 Task: Select transit view around selected location Philadelphia, Pennsylvania, United States and check out the nearest train station
Action: Mouse moved to (151, 52)
Screenshot: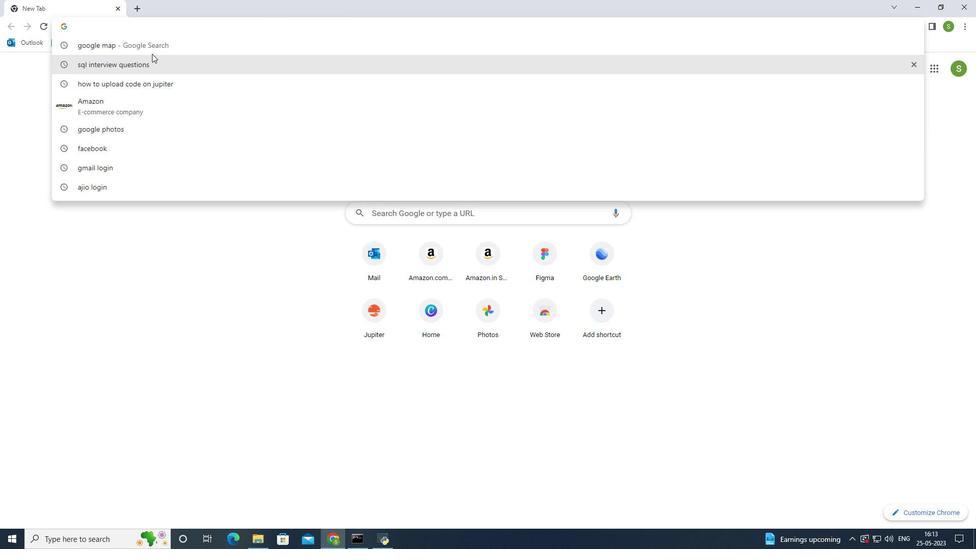 
Action: Mouse pressed left at (151, 52)
Screenshot: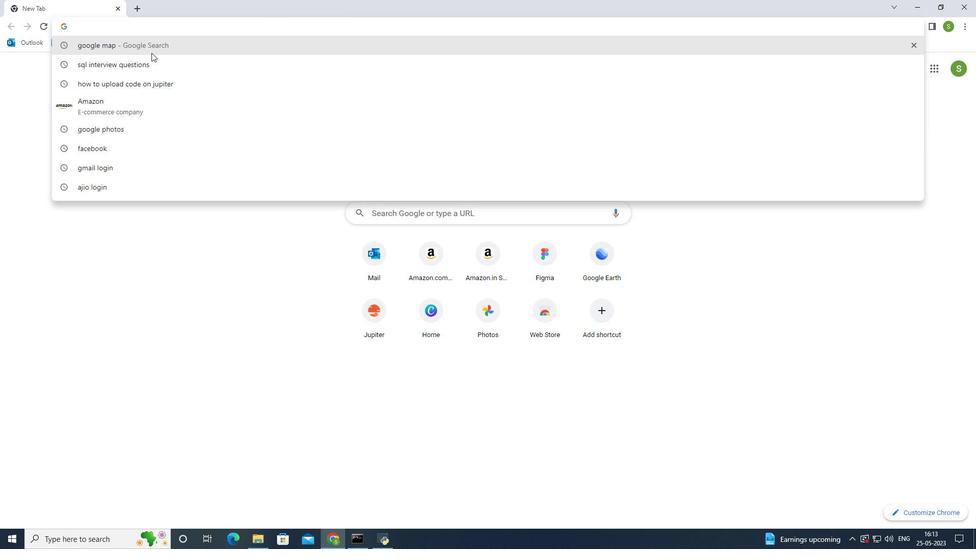 
Action: Mouse moved to (162, 157)
Screenshot: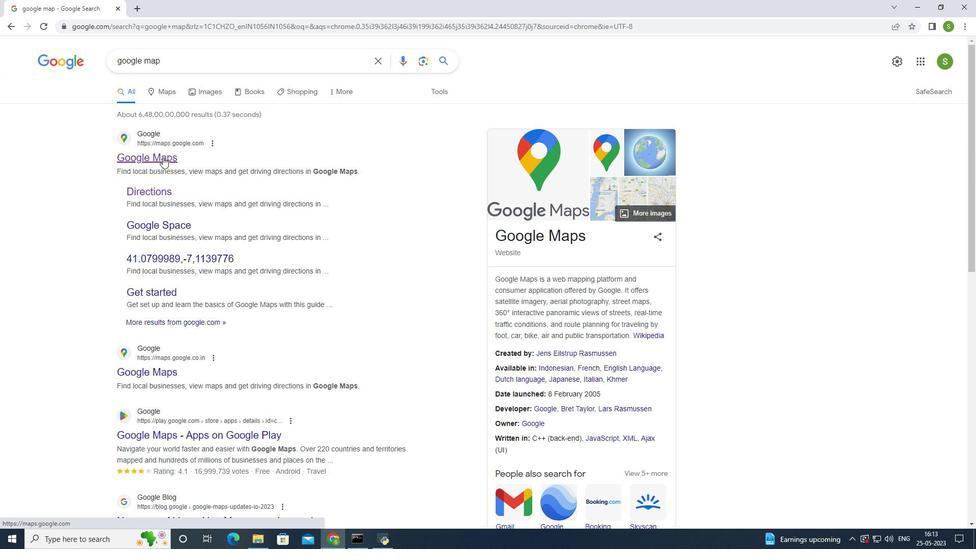 
Action: Mouse pressed left at (162, 157)
Screenshot: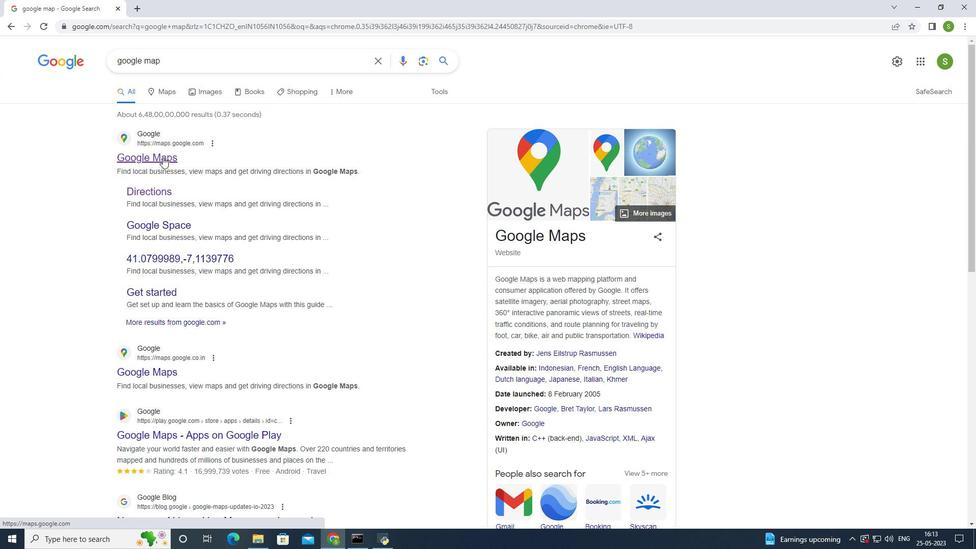 
Action: Mouse moved to (140, 52)
Screenshot: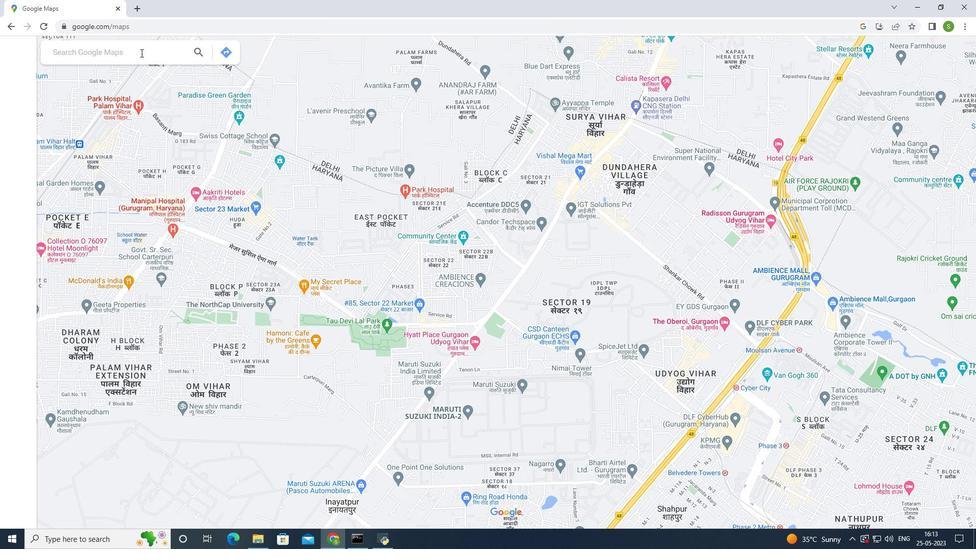 
Action: Mouse pressed left at (140, 52)
Screenshot: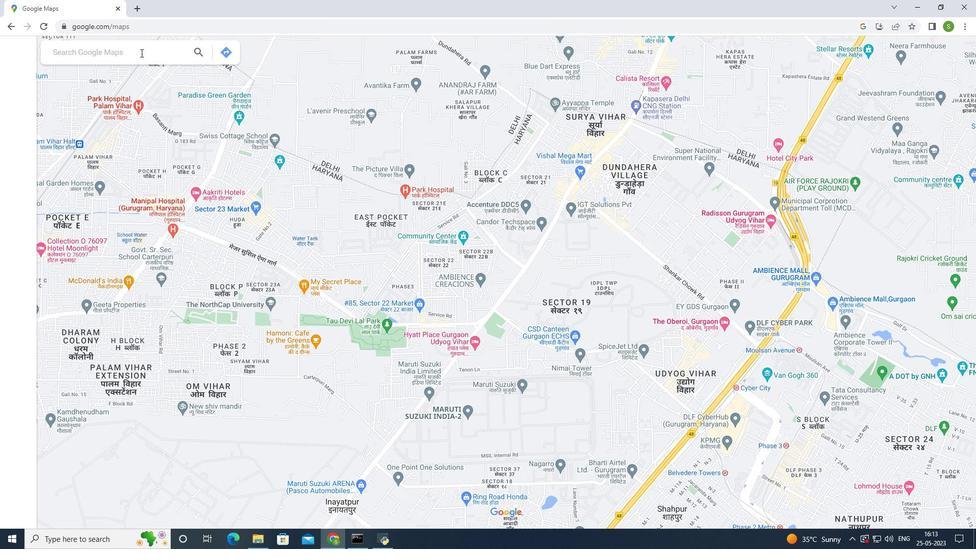 
Action: Mouse moved to (253, 154)
Screenshot: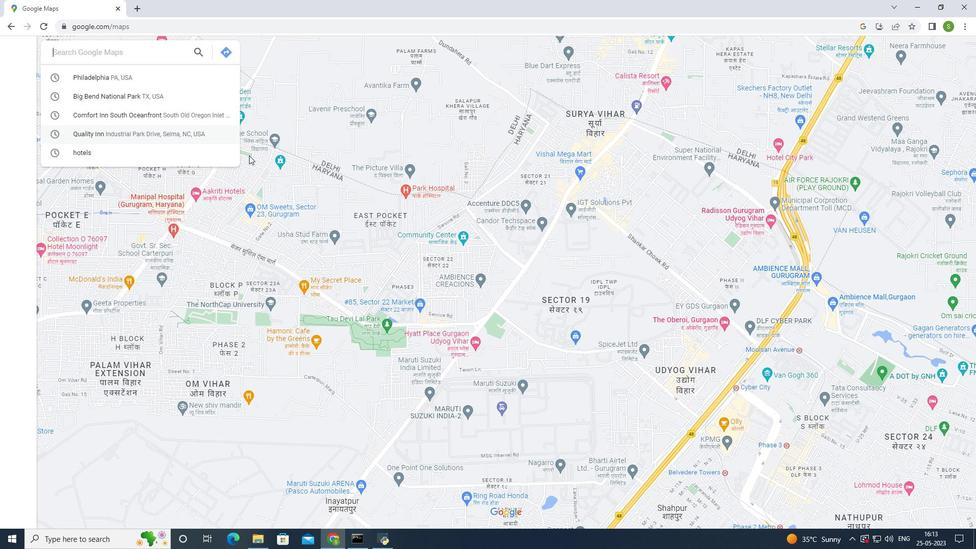 
Action: Key pressed <Key.caps_lock>P<Key.caps_lock>hiladelphia<Key.space><Key.caps_lock>P<Key.caps_lock>ennsylvania<Key.space><Key.caps_lock>U<Key.caps_lock>nited<Key.space><Key.caps_lock>S<Key.caps_lock>tates<Key.enter>
Screenshot: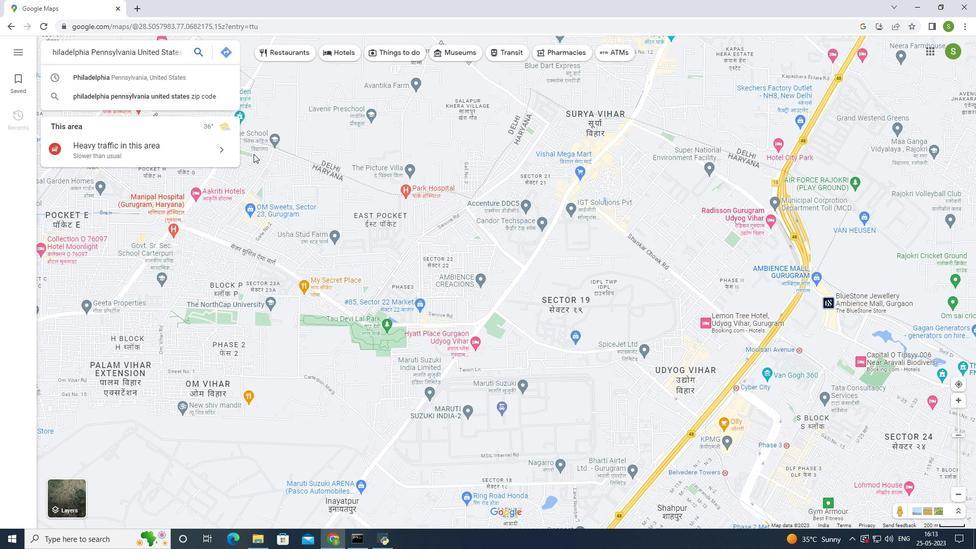 
Action: Mouse moved to (137, 226)
Screenshot: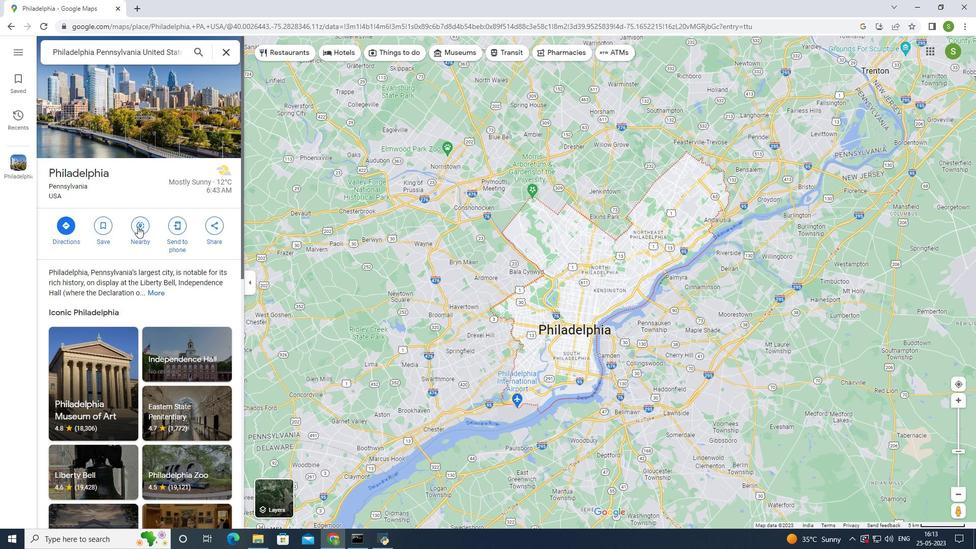 
Action: Mouse pressed left at (137, 226)
Screenshot: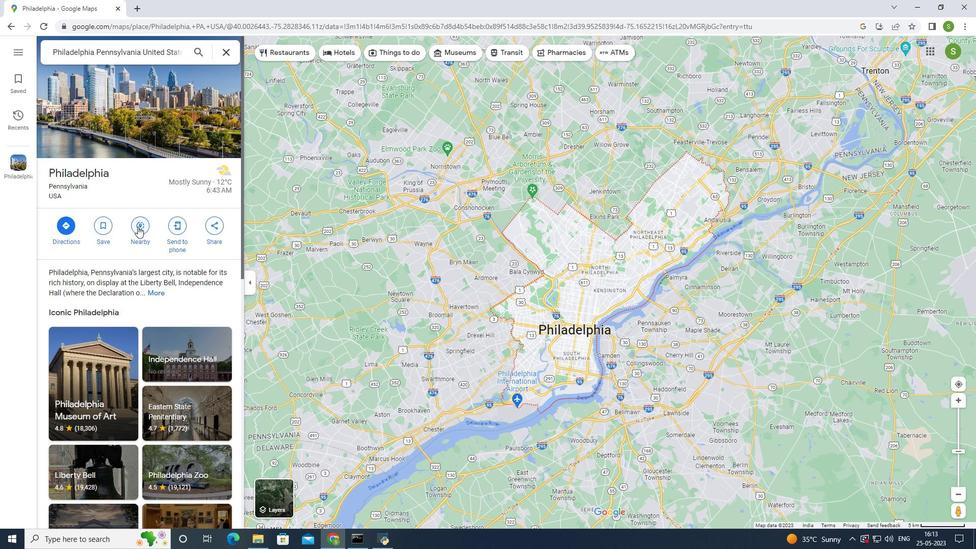 
Action: Mouse moved to (100, 55)
Screenshot: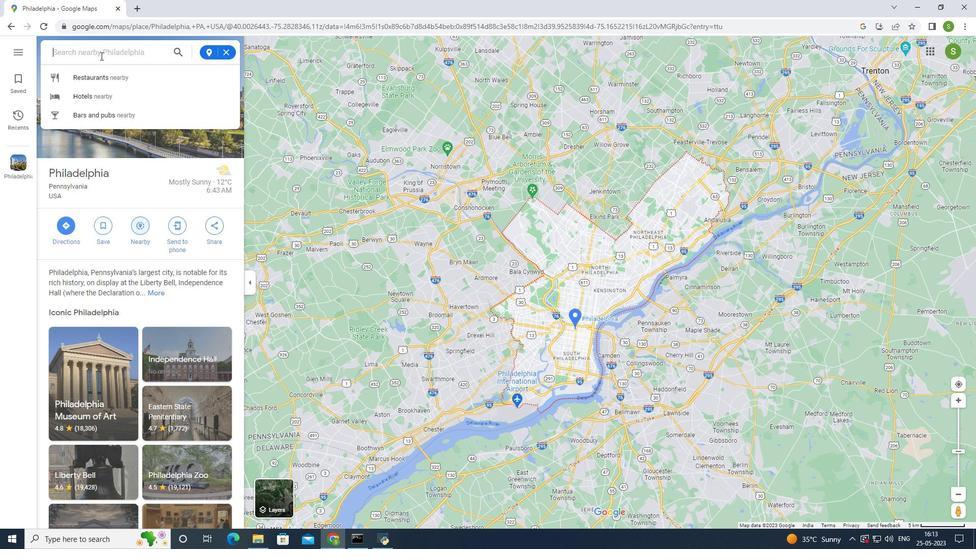 
Action: Mouse pressed left at (100, 55)
Screenshot: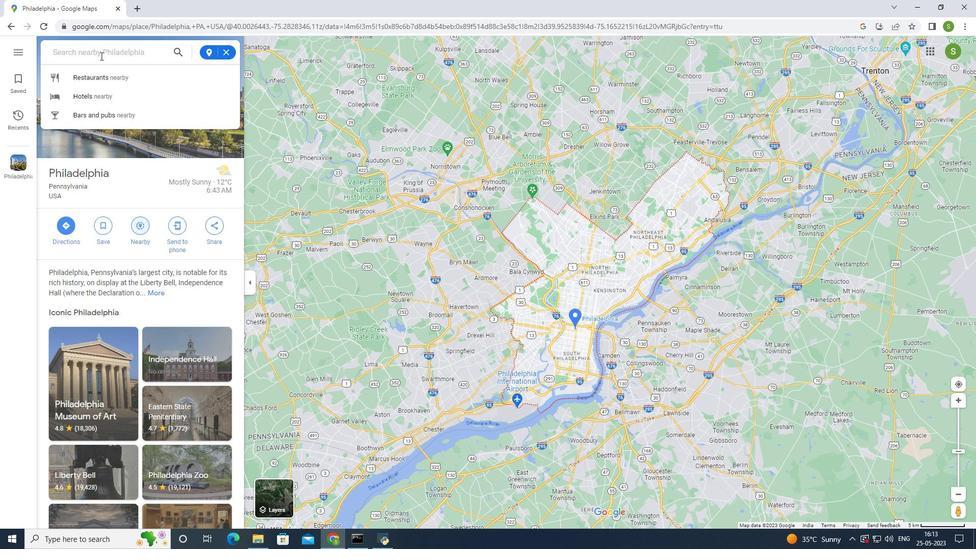 
Action: Key pressed train<Key.space>st
Screenshot: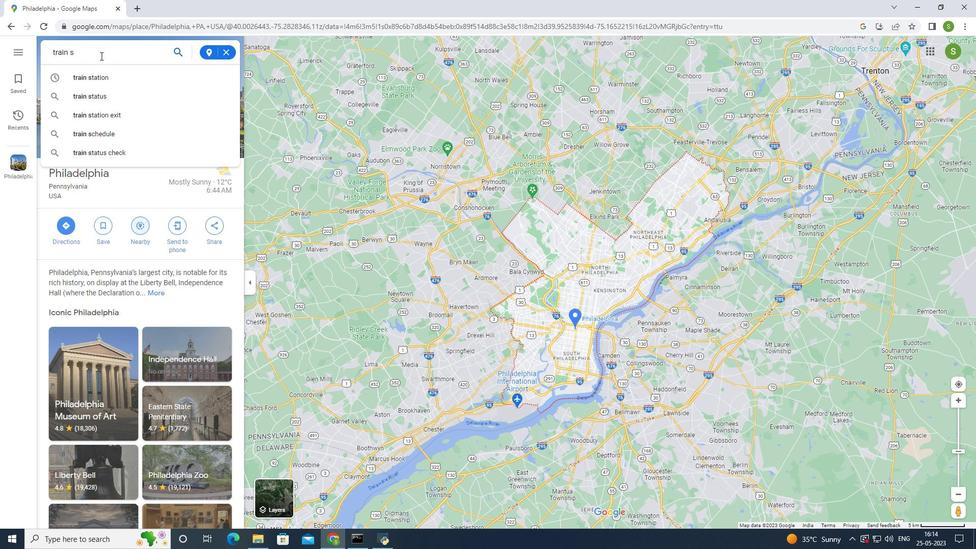 
Action: Mouse moved to (88, 79)
Screenshot: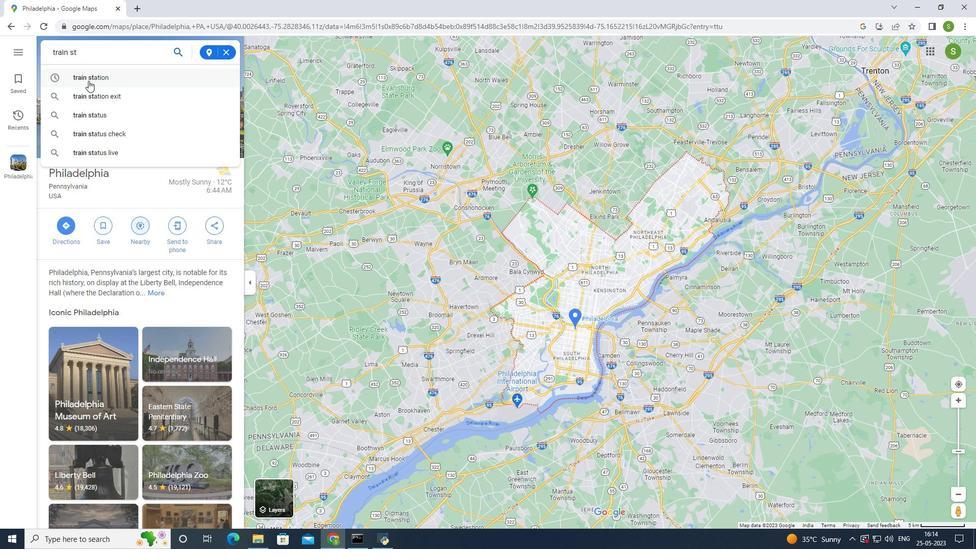 
Action: Mouse pressed left at (88, 79)
Screenshot: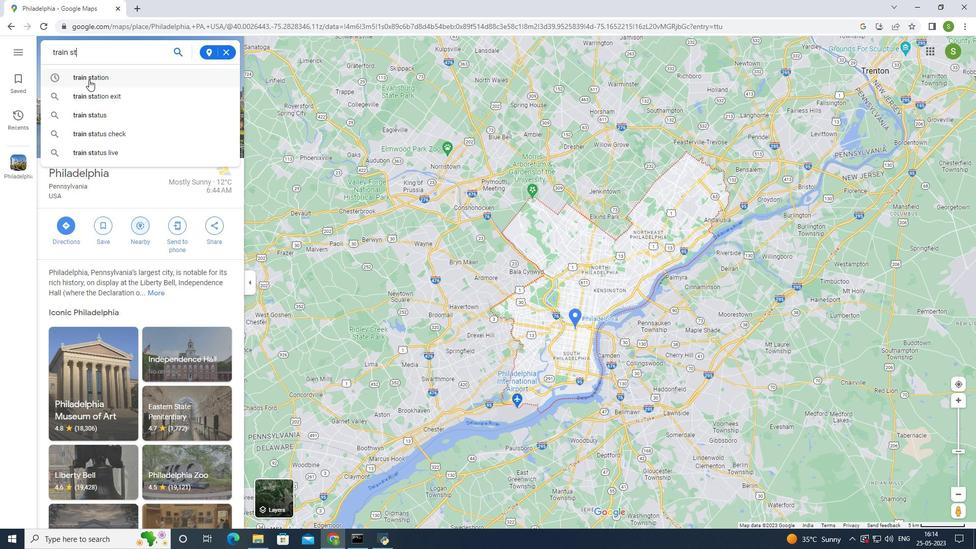 
Action: Mouse moved to (552, 191)
Screenshot: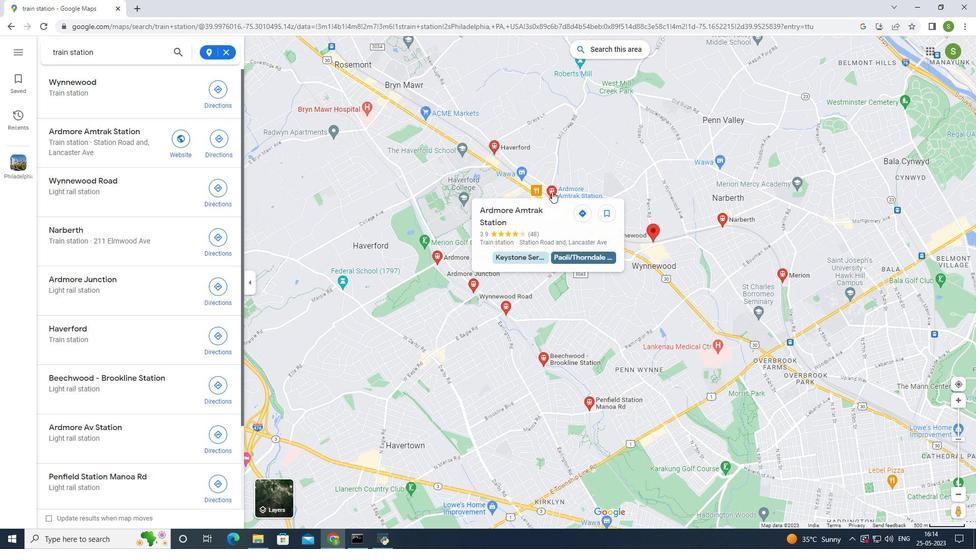 
Action: Mouse pressed left at (552, 191)
Screenshot: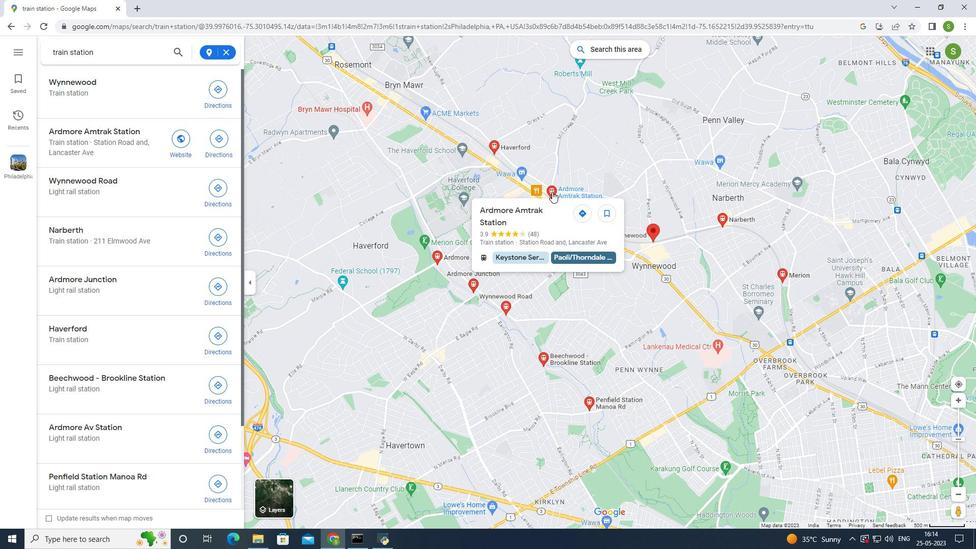 
Action: Mouse moved to (387, 176)
Screenshot: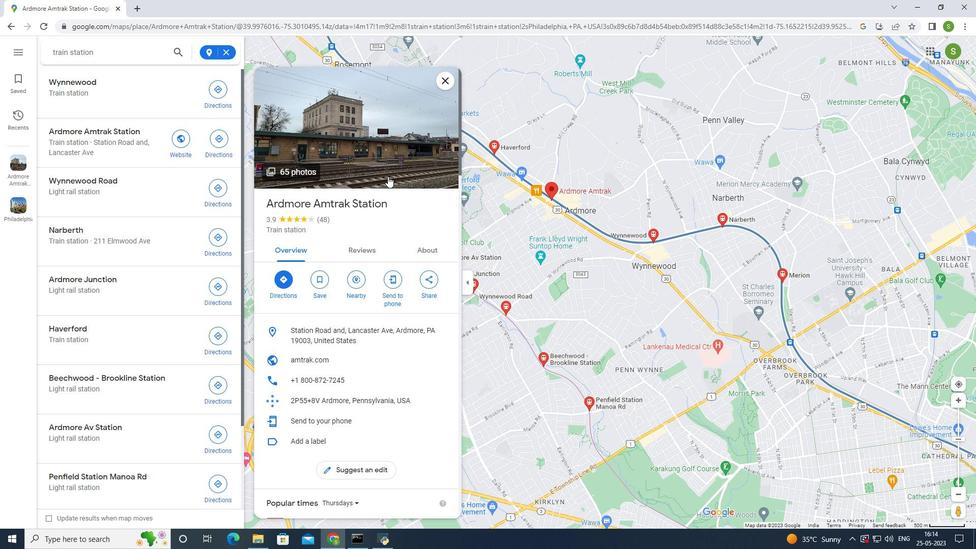
Action: Mouse pressed left at (387, 176)
Screenshot: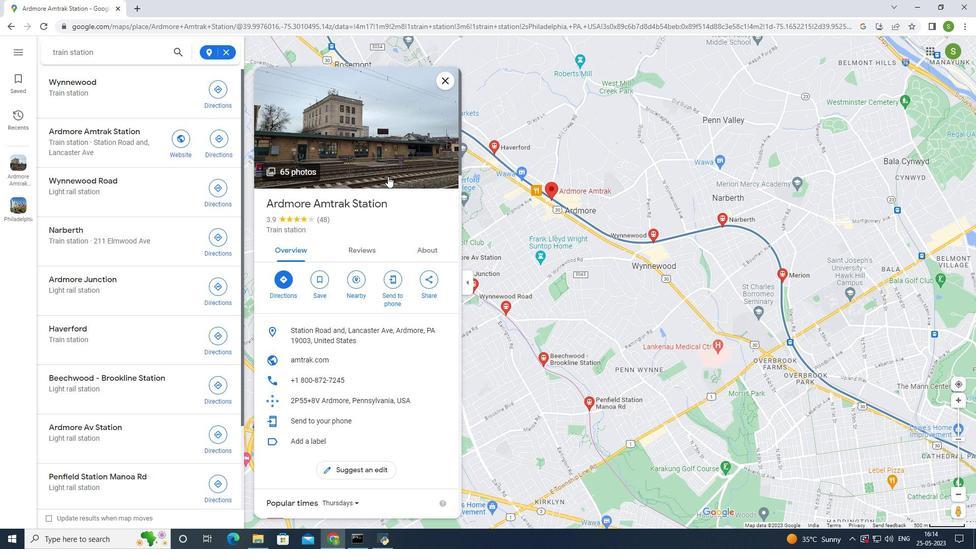
Action: Mouse moved to (628, 455)
Screenshot: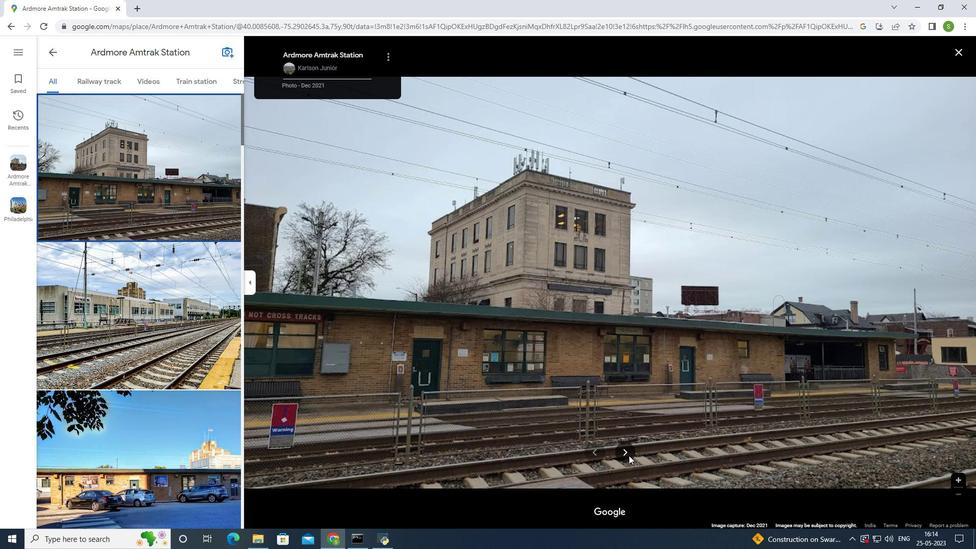 
Action: Mouse pressed left at (628, 455)
Screenshot: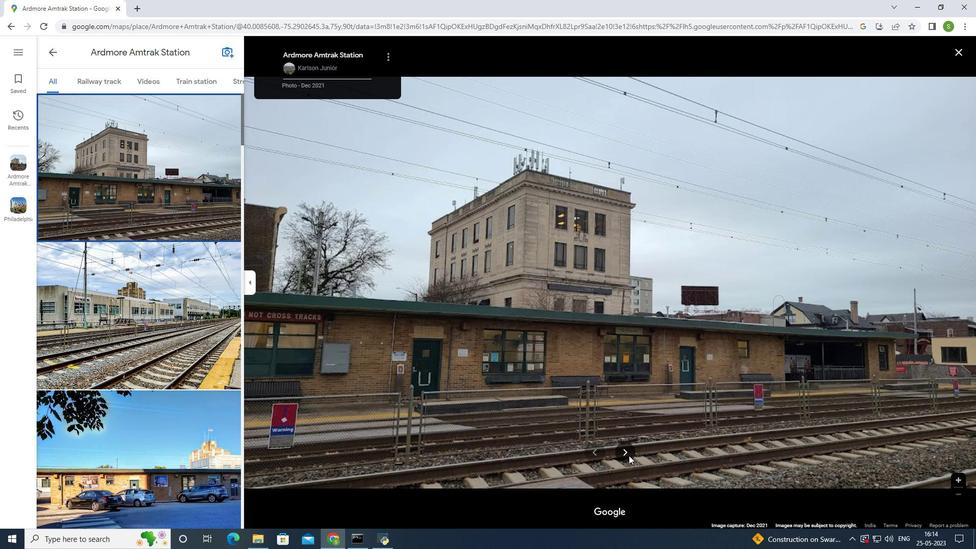 
Action: Mouse moved to (624, 454)
Screenshot: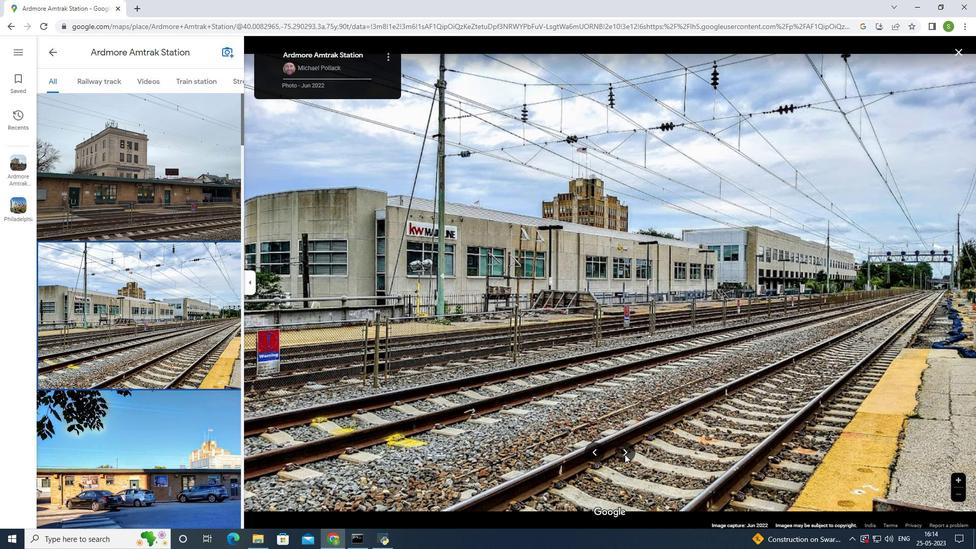 
Action: Mouse pressed left at (624, 454)
Screenshot: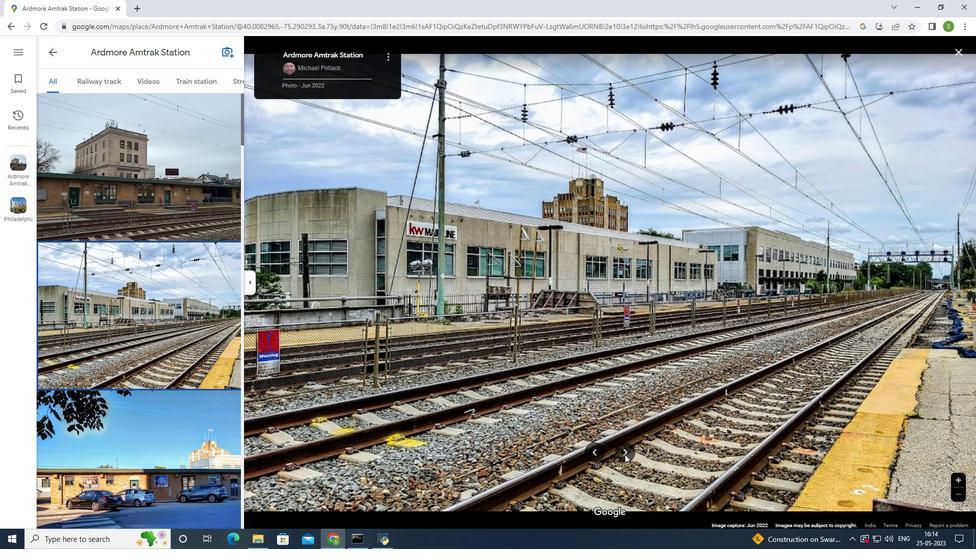 
Action: Mouse pressed left at (624, 454)
Screenshot: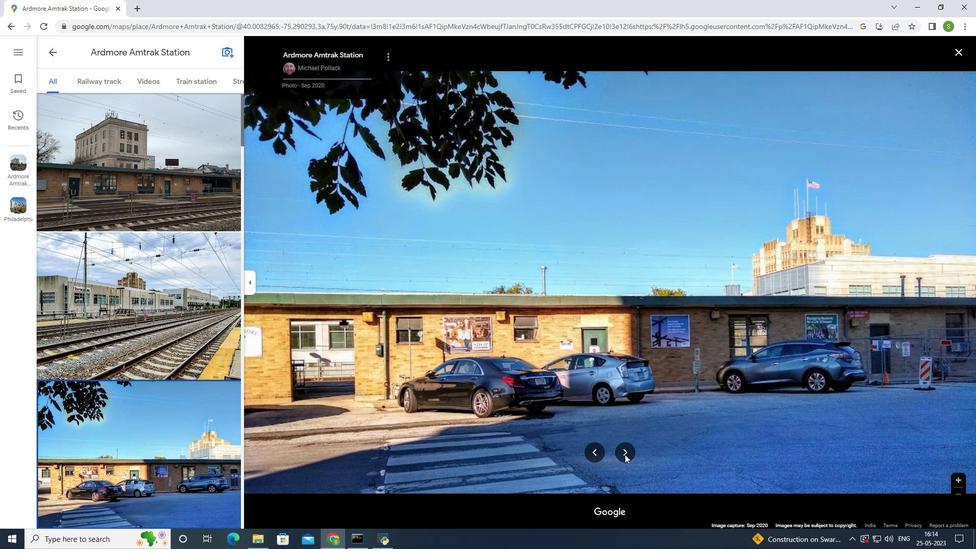 
Action: Mouse pressed left at (624, 454)
Screenshot: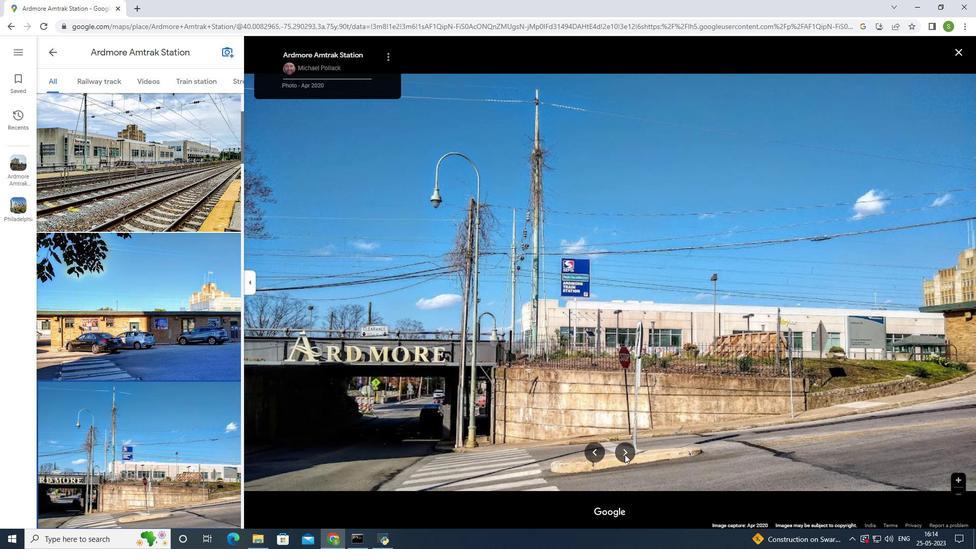 
Action: Mouse moved to (625, 452)
Screenshot: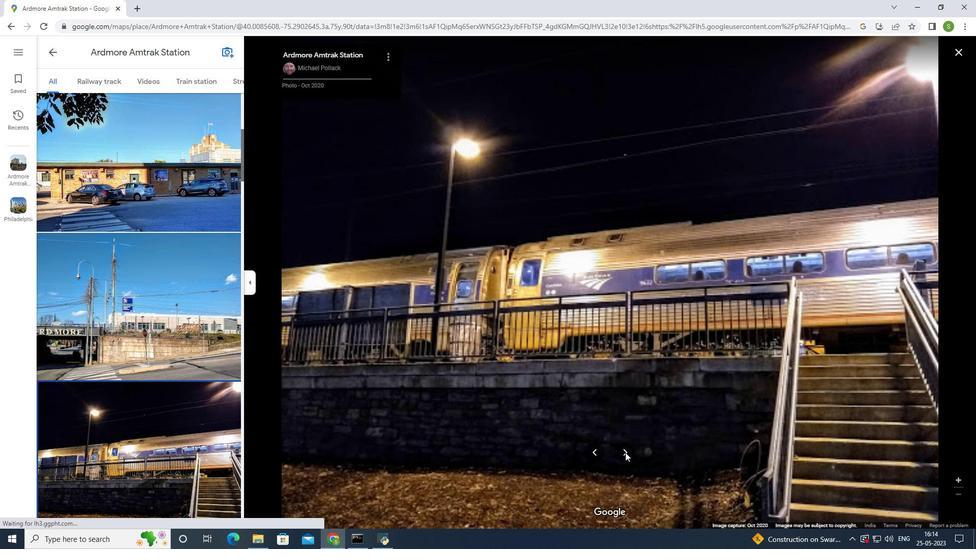
Action: Mouse pressed left at (625, 452)
Screenshot: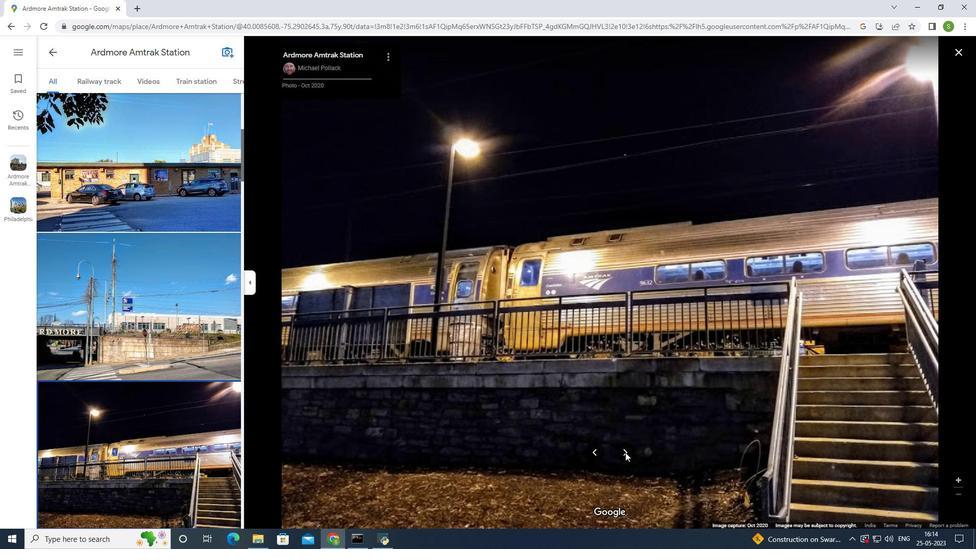 
Action: Mouse pressed left at (625, 452)
Screenshot: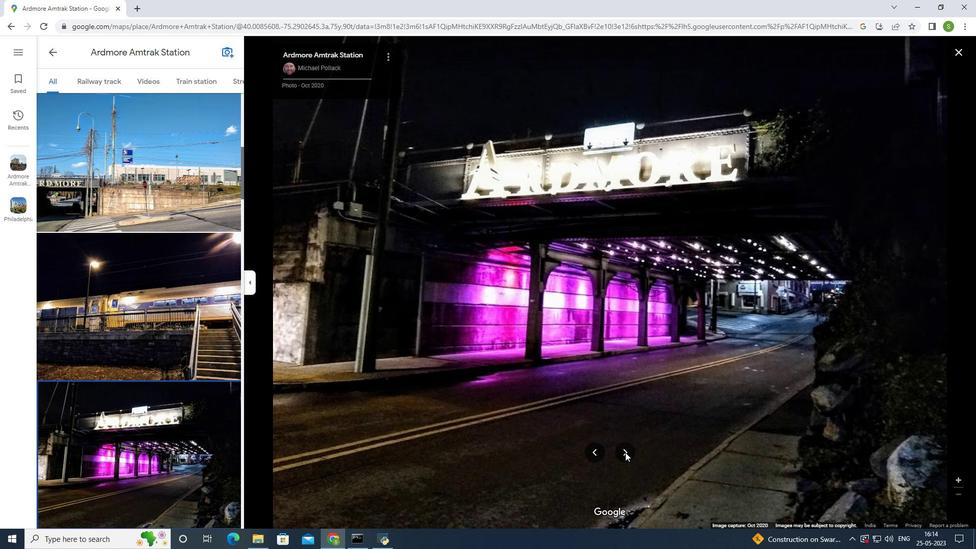 
Action: Mouse pressed left at (625, 452)
Screenshot: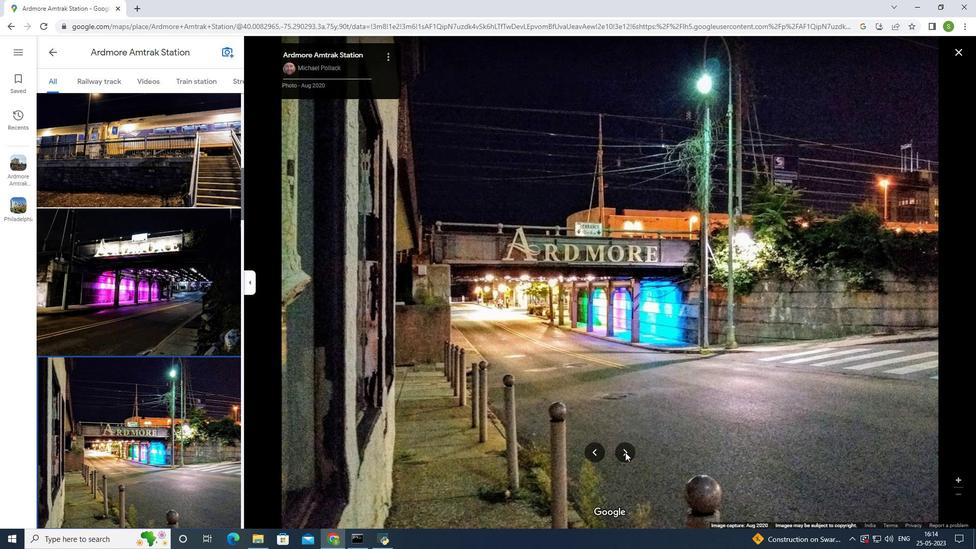 
Action: Mouse pressed left at (625, 452)
Screenshot: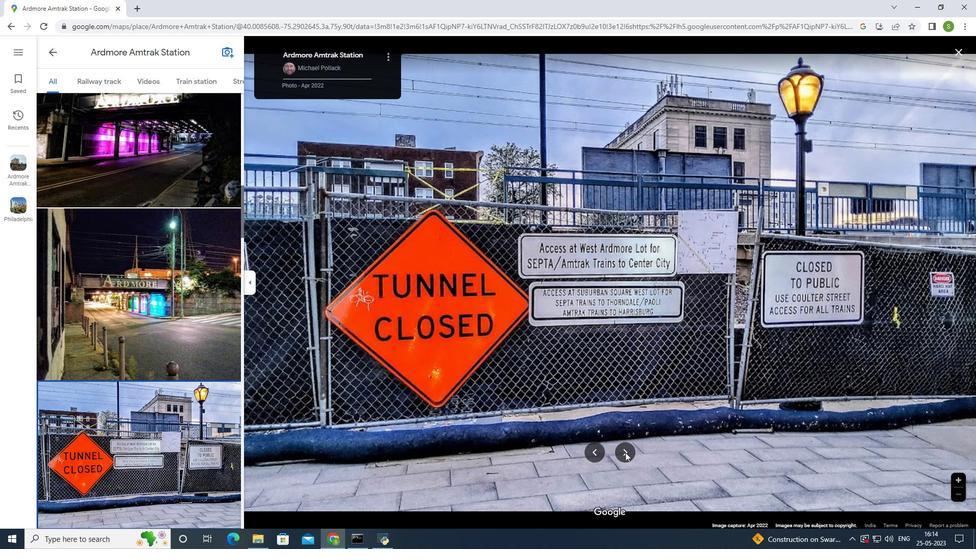 
Action: Mouse pressed left at (625, 452)
Screenshot: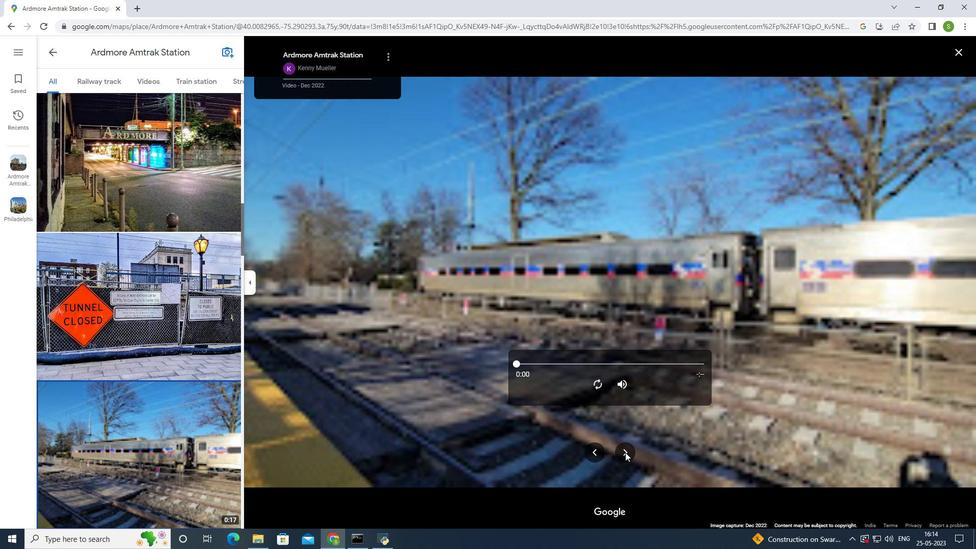 
Action: Mouse pressed left at (625, 452)
Screenshot: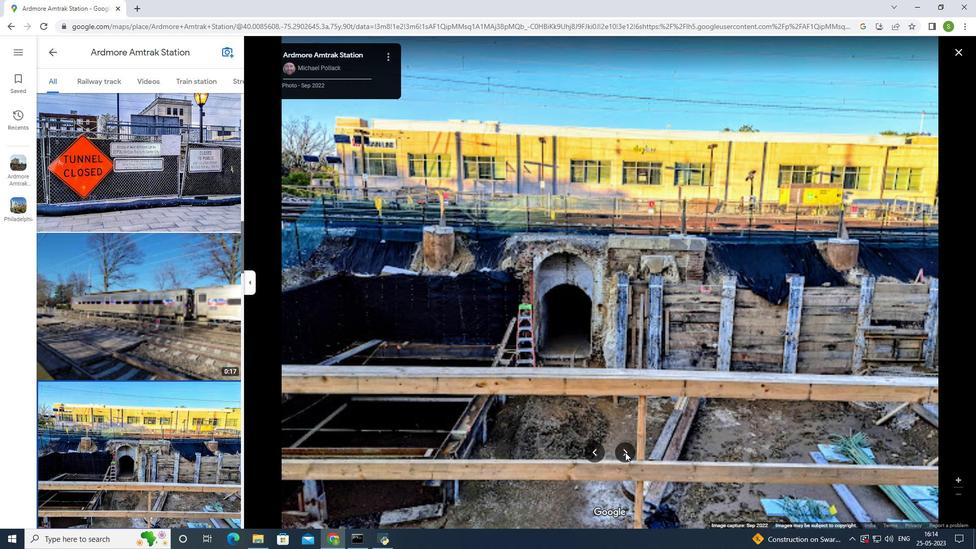 
Action: Mouse pressed left at (625, 452)
Screenshot: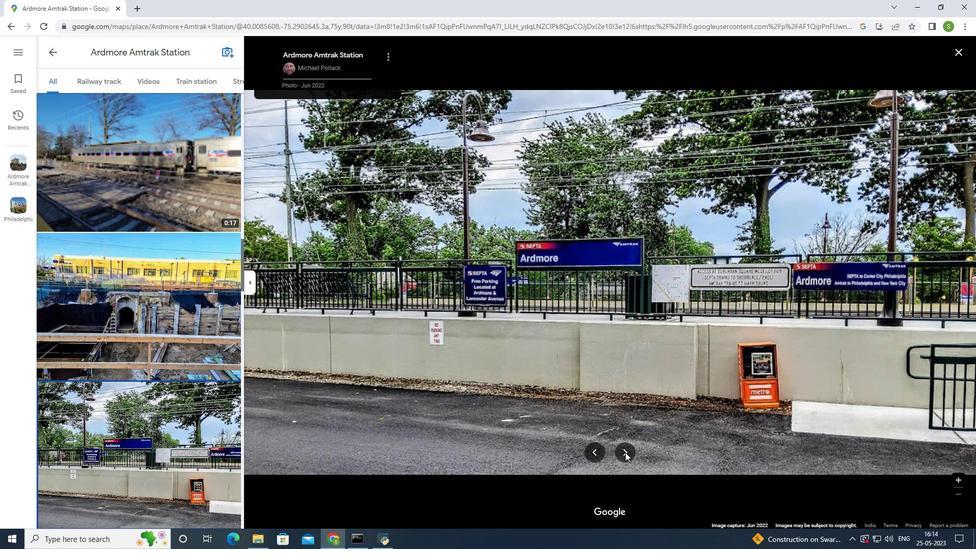 
Action: Mouse pressed left at (625, 452)
Screenshot: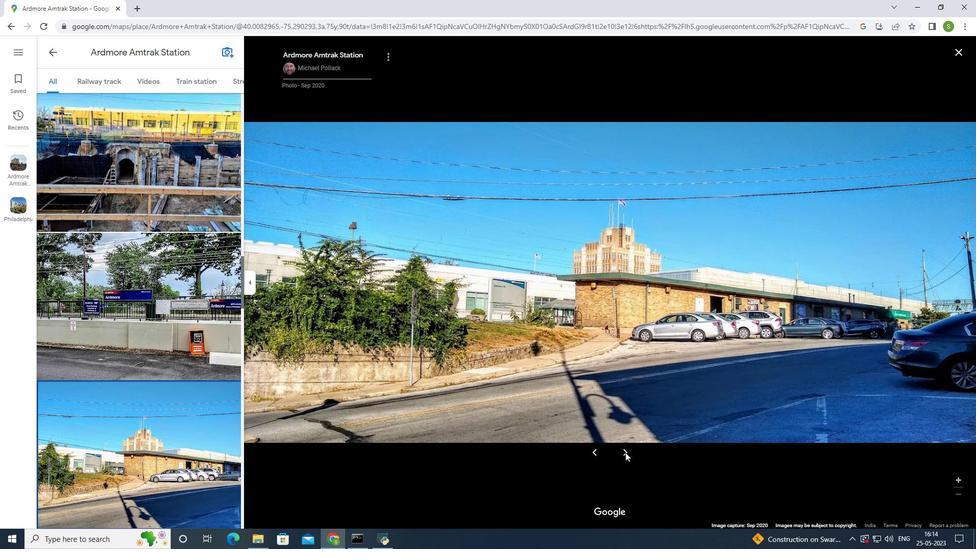 
Action: Mouse pressed left at (625, 452)
Screenshot: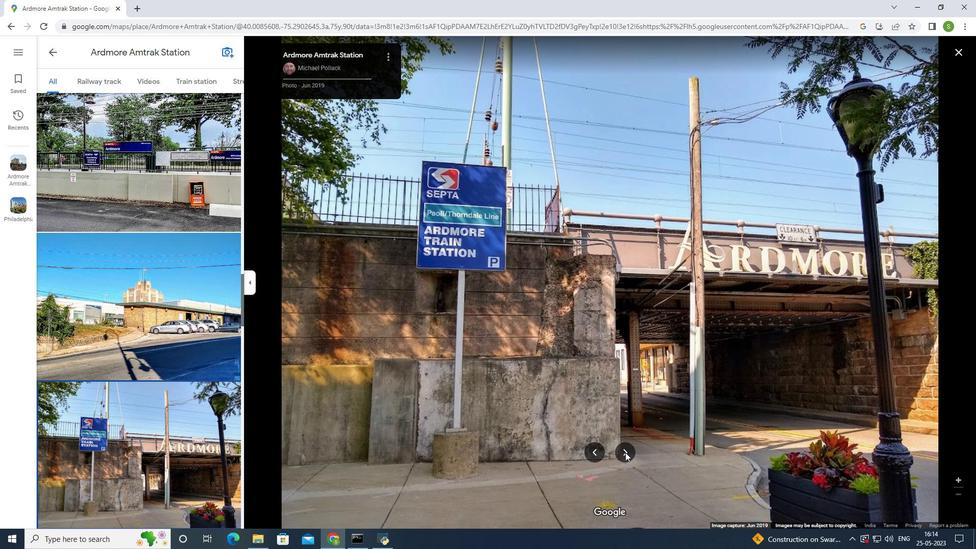 
Action: Mouse moved to (625, 451)
Screenshot: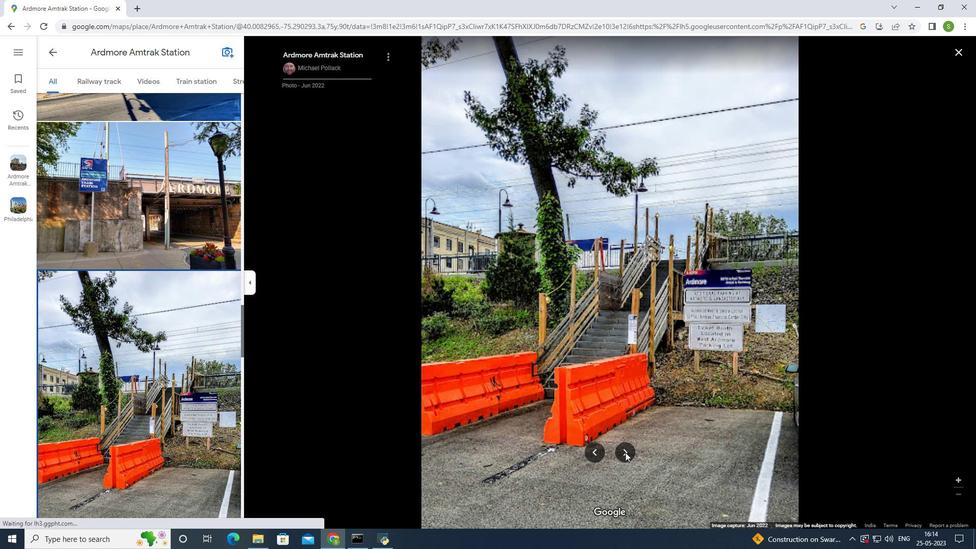 
Action: Mouse pressed left at (625, 451)
Screenshot: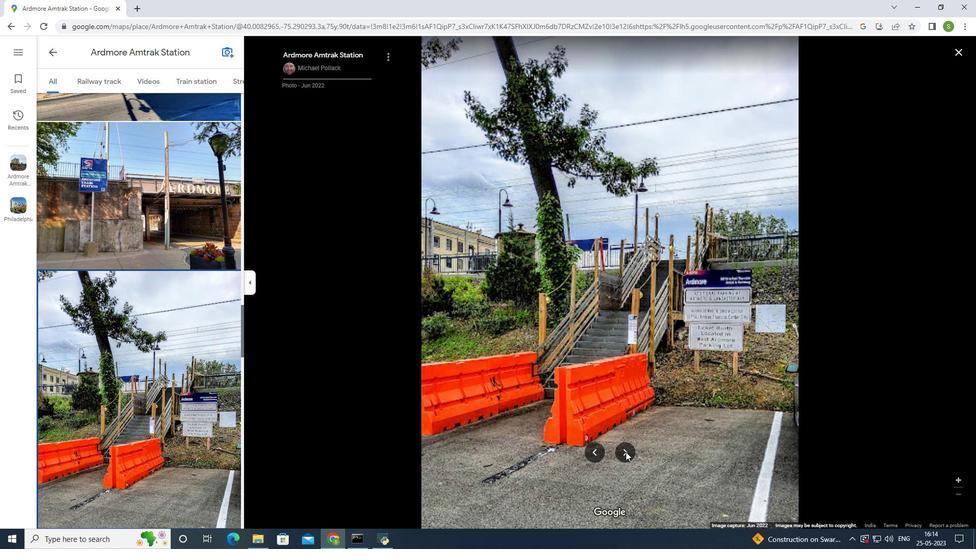 
Action: Mouse moved to (628, 449)
Screenshot: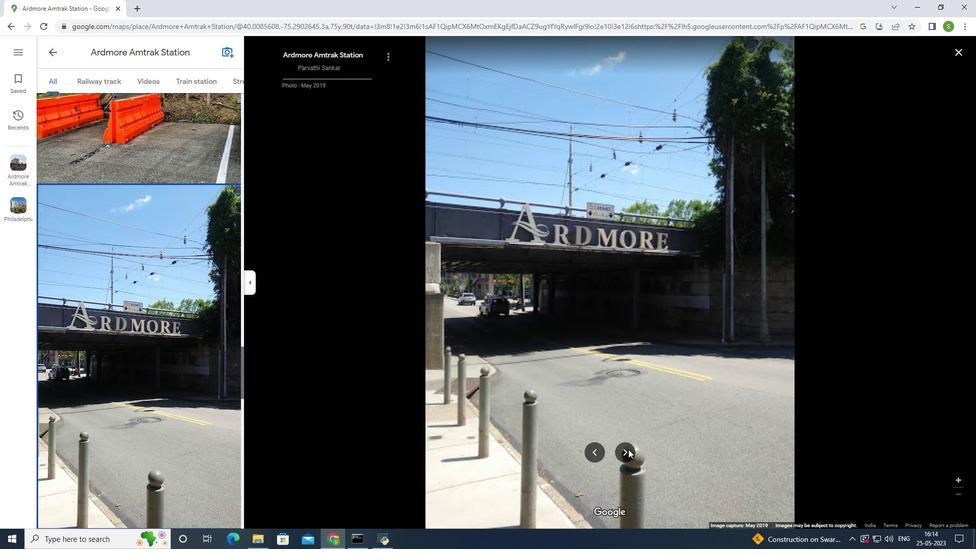 
Action: Mouse pressed left at (628, 449)
Screenshot: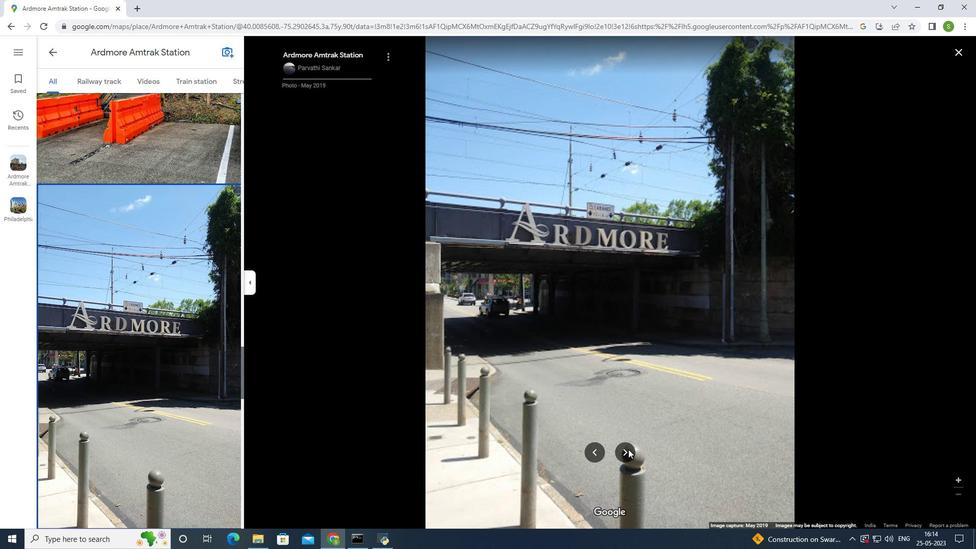 
Action: Mouse moved to (627, 450)
Screenshot: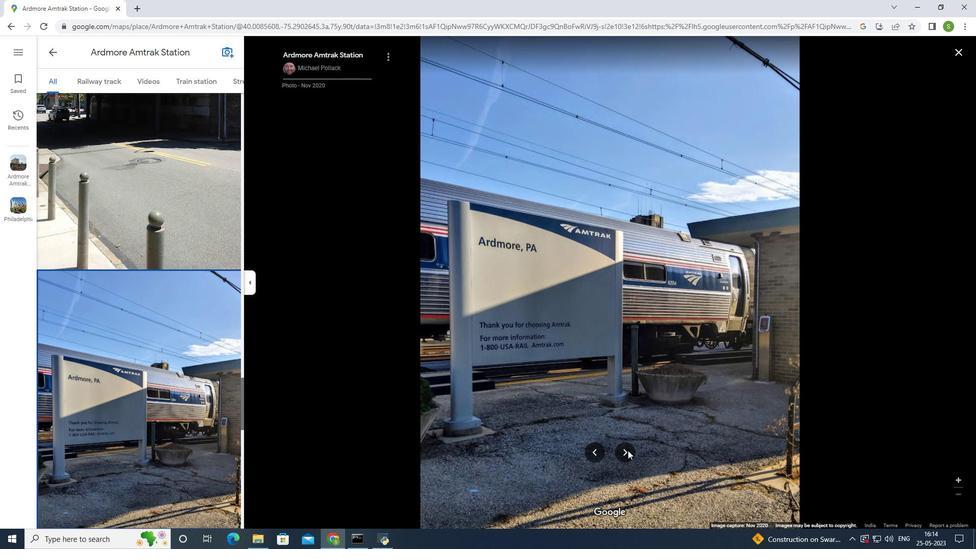 
Action: Mouse pressed left at (627, 450)
Screenshot: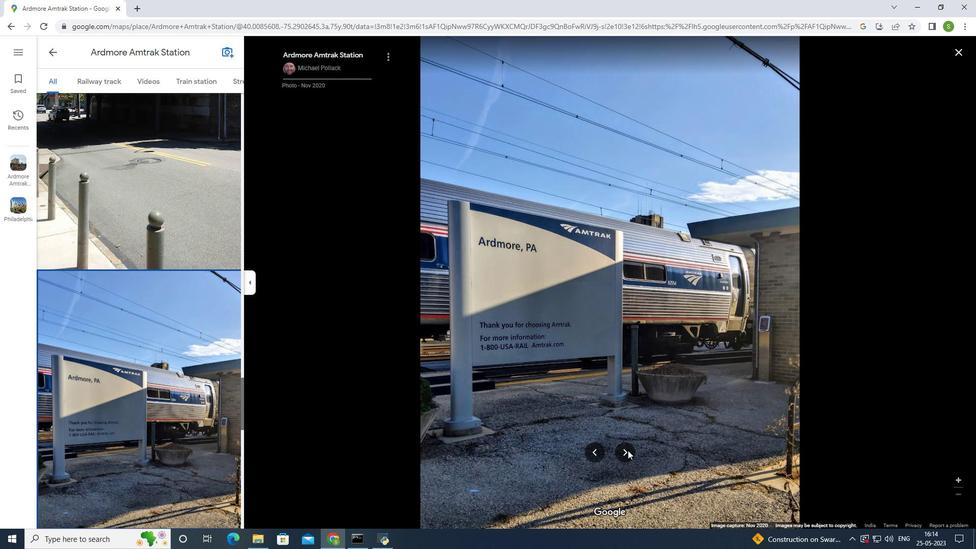 
Action: Mouse moved to (623, 453)
Screenshot: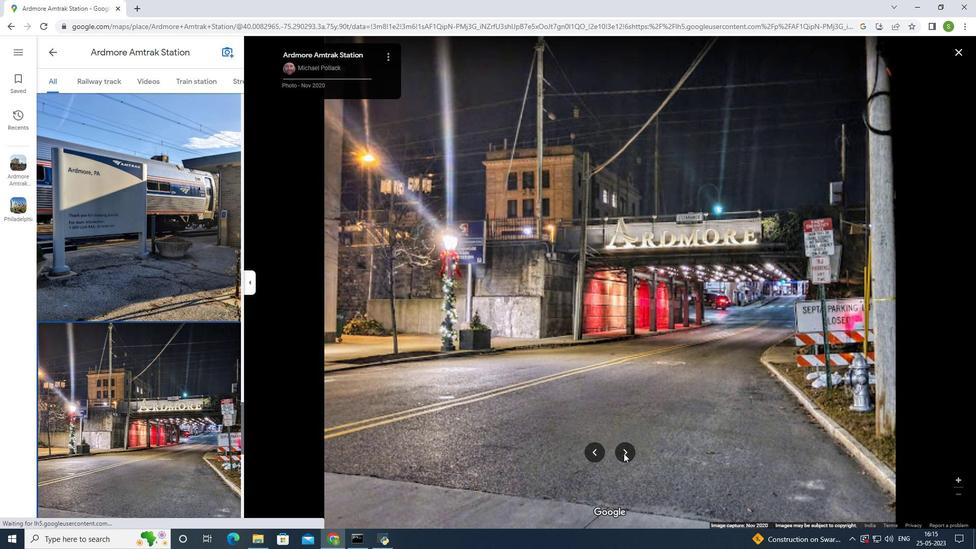 
Action: Mouse pressed left at (623, 453)
Screenshot: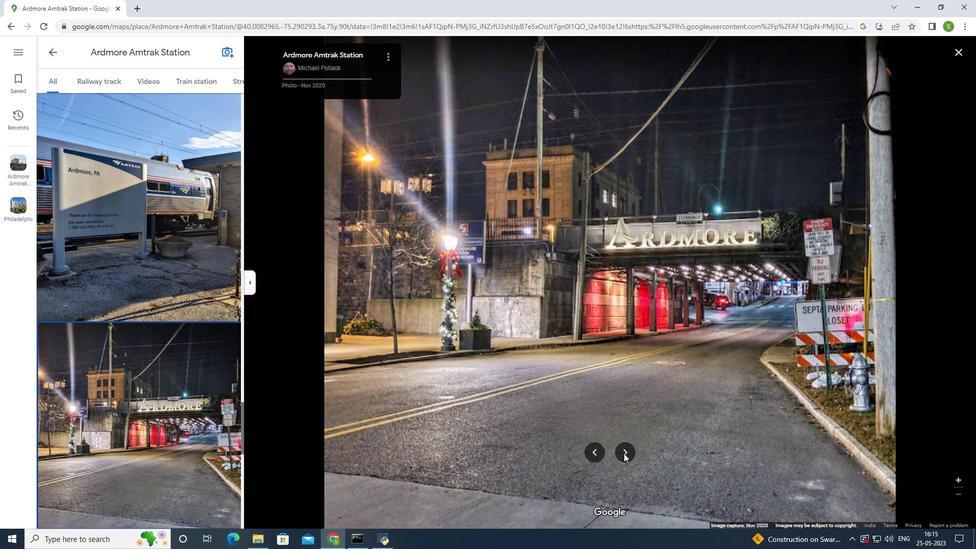 
Action: Mouse pressed left at (623, 453)
Screenshot: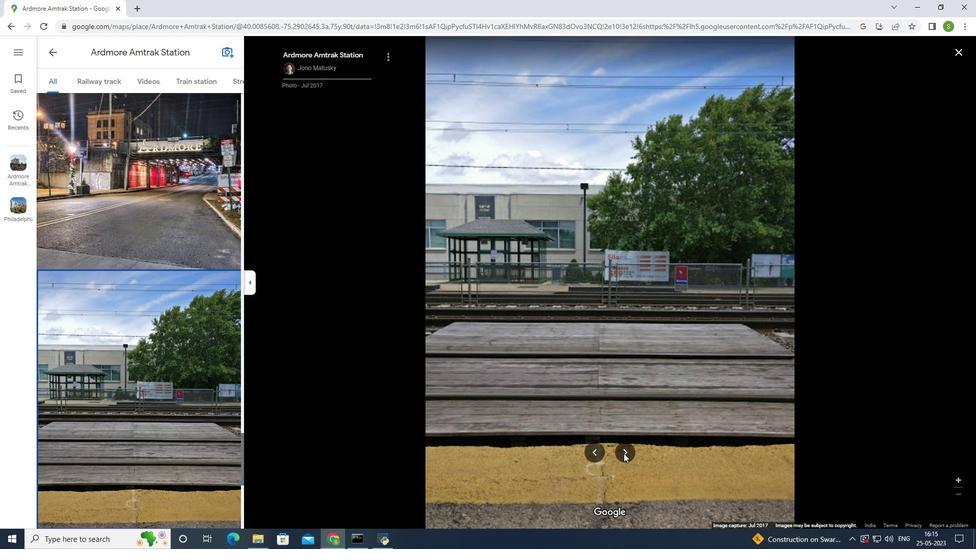 
Action: Mouse pressed left at (623, 453)
Screenshot: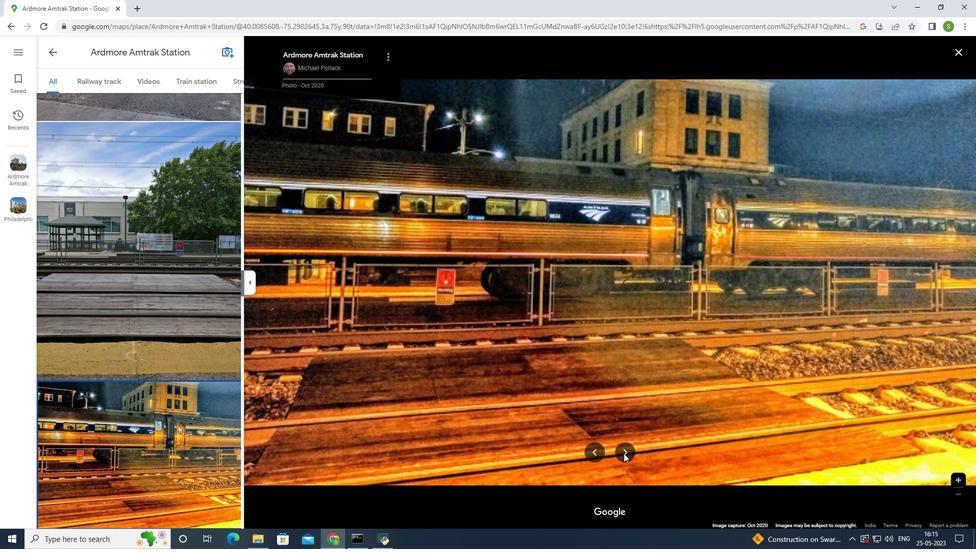 
Action: Mouse moved to (624, 452)
Screenshot: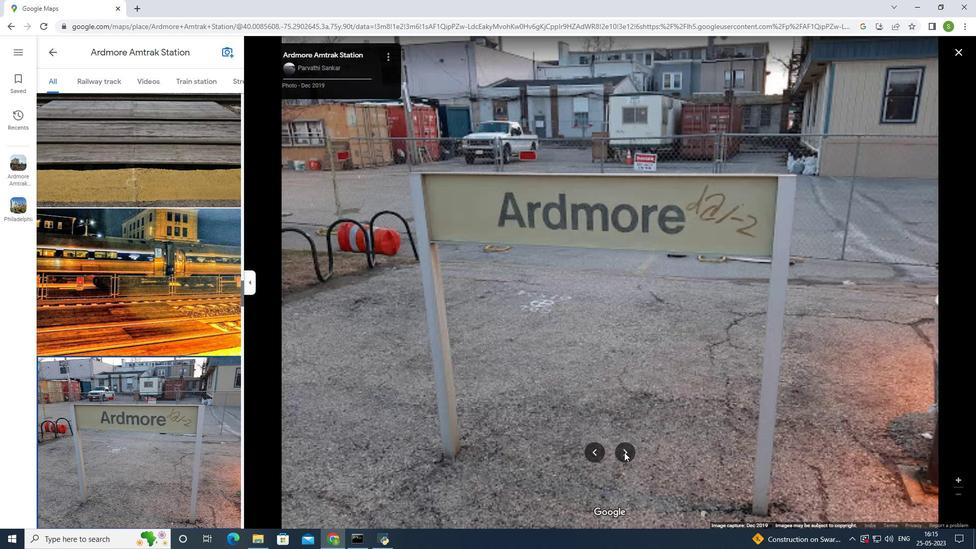 
Action: Mouse pressed left at (624, 452)
Screenshot: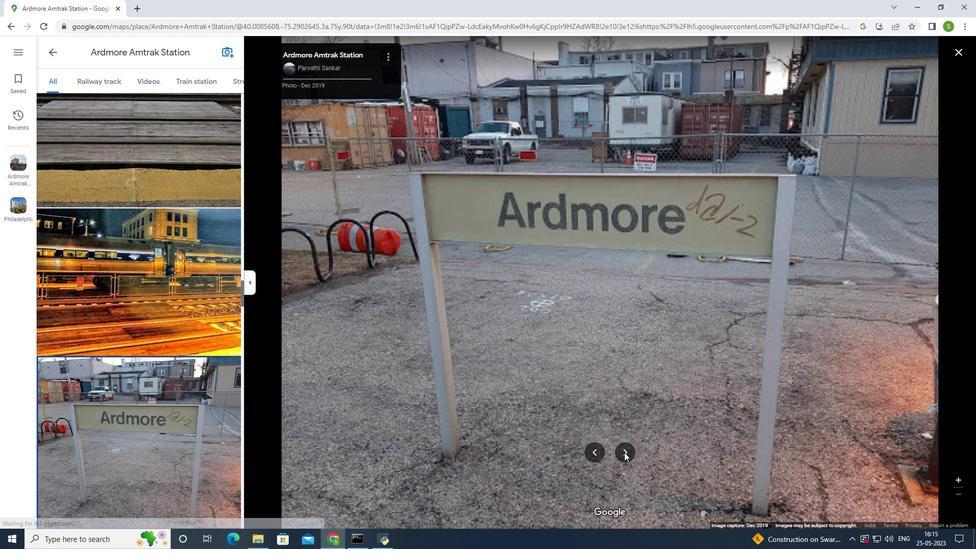 
Action: Mouse moved to (625, 451)
Screenshot: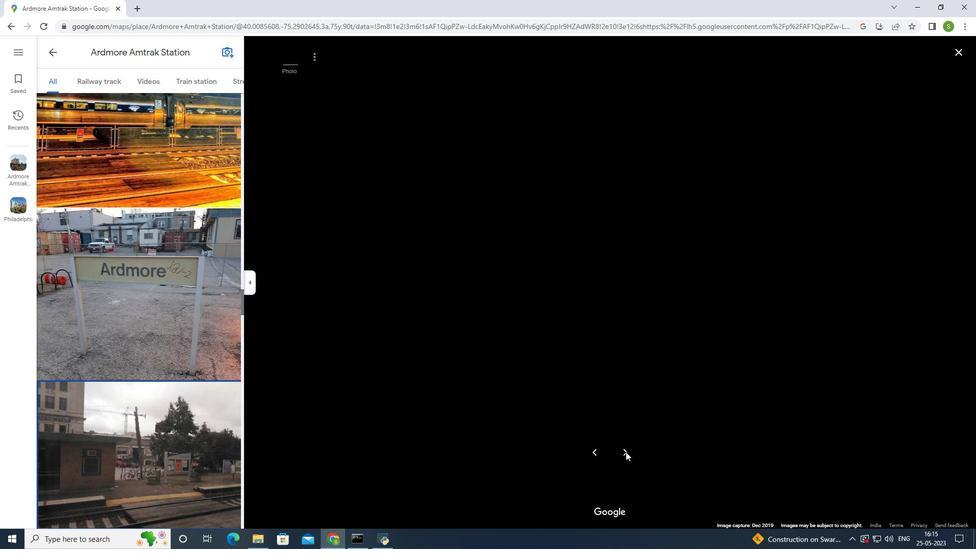 
Action: Mouse pressed left at (625, 451)
Screenshot: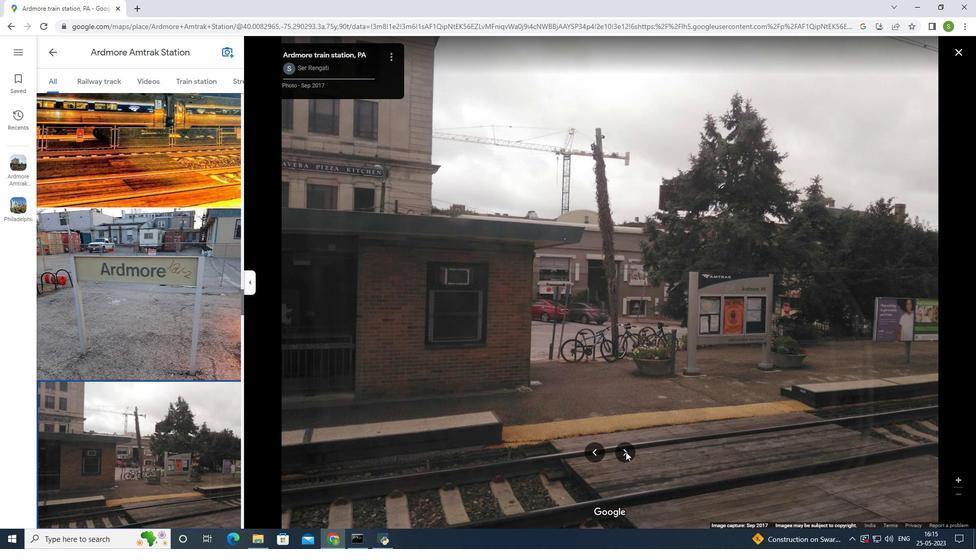 
Action: Mouse pressed left at (625, 451)
Screenshot: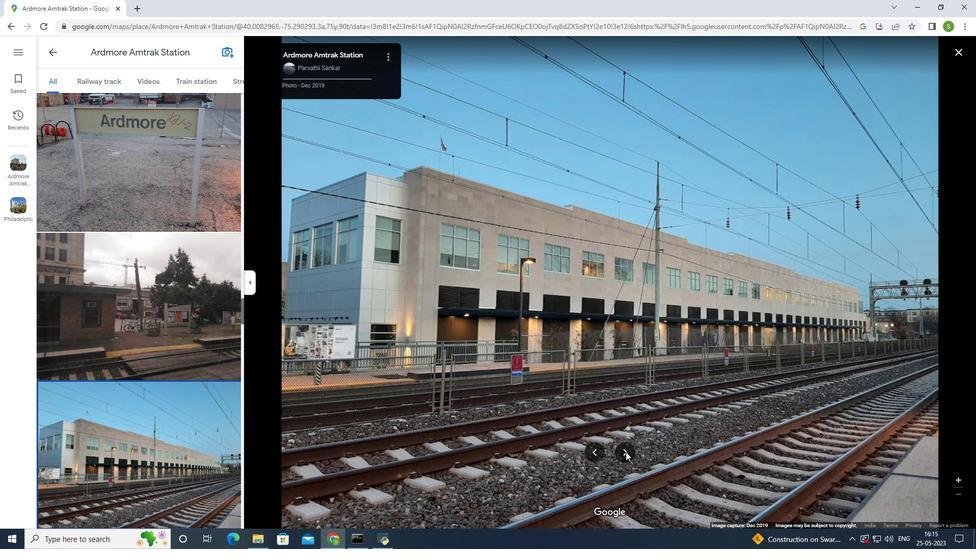 
Action: Mouse pressed left at (625, 451)
Screenshot: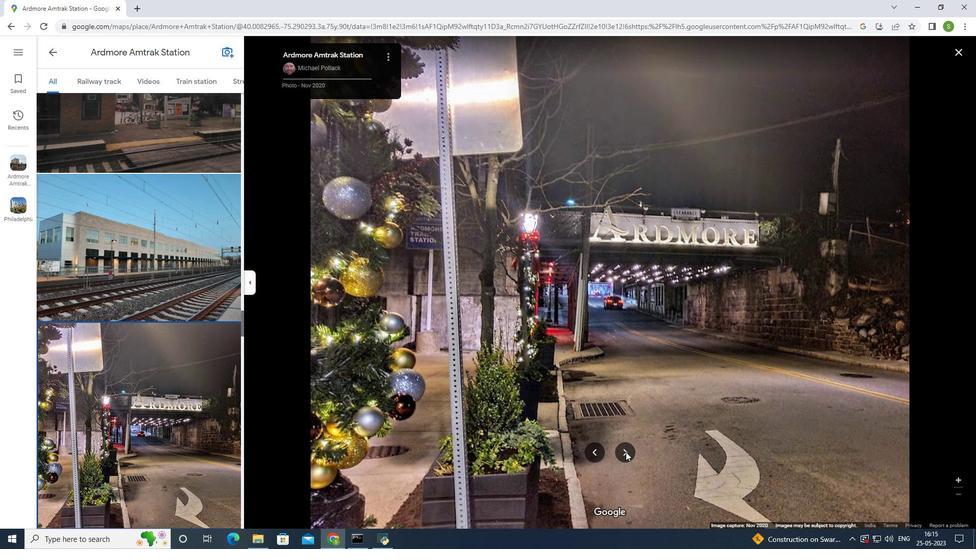 
Action: Mouse pressed left at (625, 451)
Screenshot: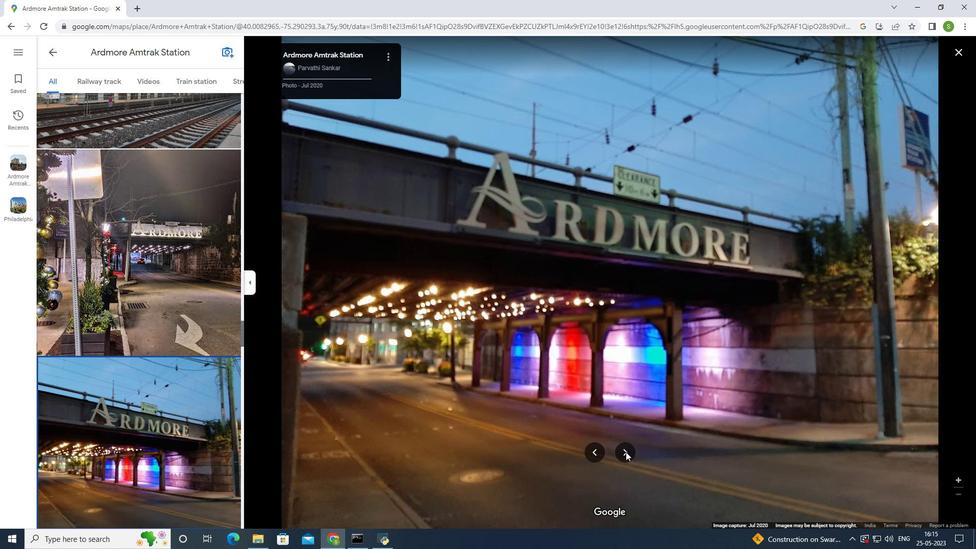 
Action: Mouse pressed left at (625, 451)
Screenshot: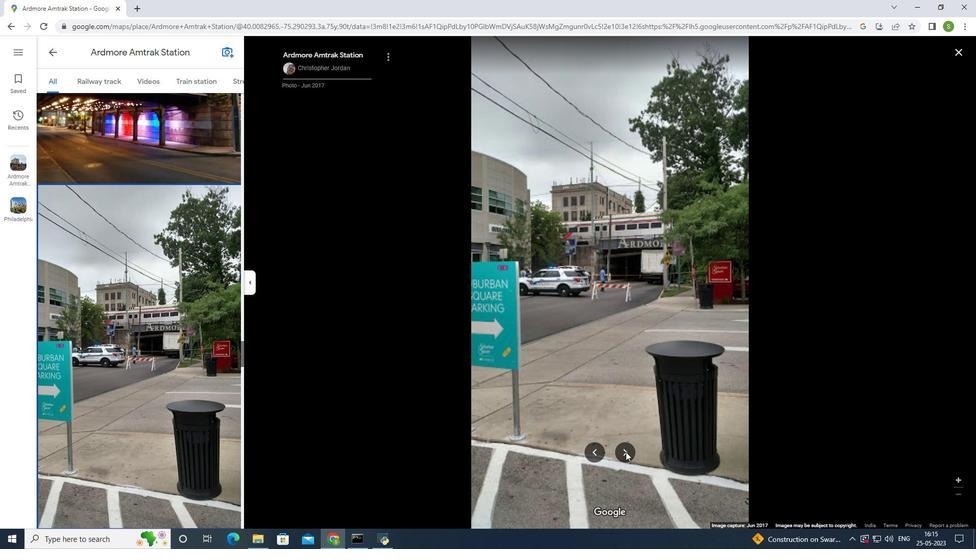 
Action: Mouse moved to (51, 53)
Screenshot: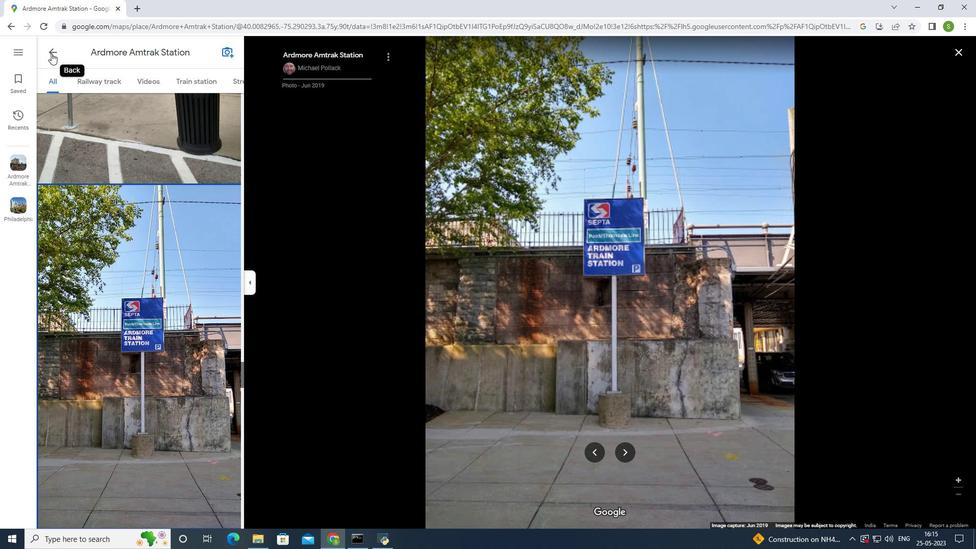 
Action: Mouse pressed left at (51, 53)
Screenshot: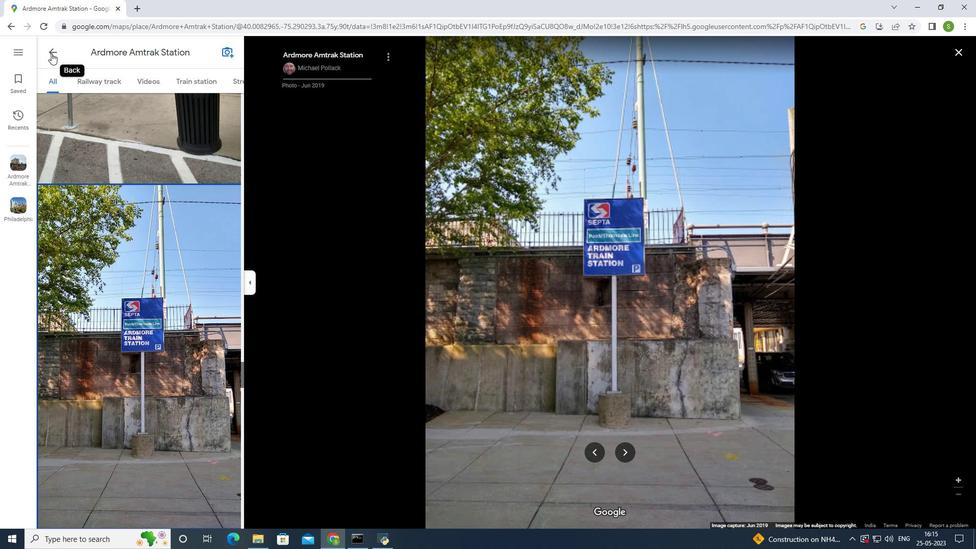 
Action: Mouse moved to (549, 230)
Screenshot: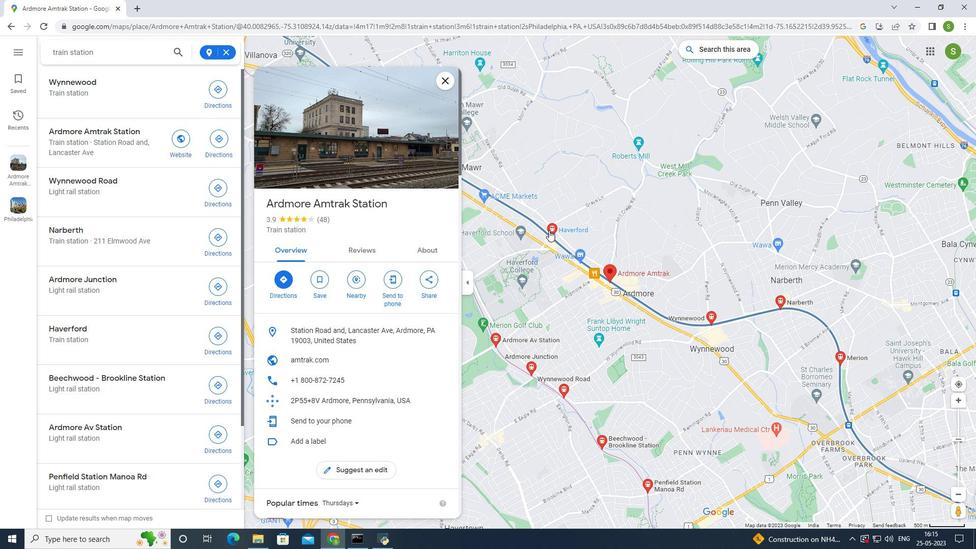 
Action: Mouse pressed left at (549, 230)
Screenshot: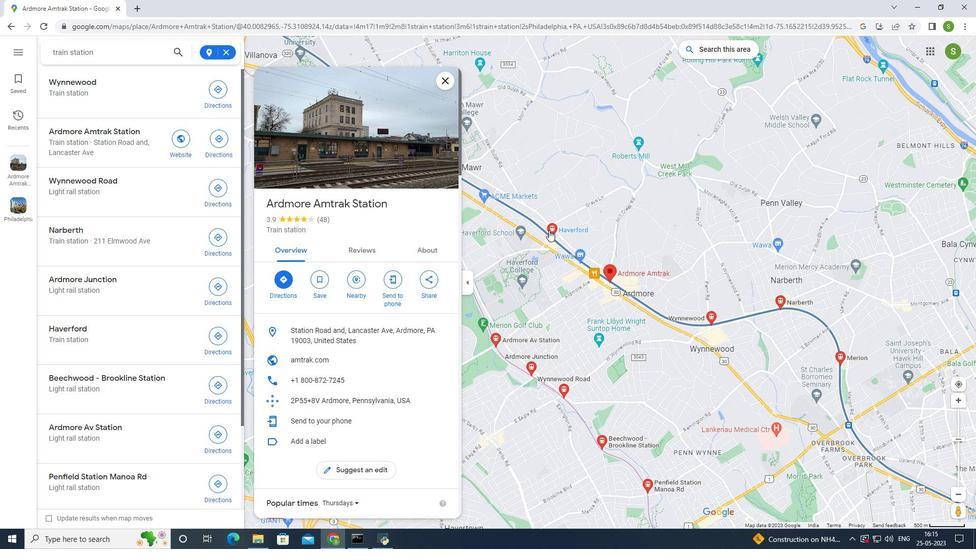 
Action: Mouse moved to (356, 159)
Screenshot: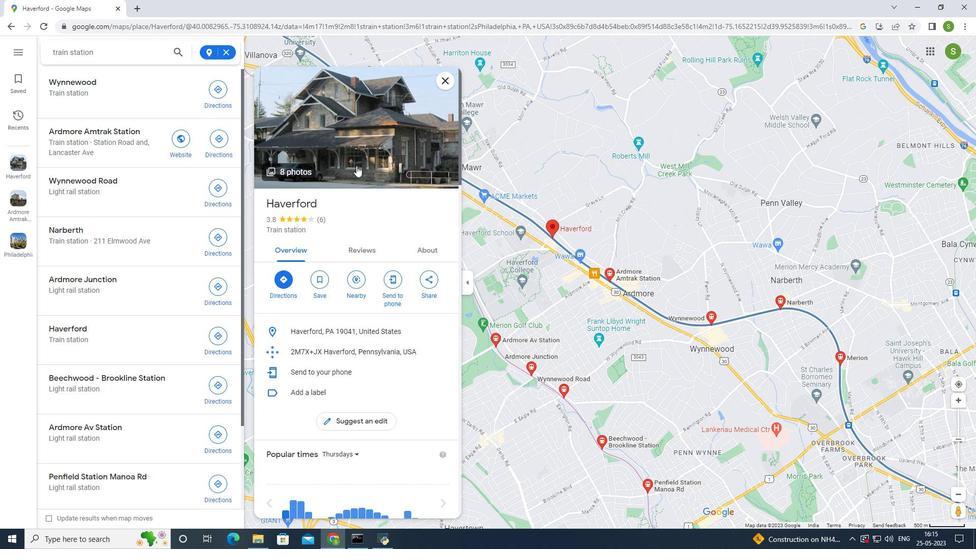 
Action: Mouse pressed left at (356, 159)
Screenshot: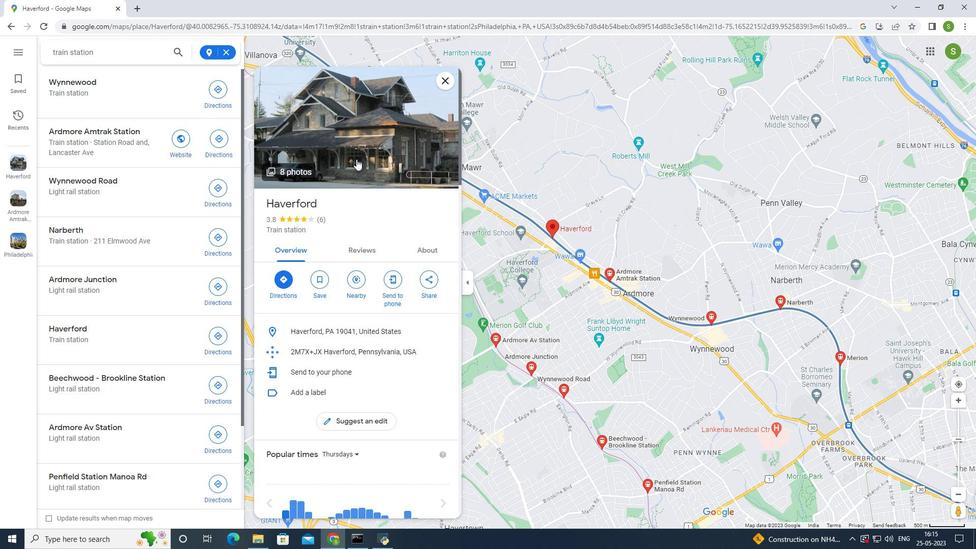 
Action: Mouse moved to (624, 448)
Screenshot: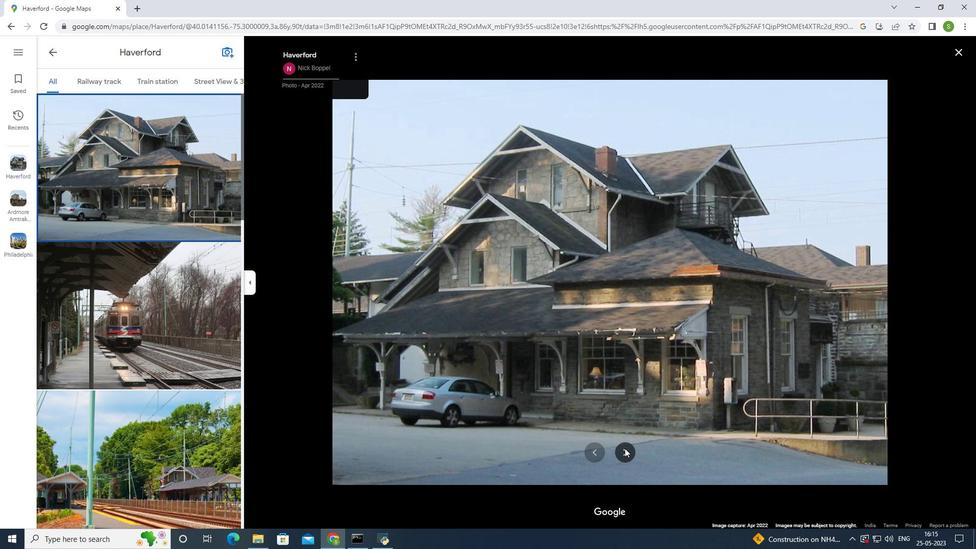 
Action: Mouse pressed left at (624, 448)
Screenshot: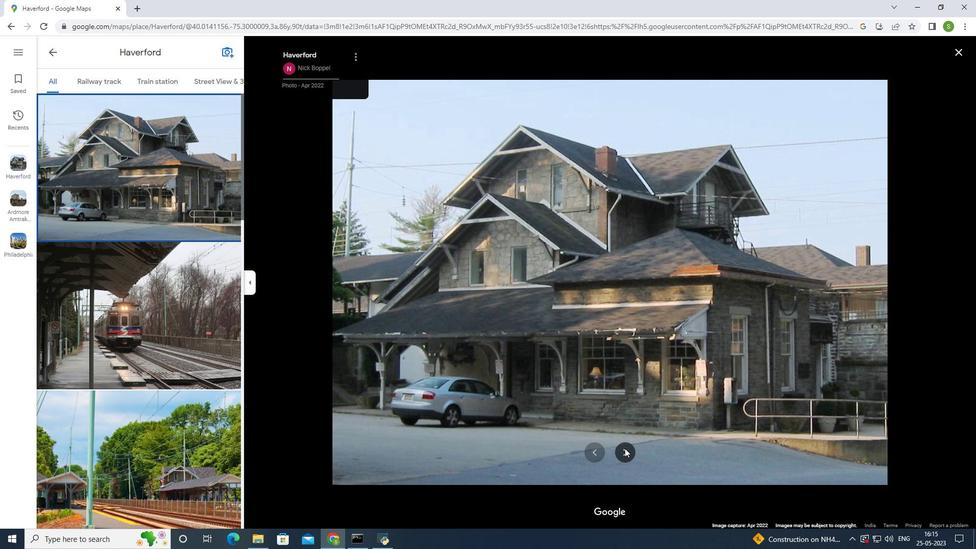 
Action: Mouse moved to (624, 448)
Screenshot: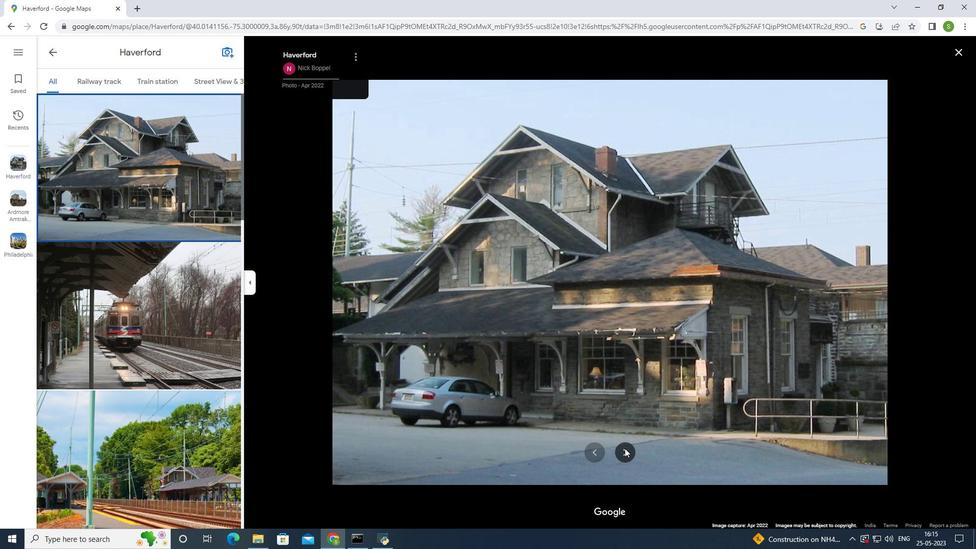 
Action: Mouse pressed left at (624, 448)
Screenshot: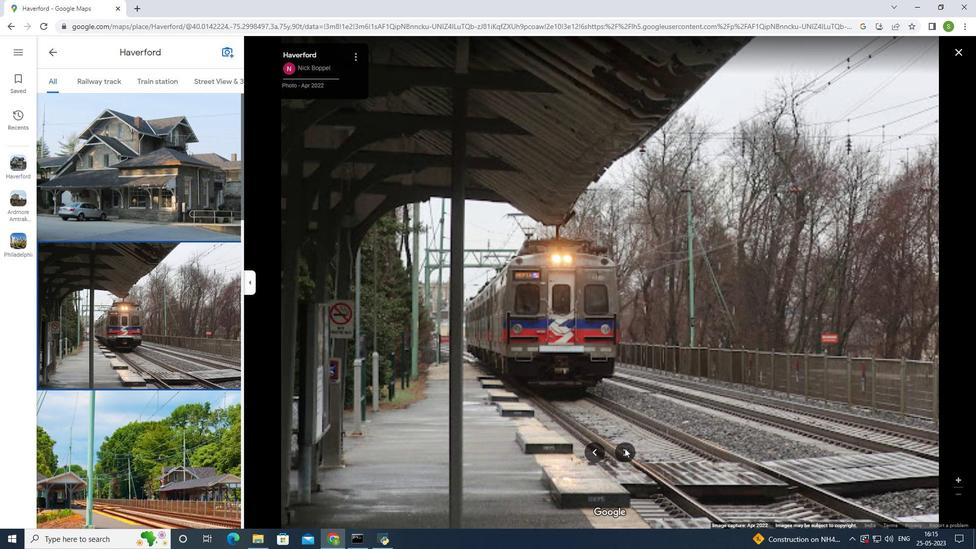 
Action: Mouse moved to (625, 448)
Screenshot: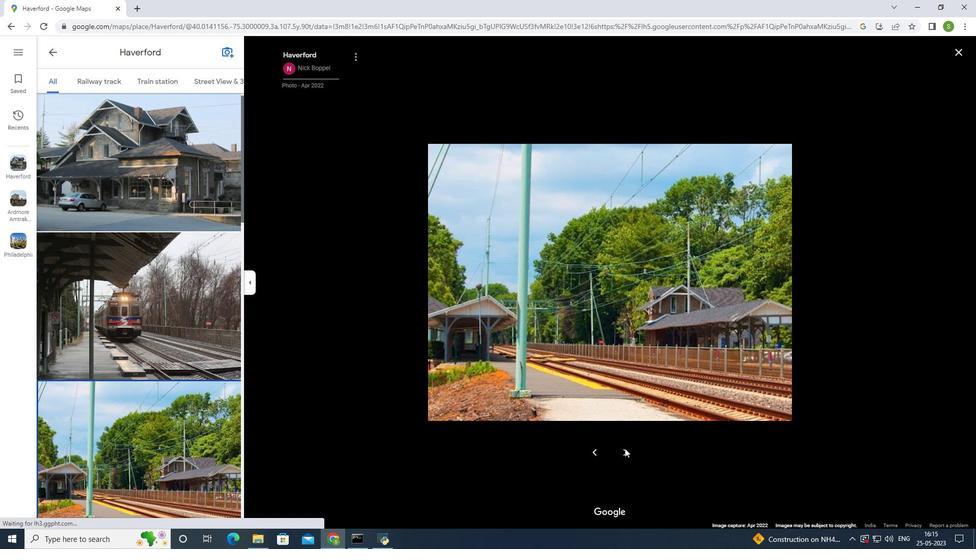 
Action: Mouse pressed left at (625, 448)
Screenshot: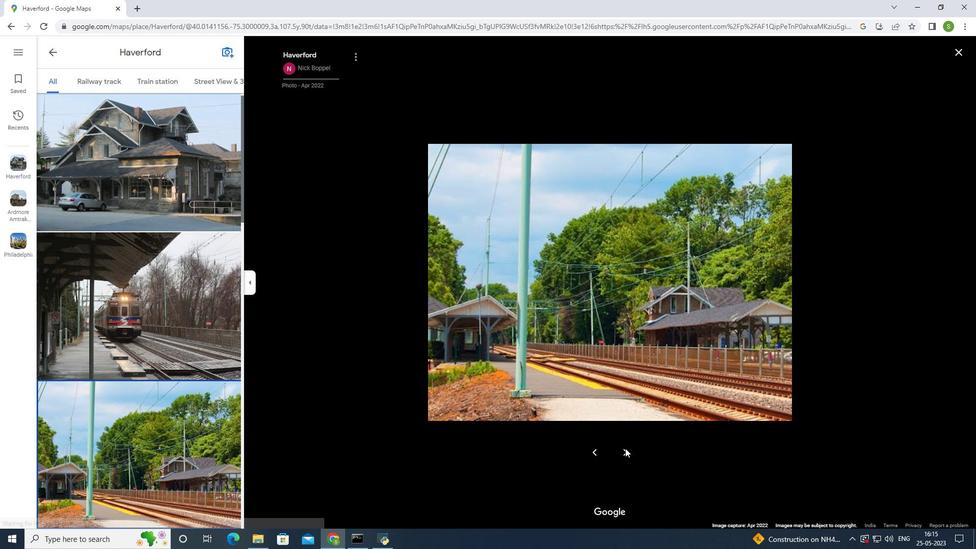 
Action: Mouse moved to (625, 448)
Screenshot: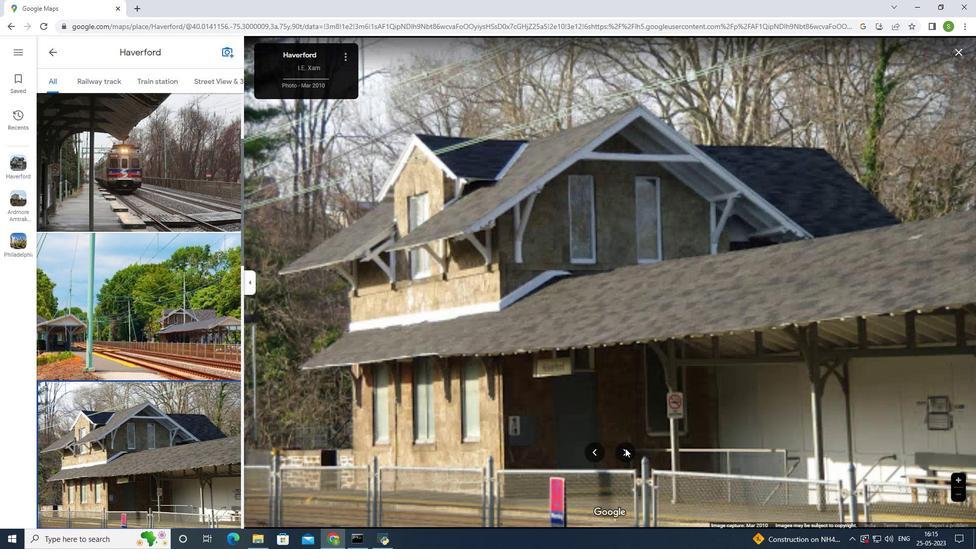 
Action: Mouse pressed left at (625, 448)
Screenshot: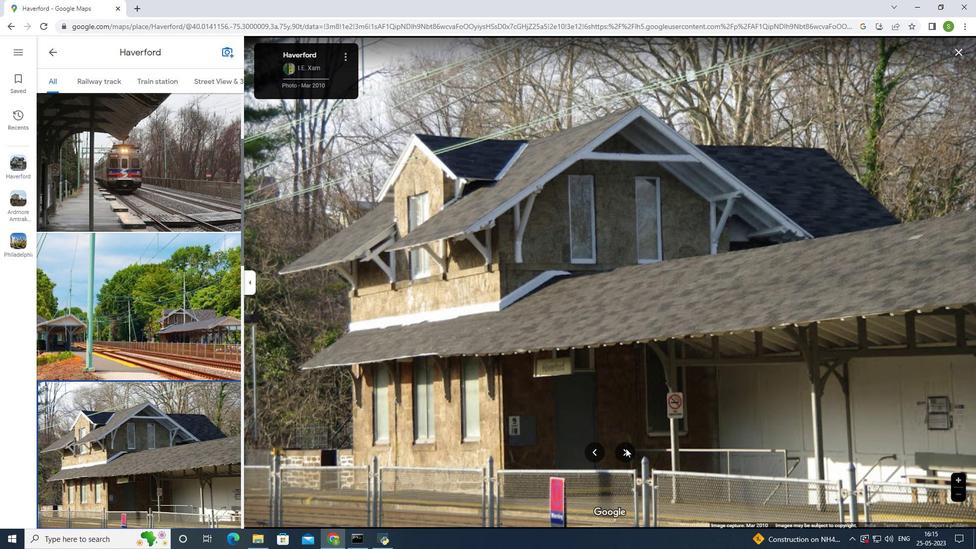 
Action: Mouse moved to (626, 448)
Screenshot: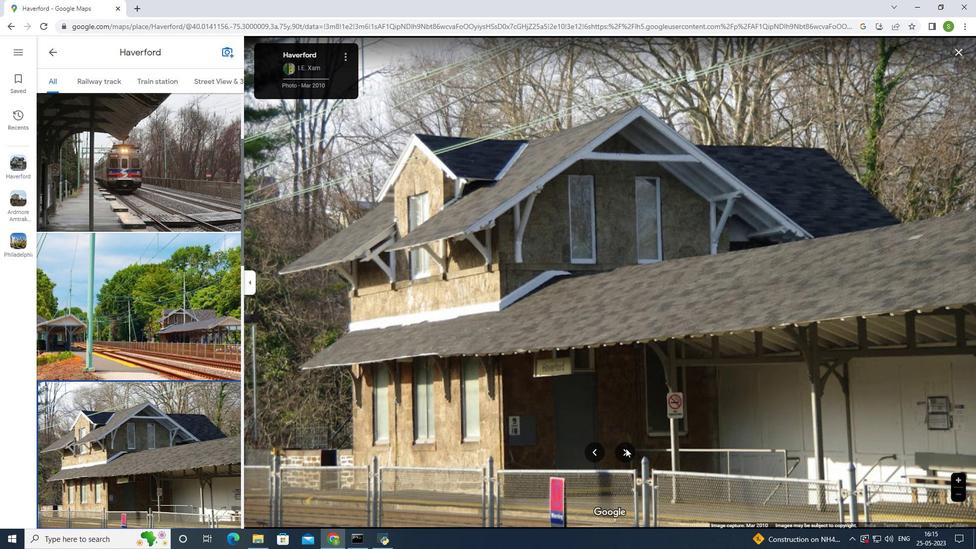 
Action: Mouse pressed left at (626, 448)
Screenshot: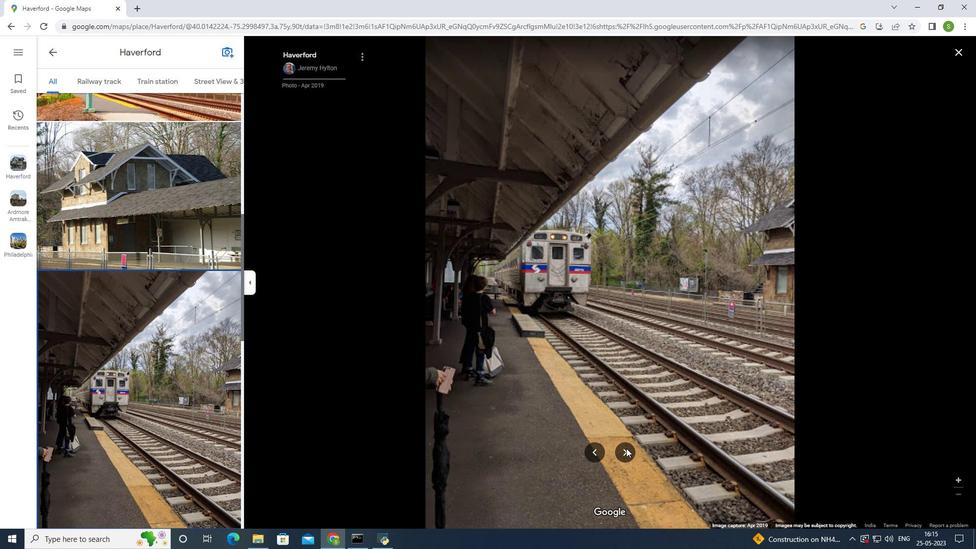 
Action: Mouse pressed left at (626, 448)
Screenshot: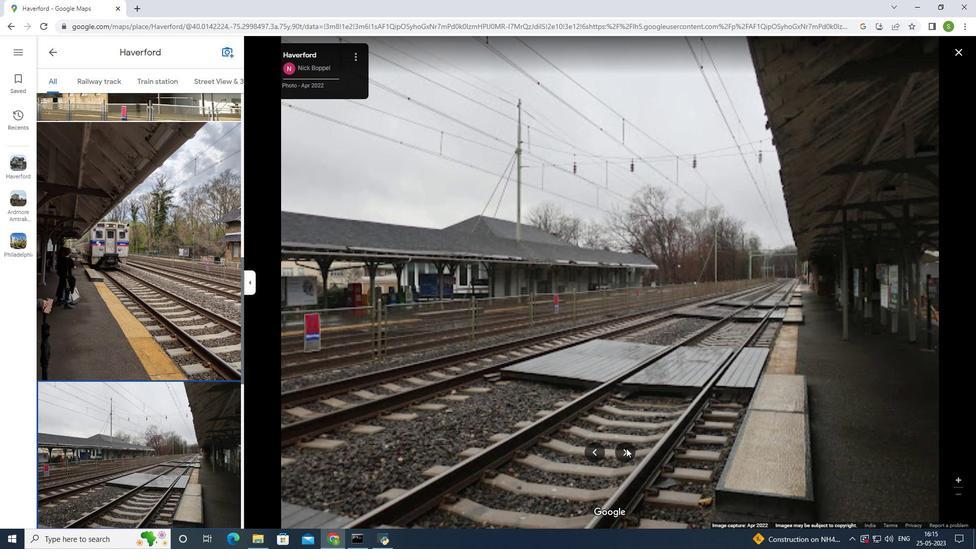 
Action: Mouse pressed left at (626, 448)
Screenshot: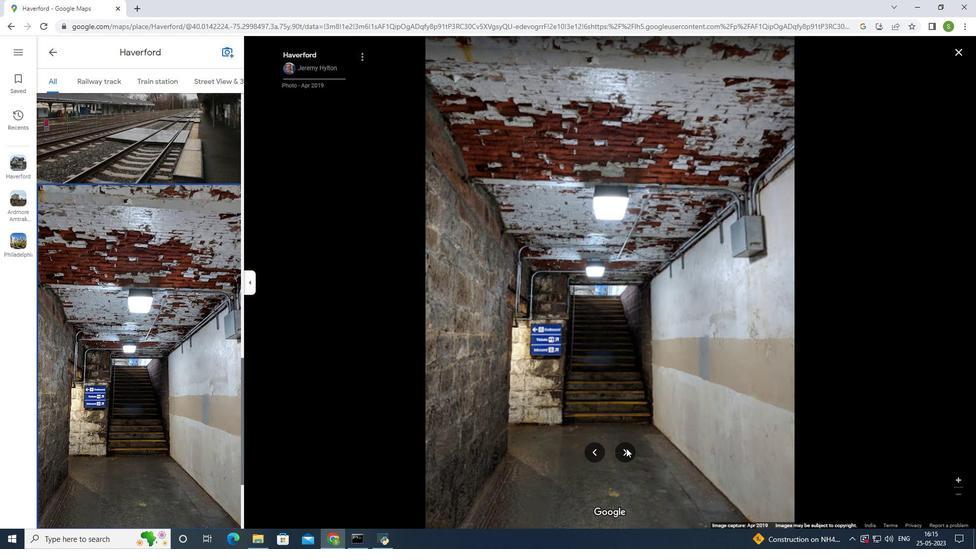 
Action: Mouse pressed left at (626, 448)
Screenshot: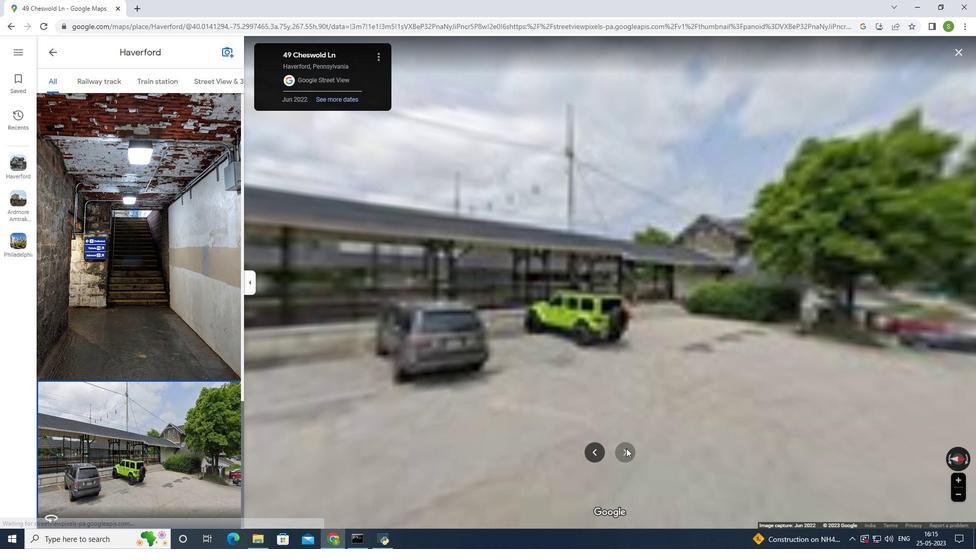 
Action: Mouse moved to (959, 46)
Screenshot: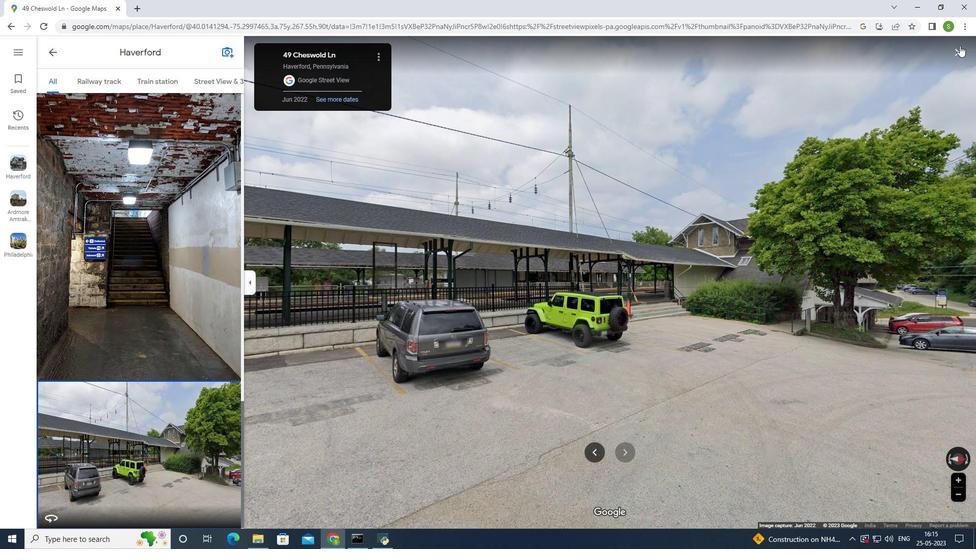
Action: Mouse pressed left at (959, 46)
Screenshot: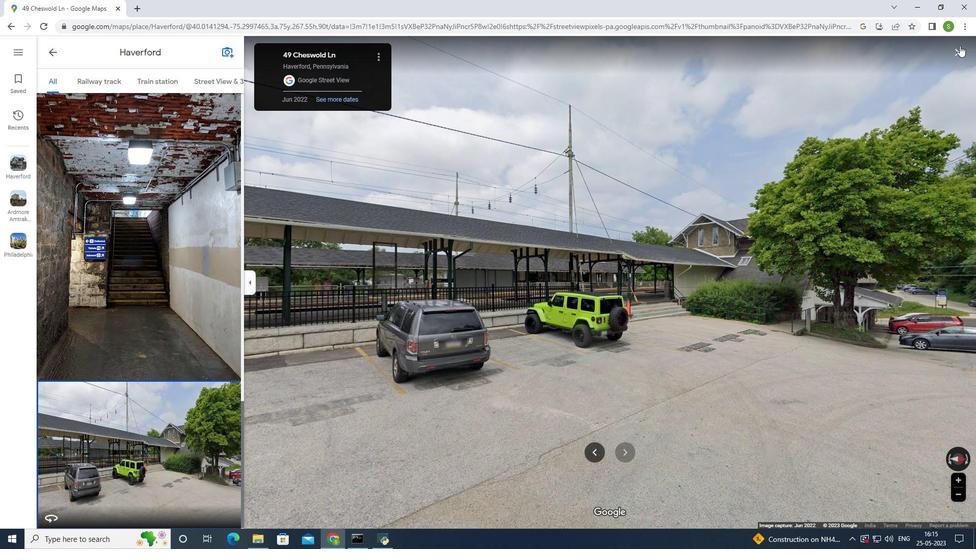 
Action: Mouse moved to (450, 85)
Screenshot: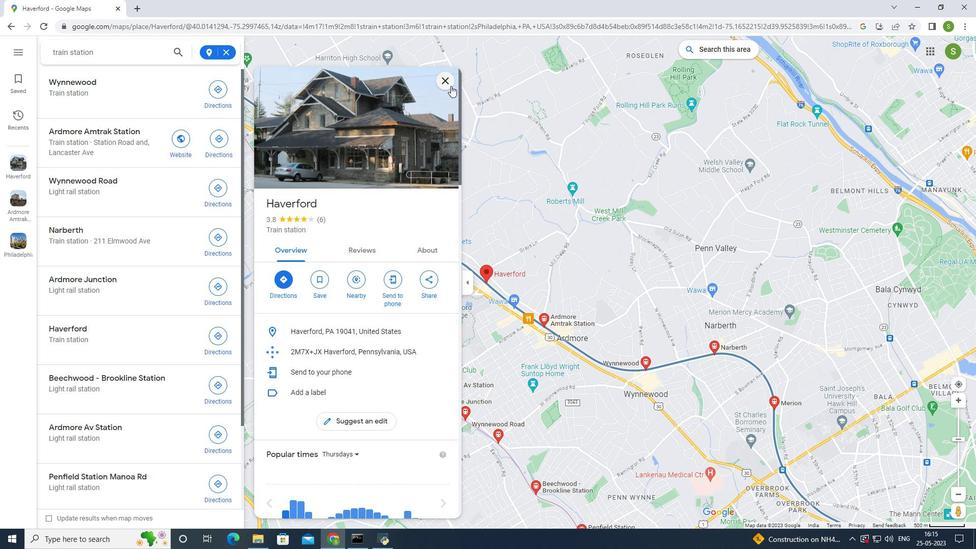 
Action: Mouse pressed left at (450, 85)
Screenshot: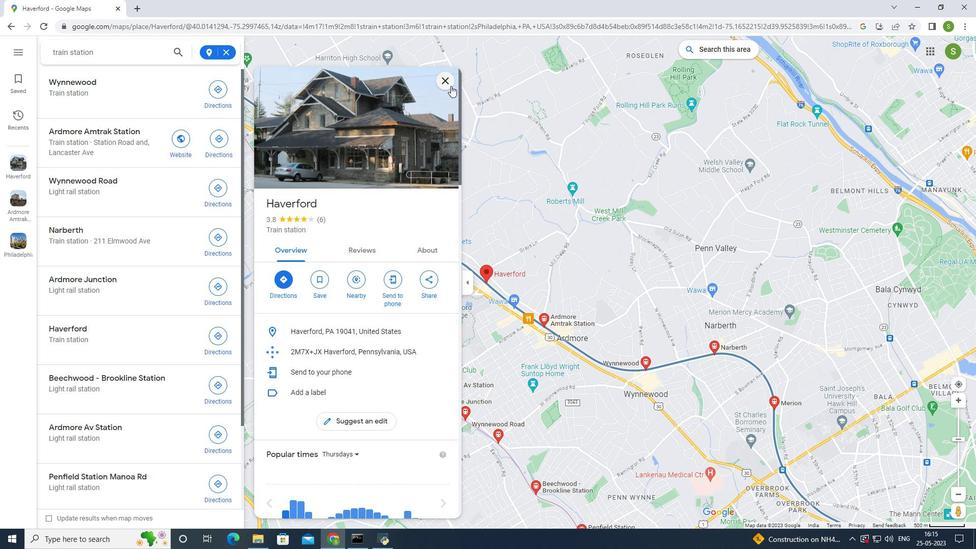 
Action: Mouse moved to (775, 401)
Screenshot: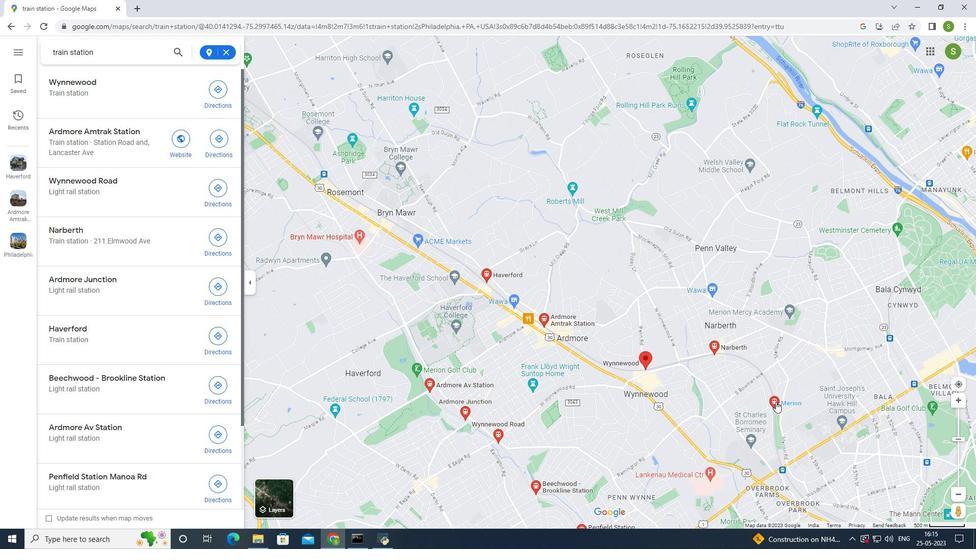 
Action: Mouse pressed left at (775, 401)
Screenshot: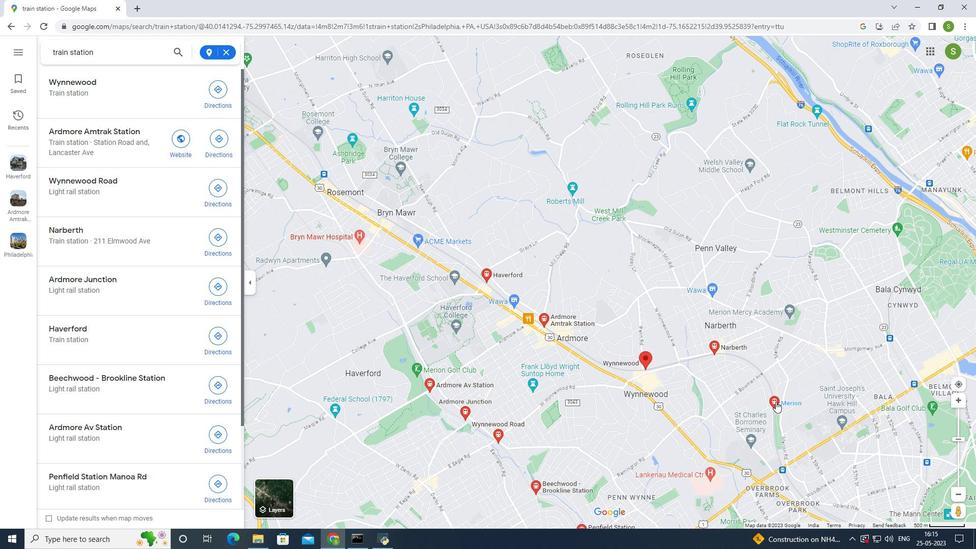 
Action: Mouse moved to (387, 157)
Screenshot: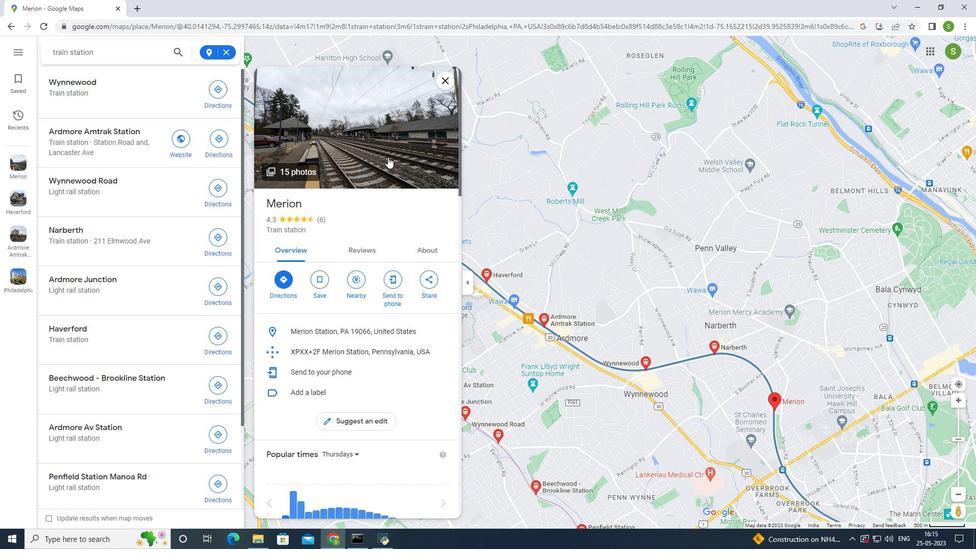 
Action: Mouse pressed left at (387, 157)
Screenshot: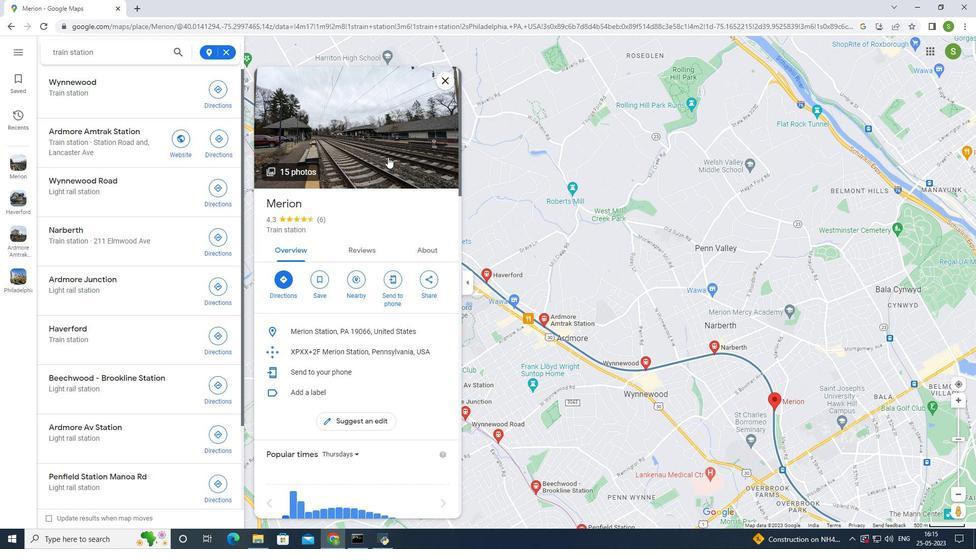 
Action: Mouse moved to (626, 448)
Screenshot: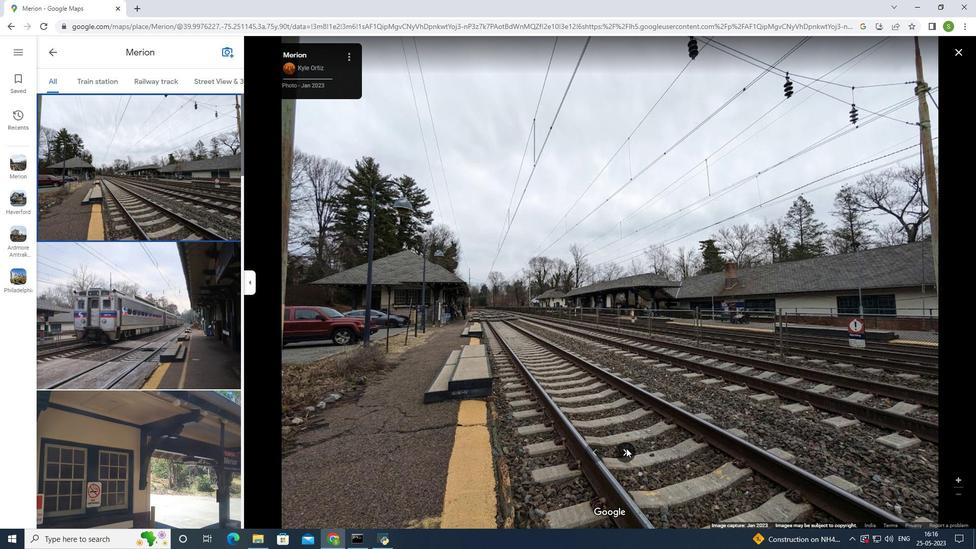 
Action: Mouse pressed left at (626, 448)
Screenshot: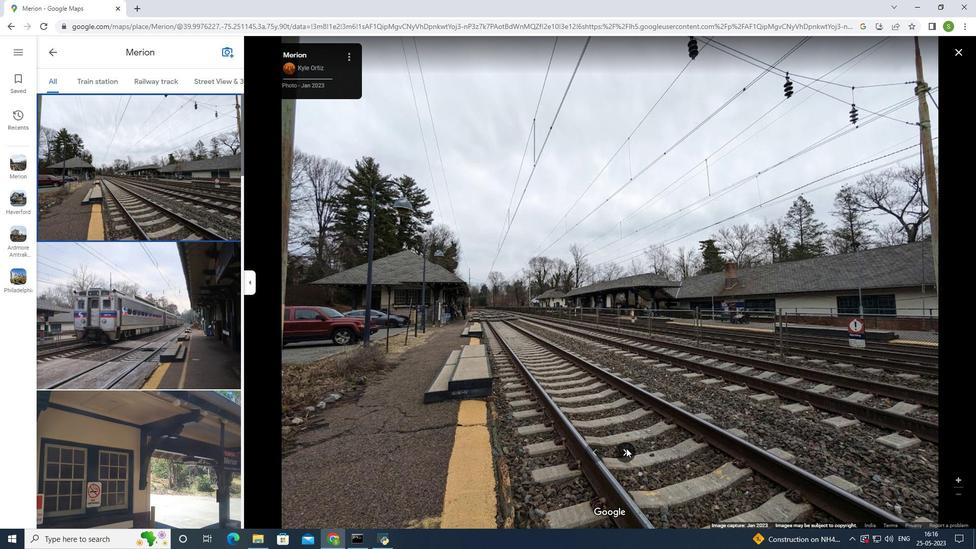 
Action: Mouse pressed left at (626, 448)
Screenshot: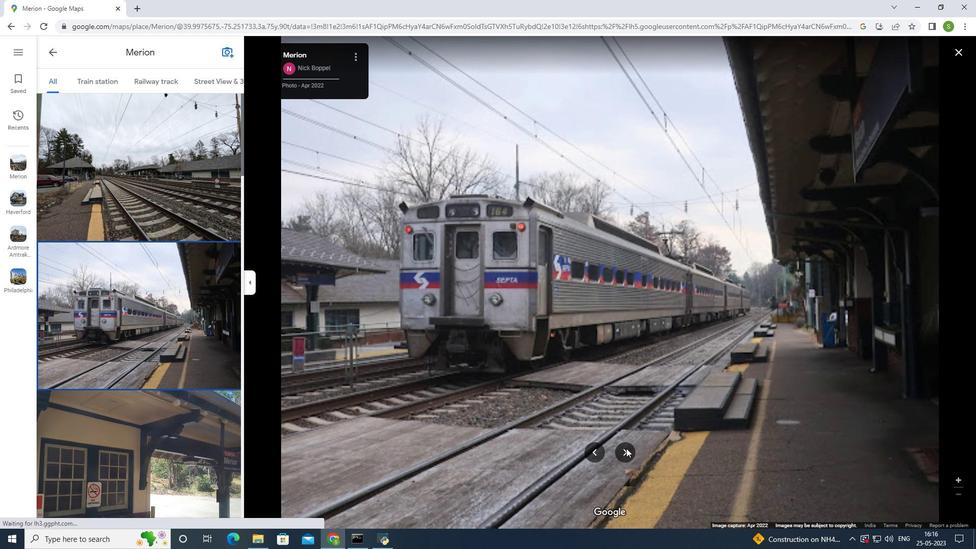 
Action: Mouse pressed left at (626, 448)
Screenshot: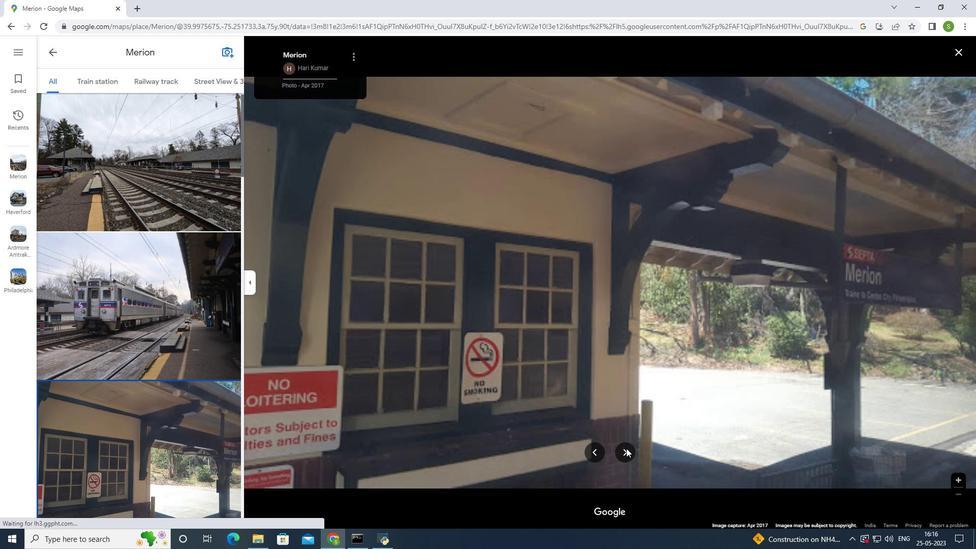 
Action: Mouse moved to (626, 448)
Screenshot: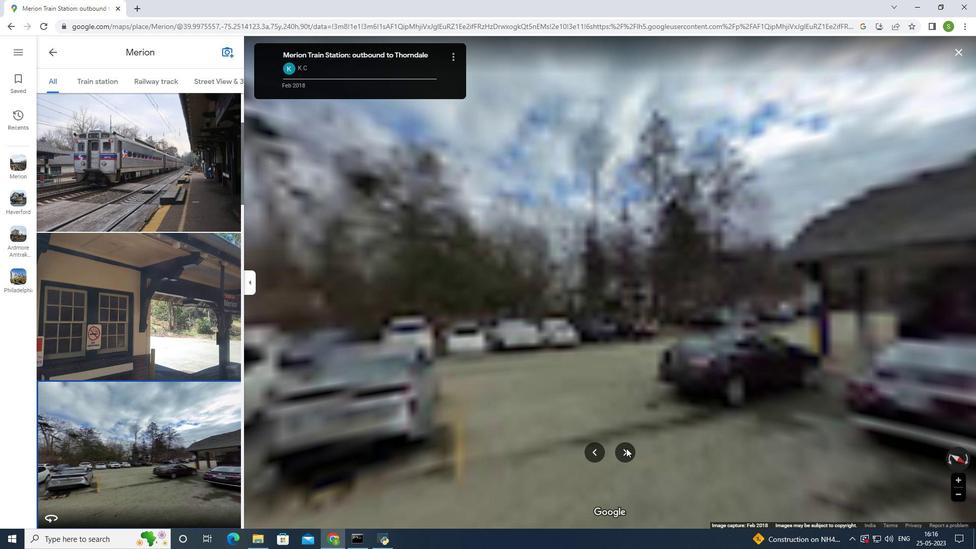 
Action: Mouse pressed left at (626, 448)
Screenshot: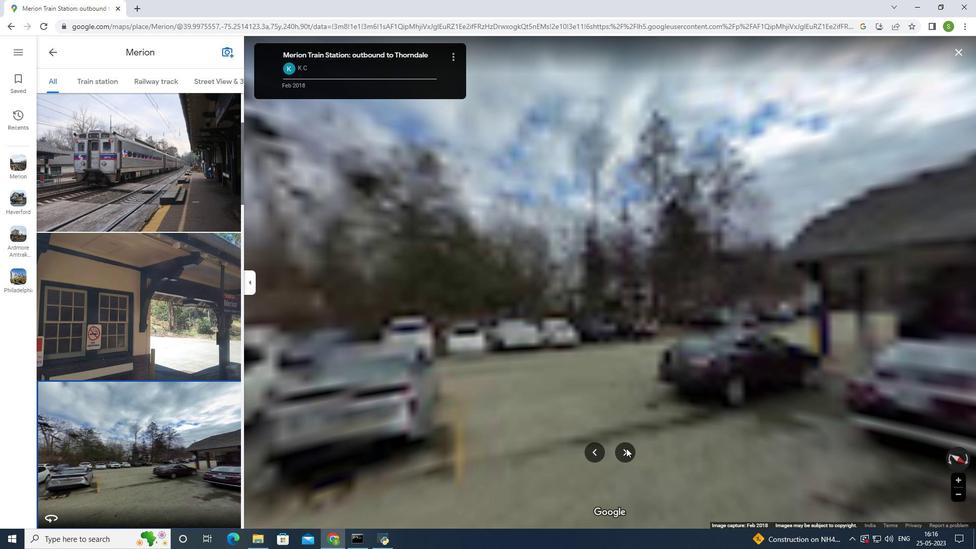 
Action: Mouse moved to (623, 447)
Screenshot: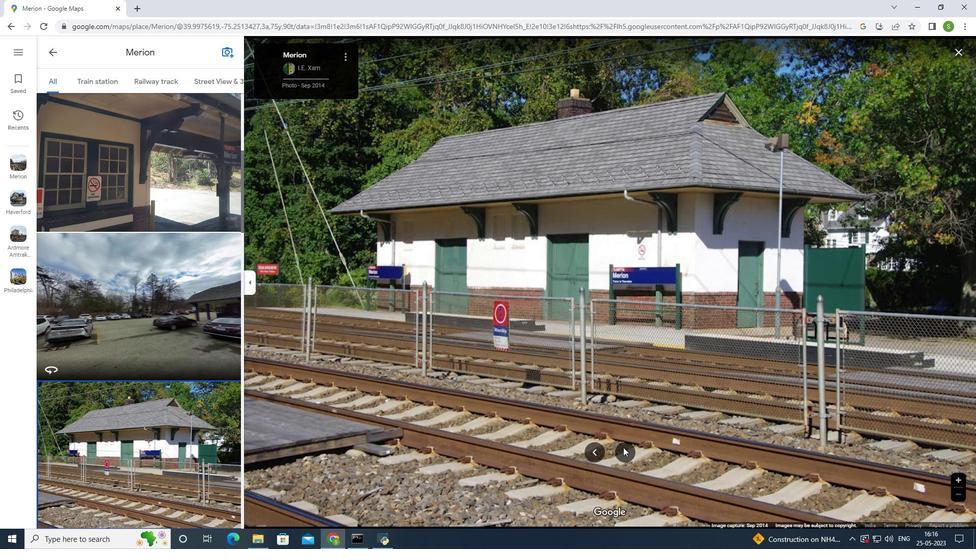 
Action: Mouse pressed left at (623, 447)
Screenshot: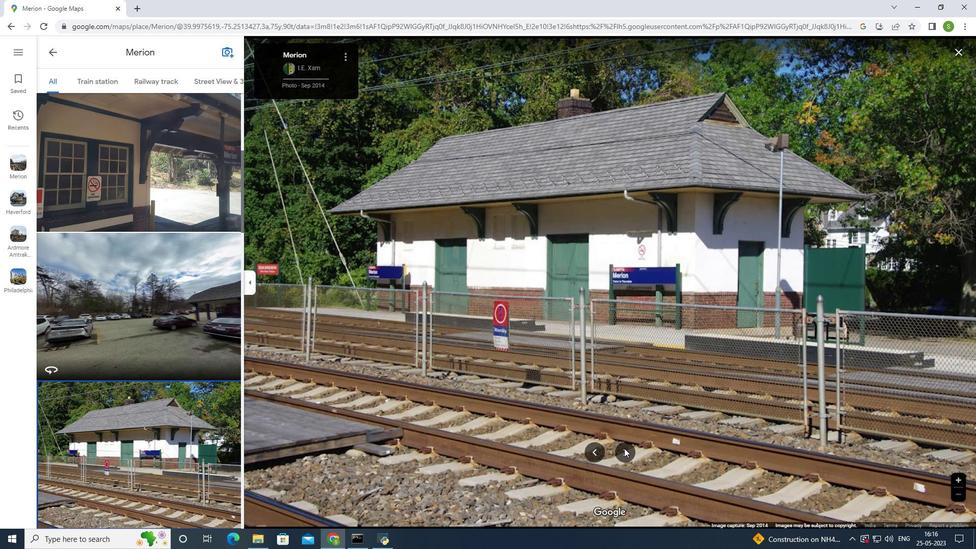 
Action: Mouse moved to (625, 450)
Screenshot: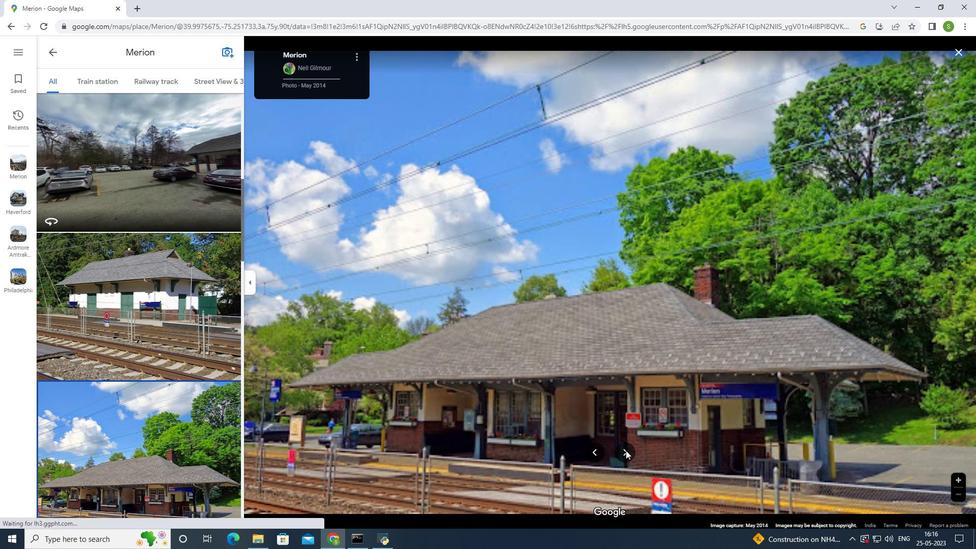 
Action: Mouse pressed left at (625, 450)
Screenshot: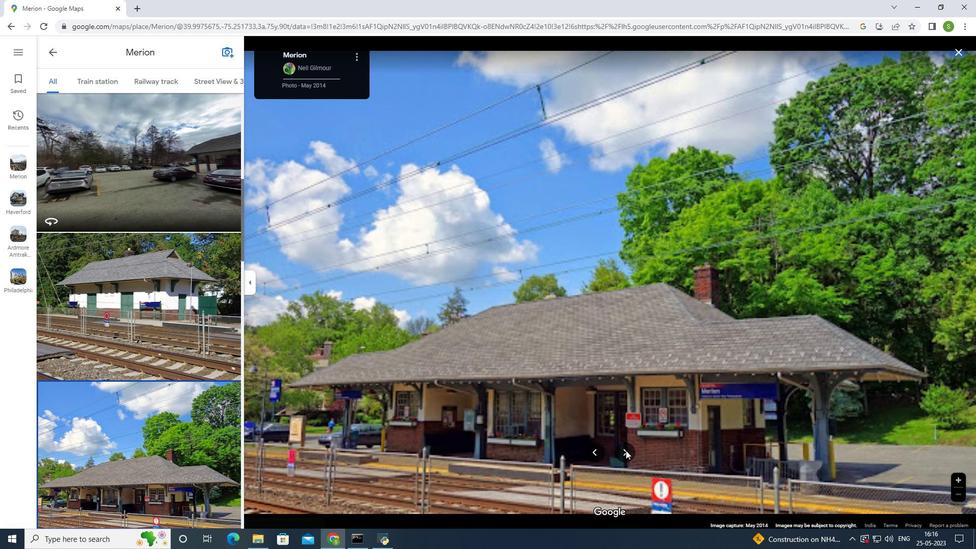 
Action: Mouse moved to (625, 453)
Screenshot: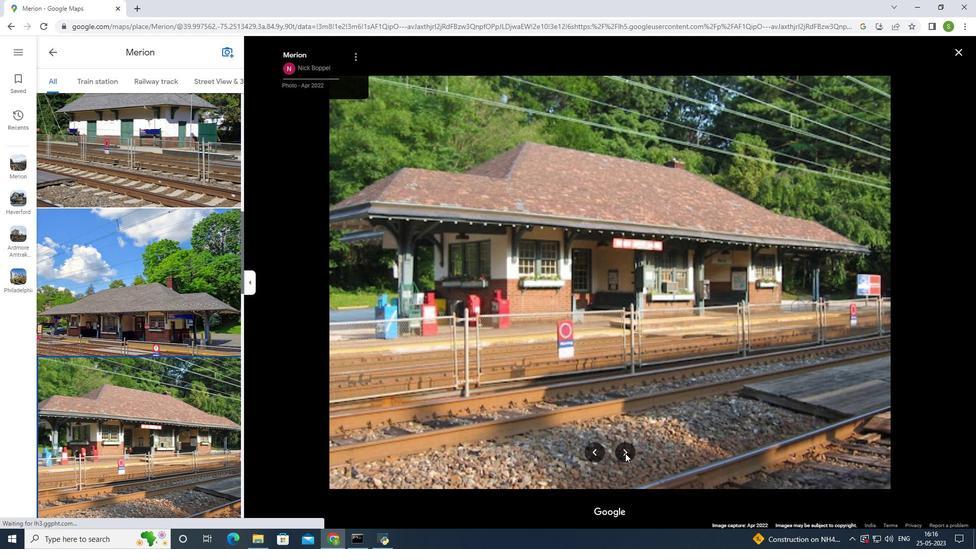 
Action: Mouse pressed left at (625, 453)
Screenshot: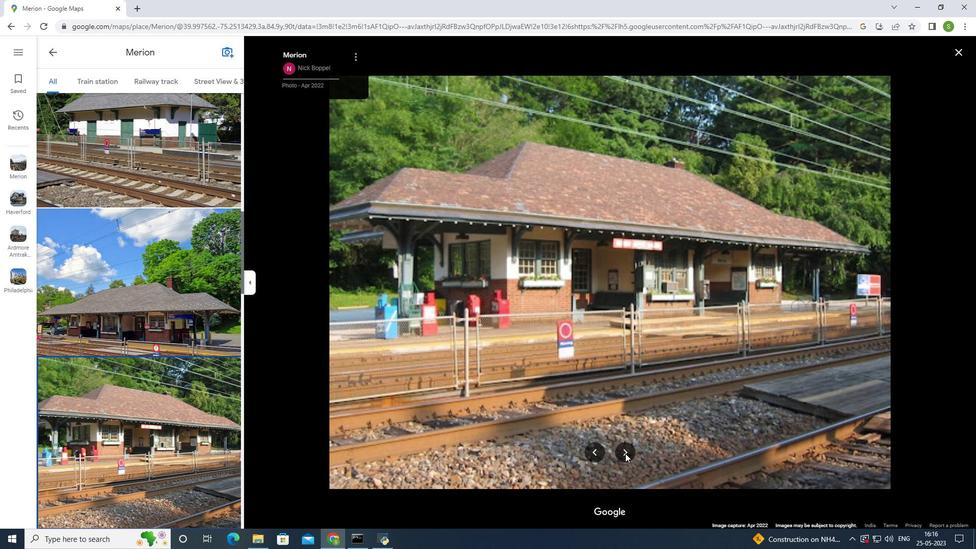 
Action: Mouse moved to (625, 451)
Screenshot: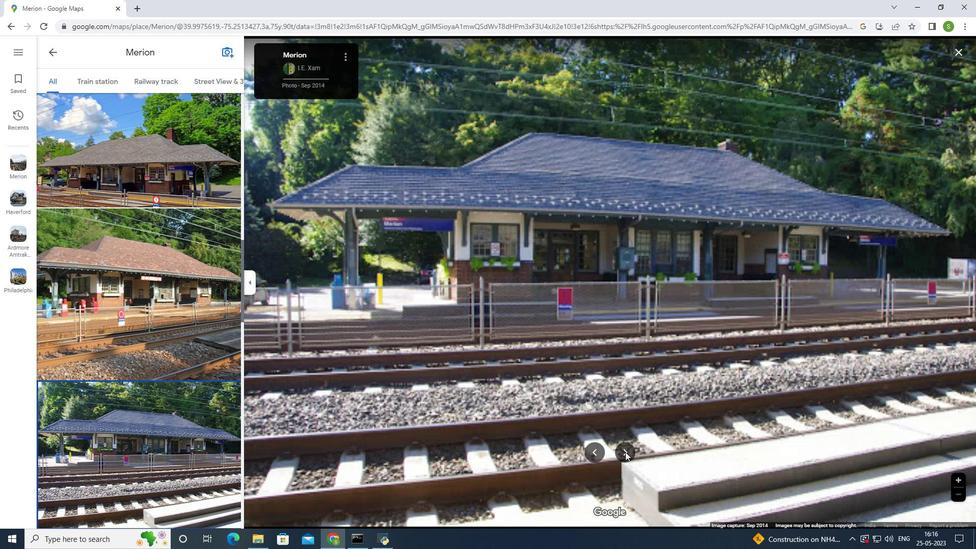 
Action: Mouse pressed left at (625, 451)
Screenshot: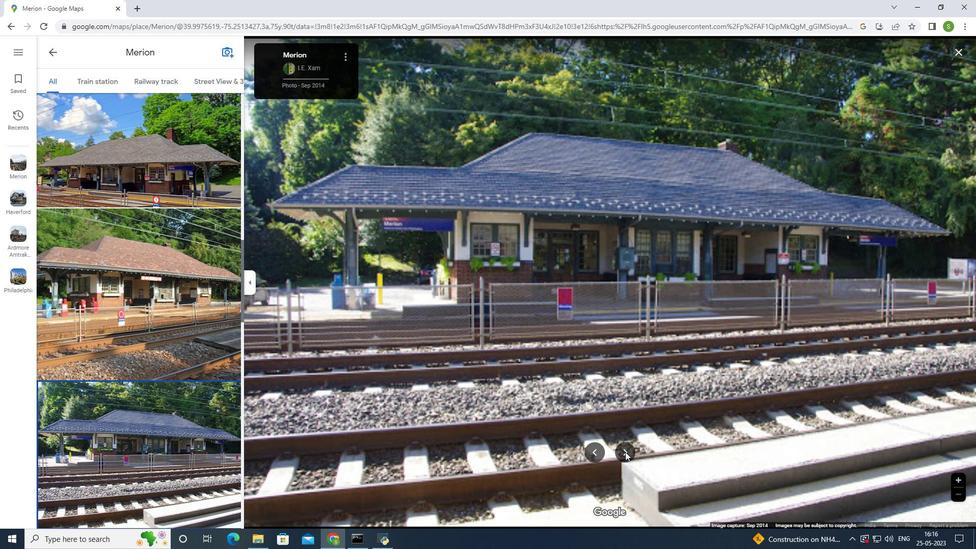 
Action: Mouse moved to (625, 451)
Screenshot: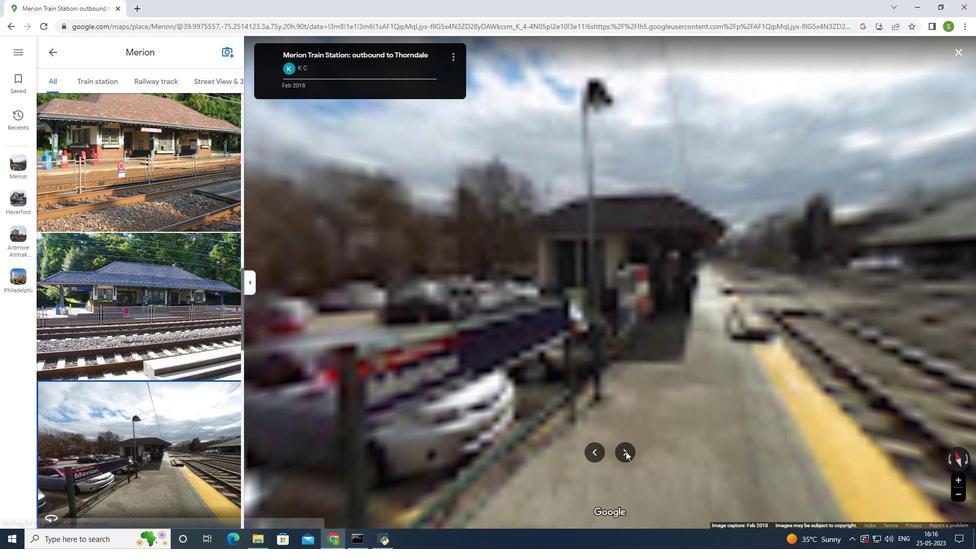 
Action: Mouse pressed left at (625, 451)
Screenshot: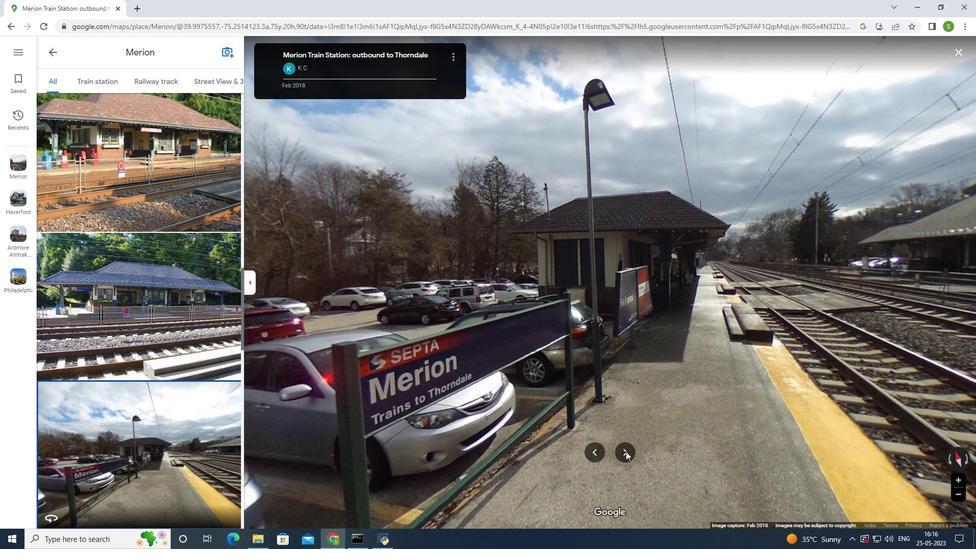 
Action: Mouse moved to (625, 451)
Screenshot: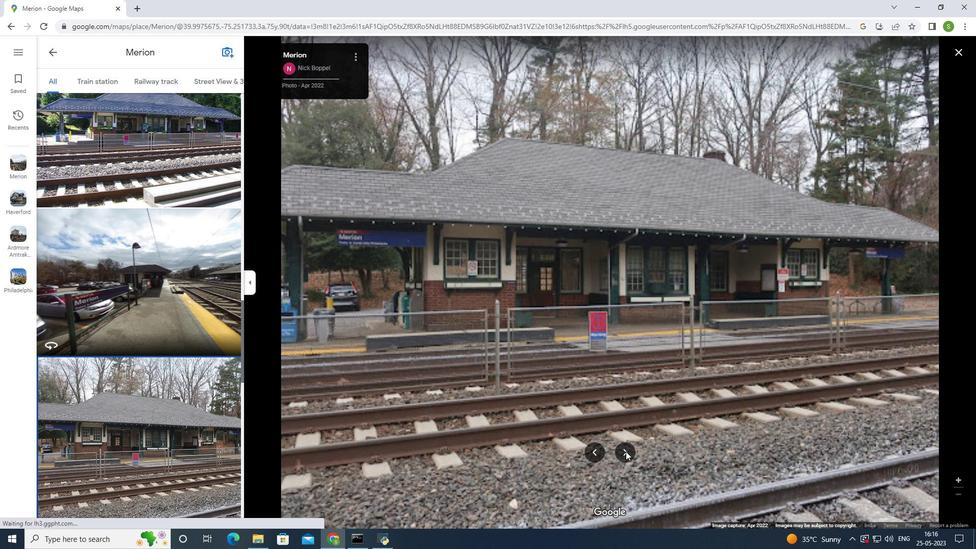 
Action: Mouse pressed left at (625, 451)
Screenshot: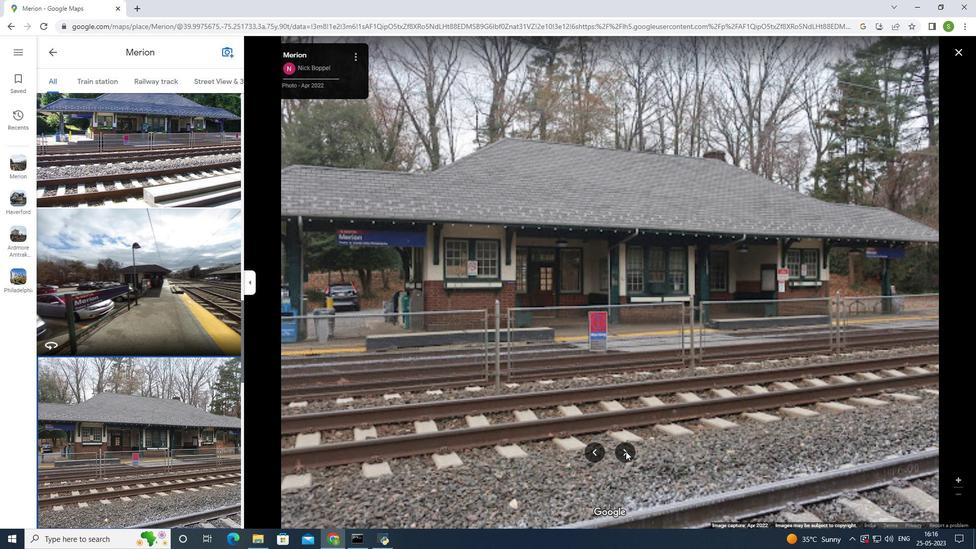 
Action: Mouse pressed left at (625, 451)
Screenshot: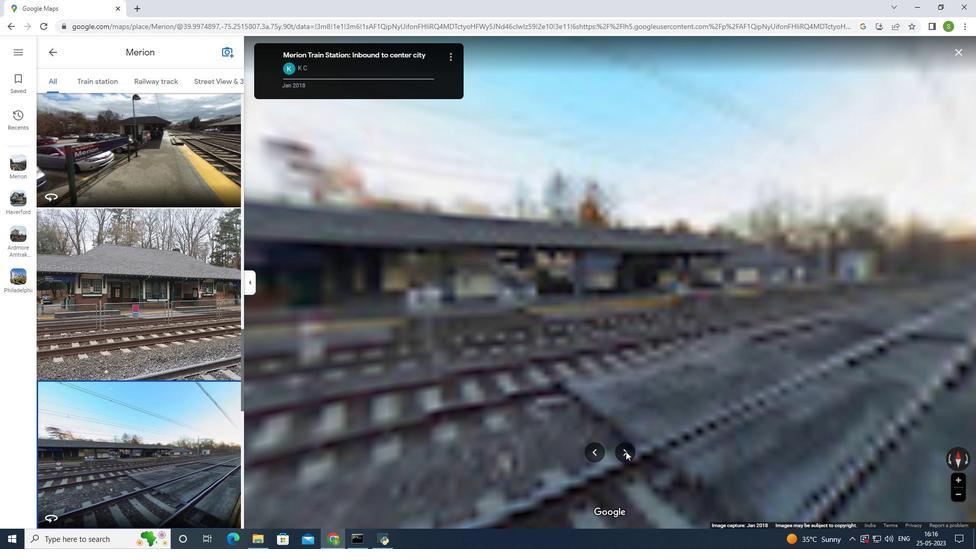 
Action: Mouse pressed left at (625, 451)
Screenshot: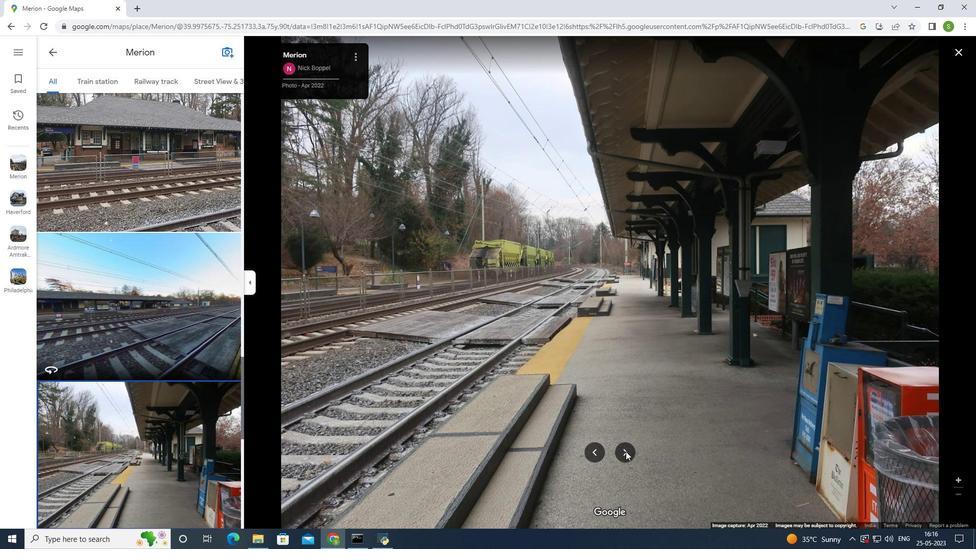 
Action: Mouse pressed left at (625, 451)
Screenshot: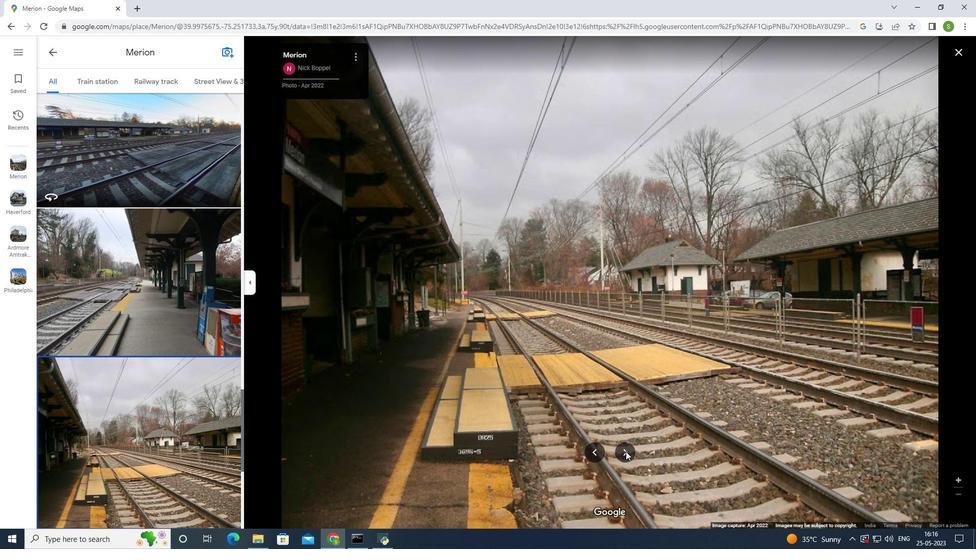 
Action: Mouse pressed left at (625, 451)
Screenshot: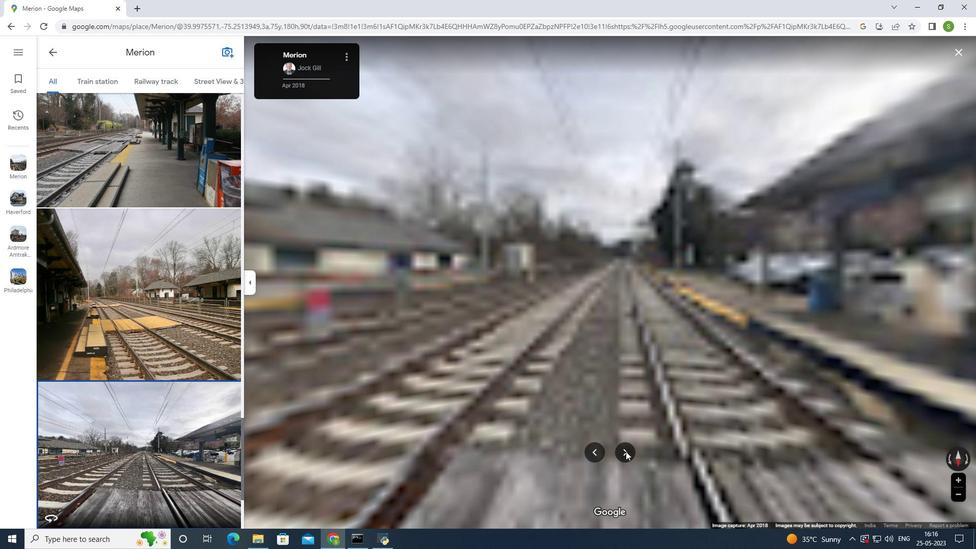 
Action: Mouse pressed left at (625, 451)
Screenshot: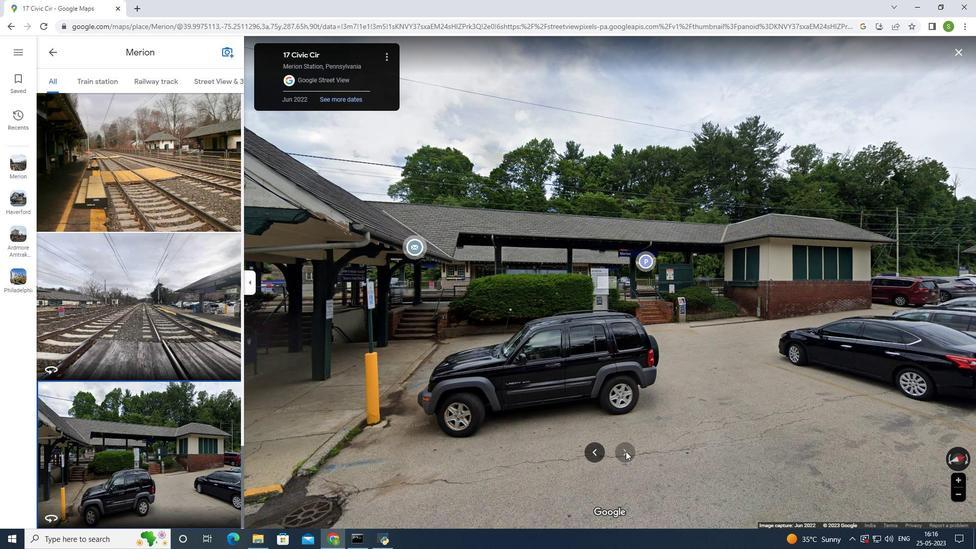 
Action: Mouse moved to (960, 53)
Screenshot: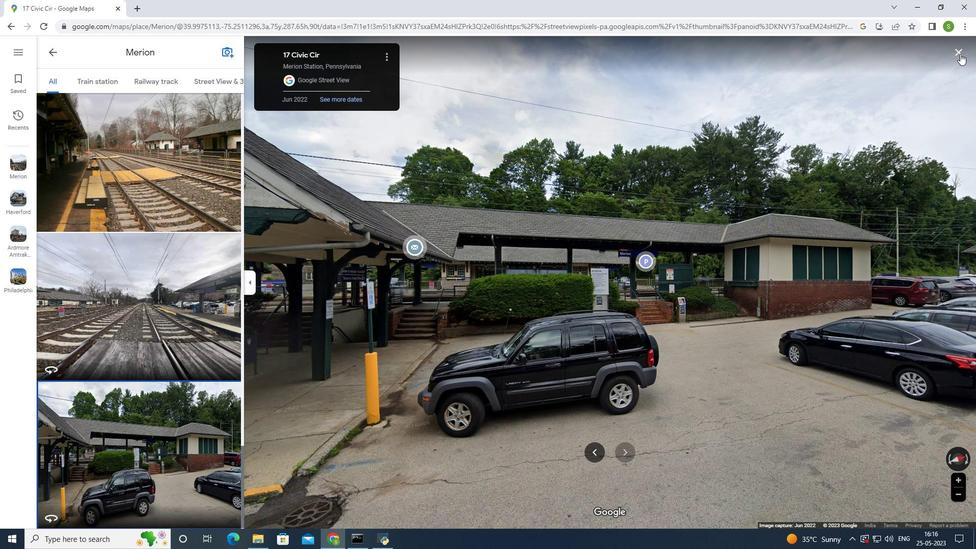 
Action: Mouse pressed left at (960, 53)
Screenshot: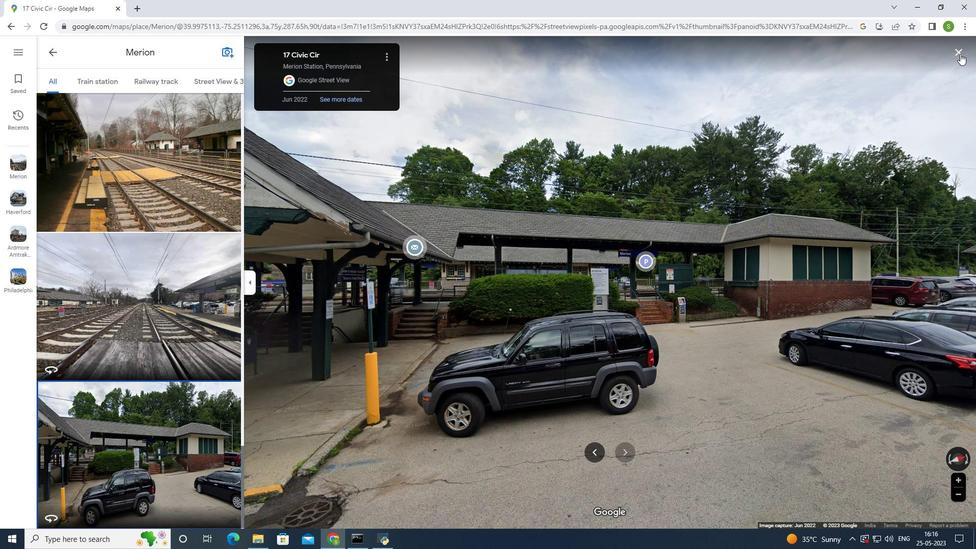 
Action: Mouse moved to (450, 79)
Screenshot: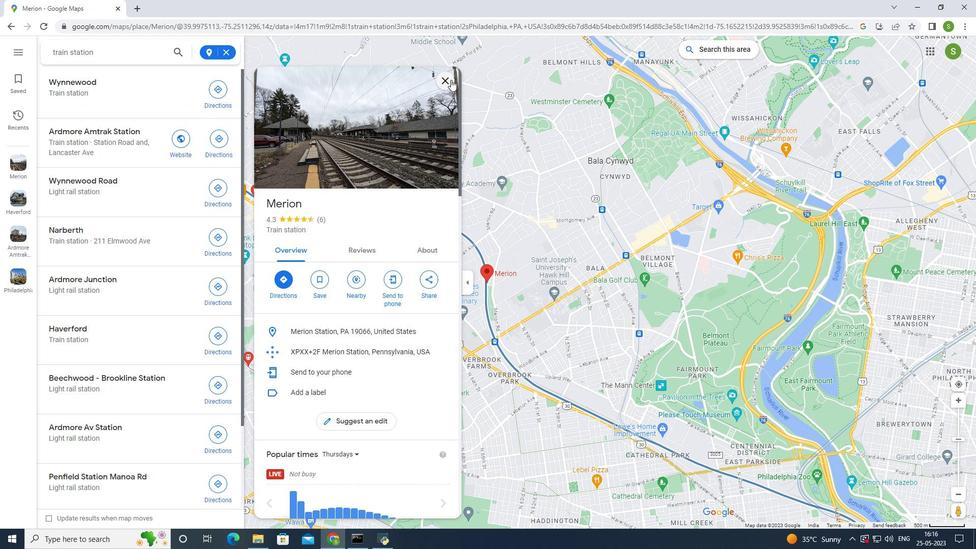 
Action: Mouse pressed left at (450, 79)
Screenshot: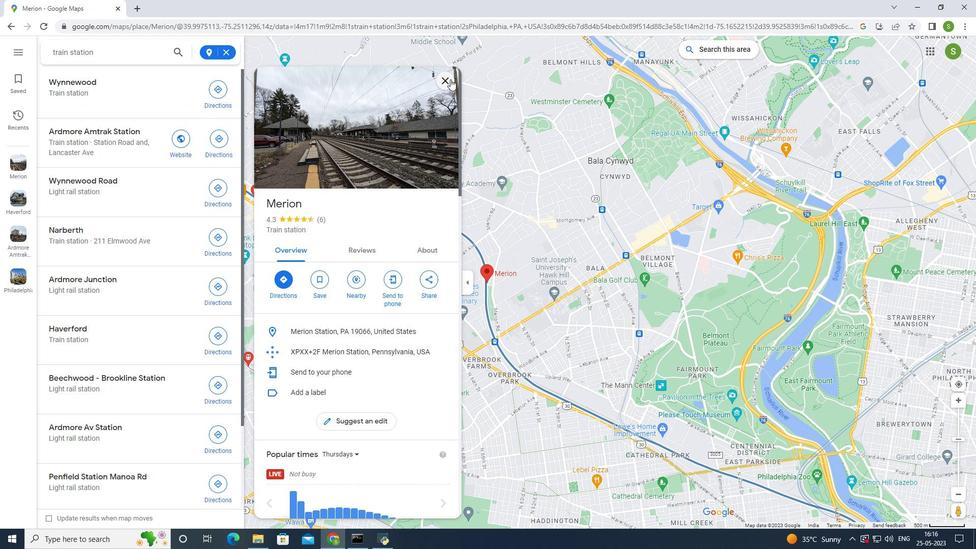 
Action: Mouse moved to (259, 188)
Screenshot: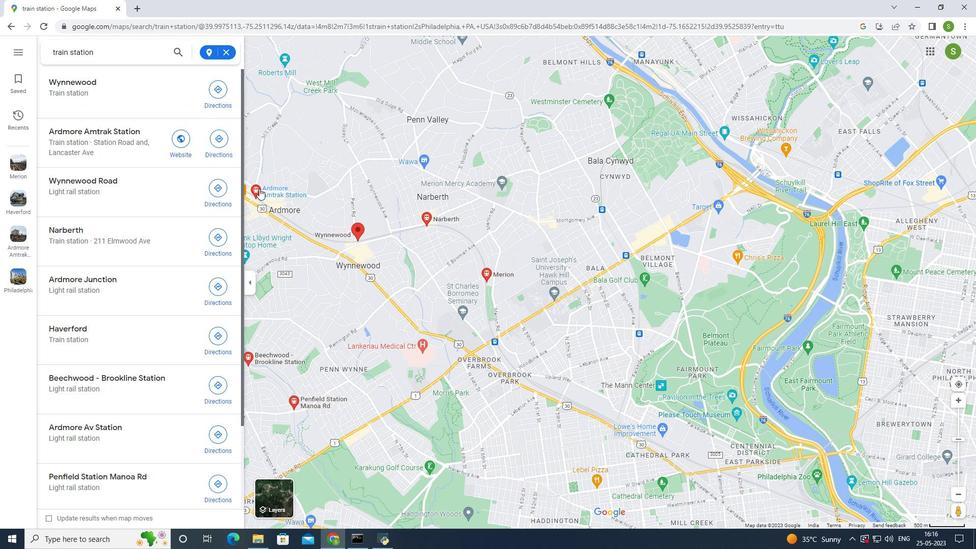 
Action: Mouse pressed left at (259, 188)
Screenshot: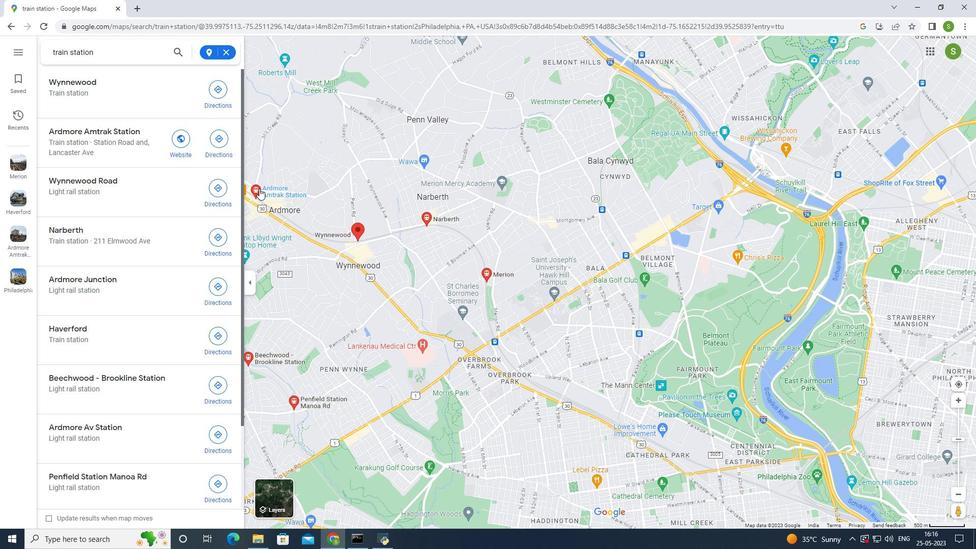 
Action: Mouse moved to (379, 156)
Screenshot: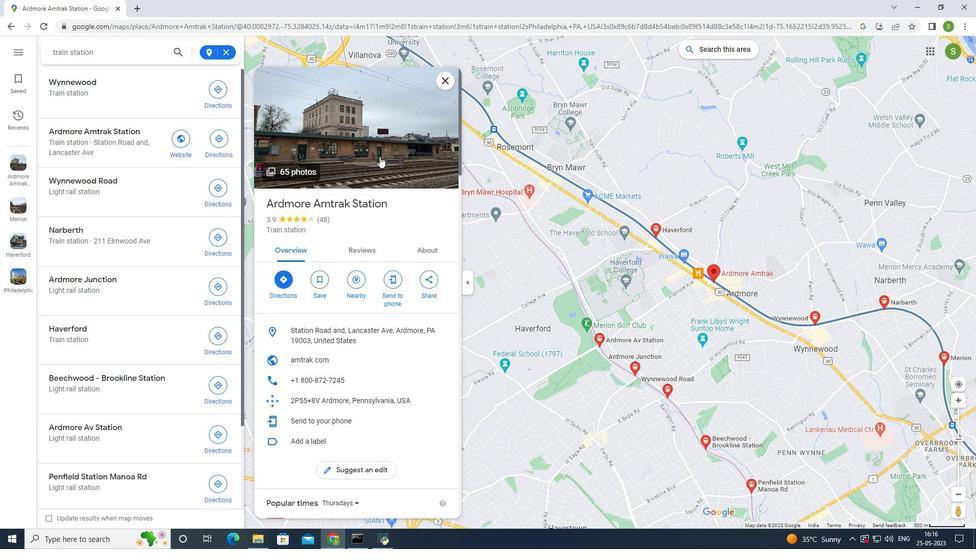 
Action: Mouse pressed left at (379, 156)
Screenshot: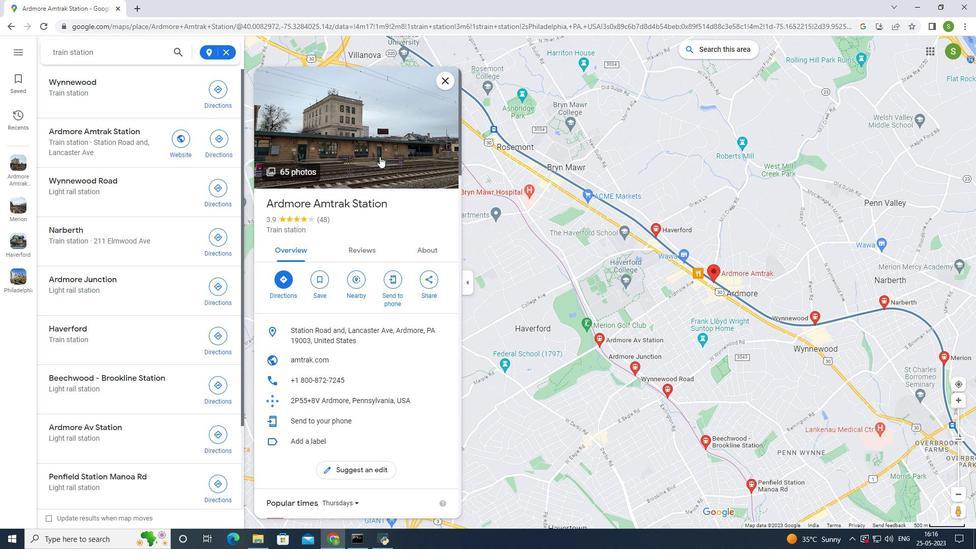 
Action: Mouse moved to (623, 449)
Screenshot: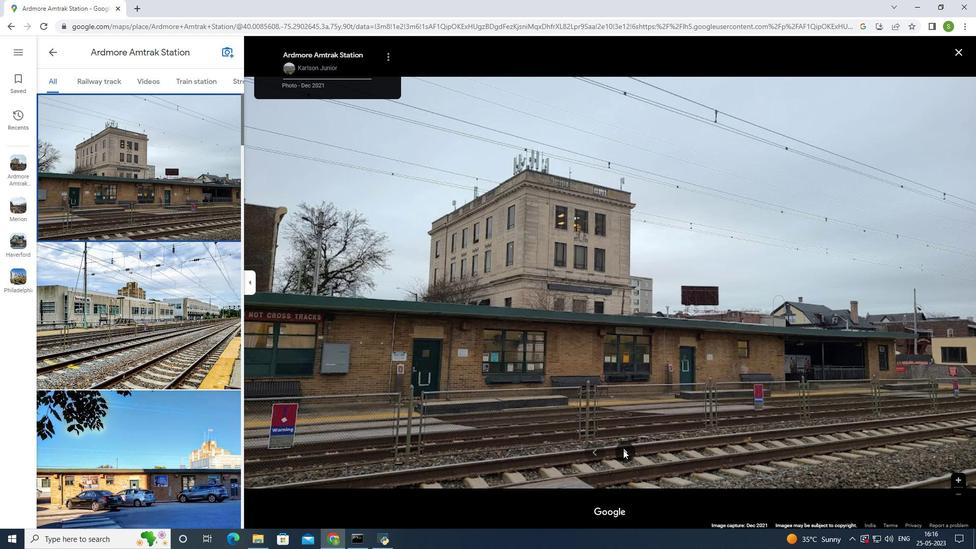 
Action: Mouse pressed left at (623, 449)
Screenshot: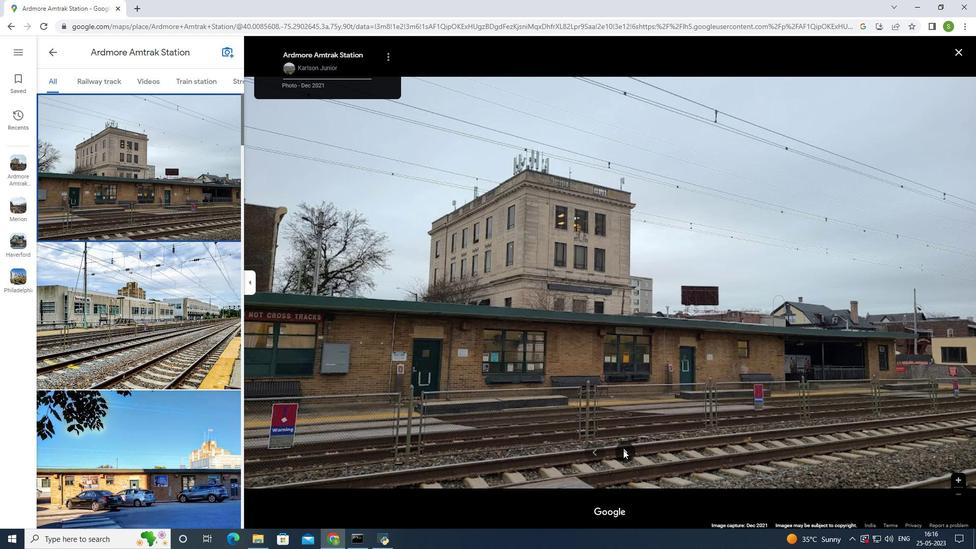 
Action: Mouse moved to (623, 450)
Screenshot: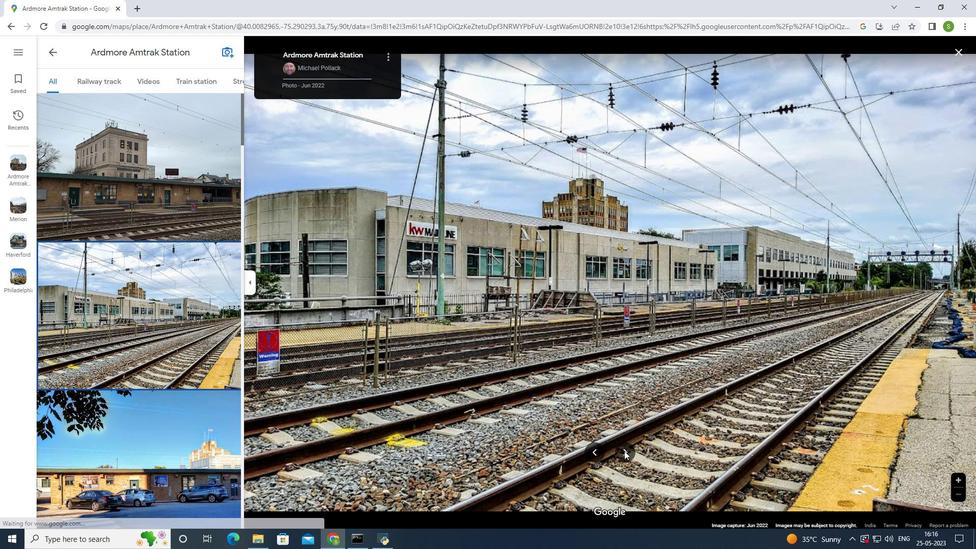 
Action: Mouse pressed left at (623, 450)
Screenshot: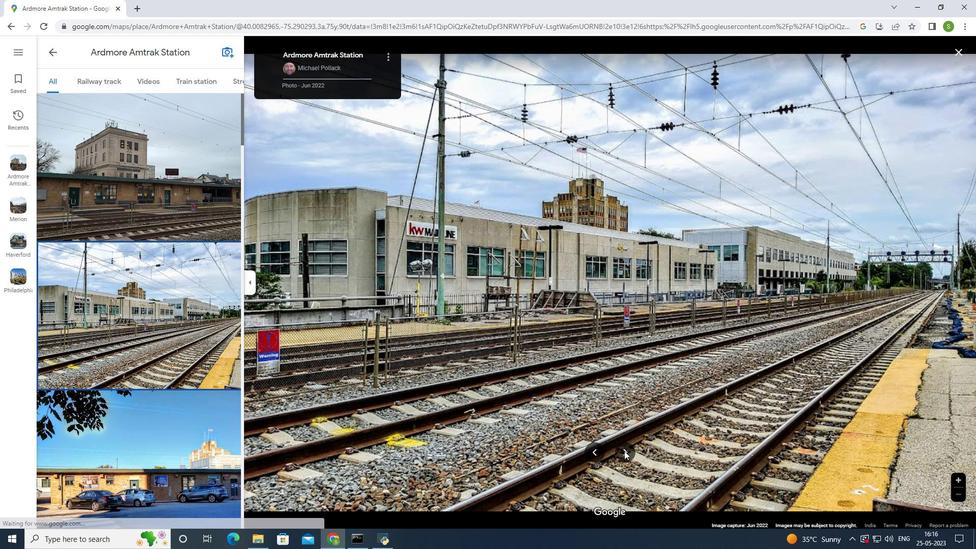 
Action: Mouse moved to (624, 450)
Screenshot: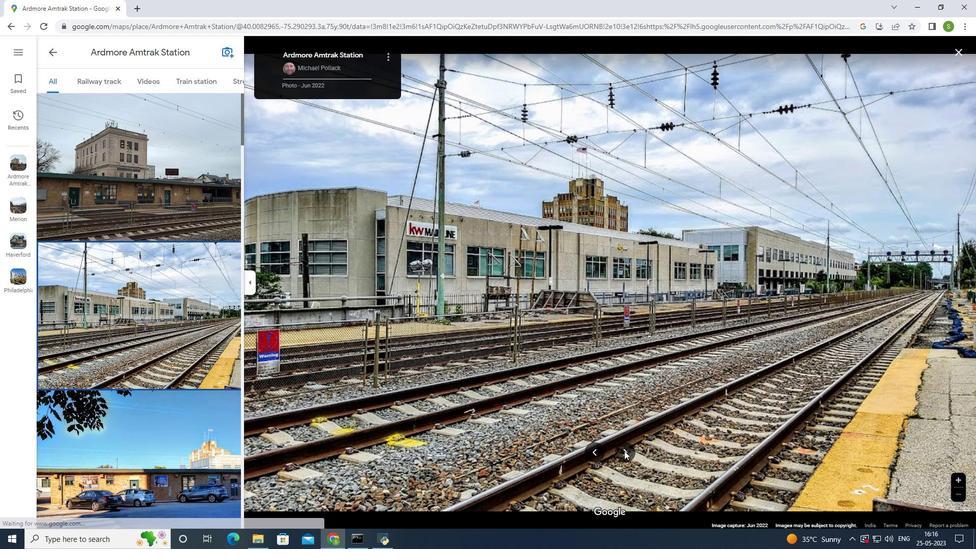 
Action: Mouse pressed left at (624, 450)
Screenshot: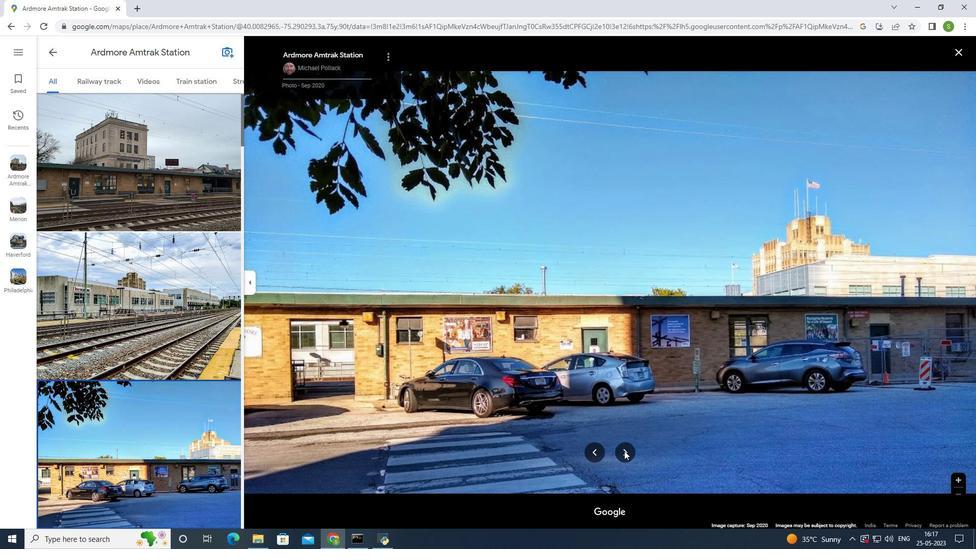 
Action: Mouse moved to (624, 450)
Screenshot: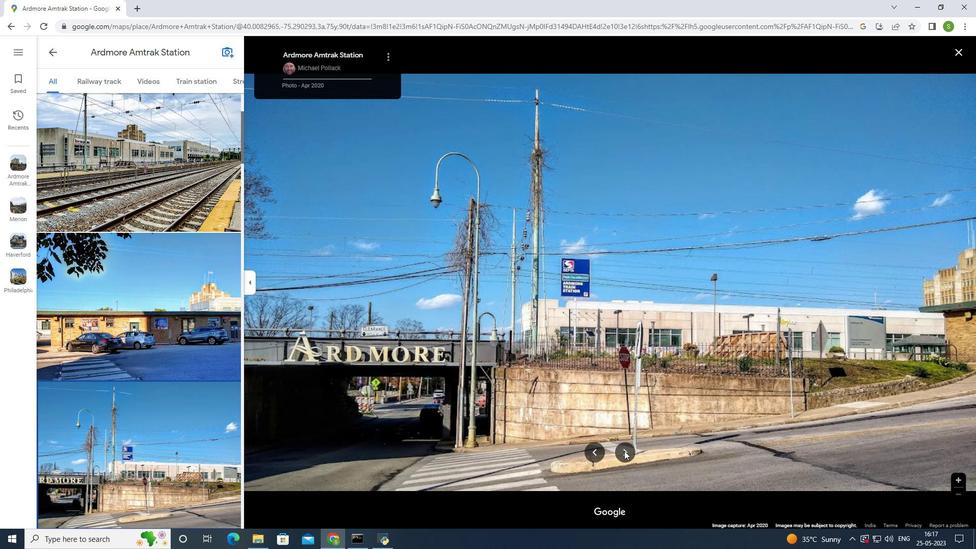 
Action: Mouse pressed left at (624, 450)
Screenshot: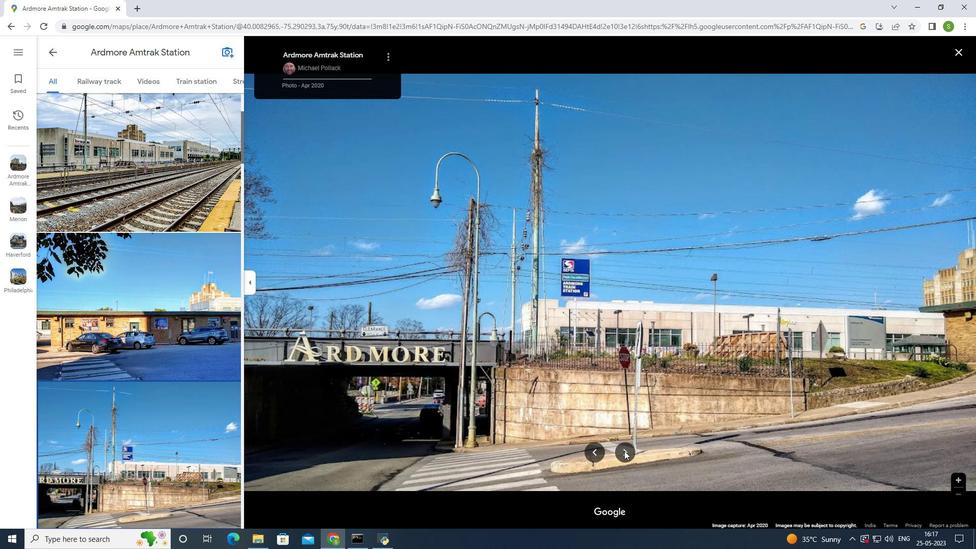 
Action: Mouse moved to (624, 450)
Screenshot: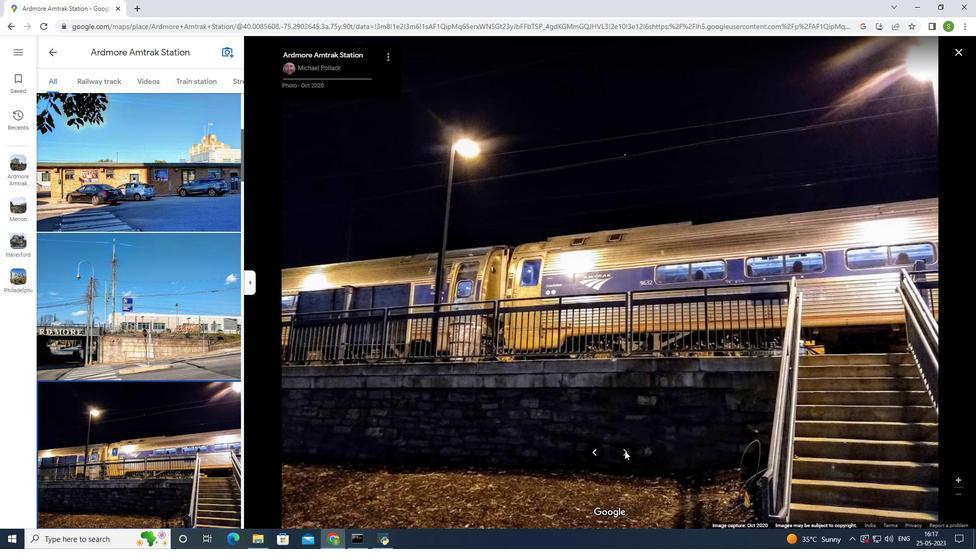 
Action: Mouse pressed left at (624, 450)
Screenshot: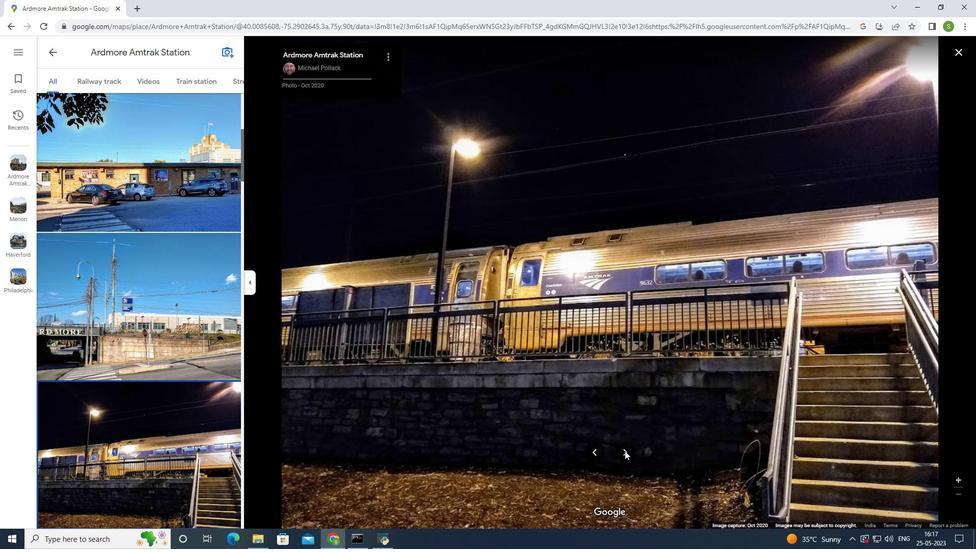 
Action: Mouse pressed left at (624, 450)
Screenshot: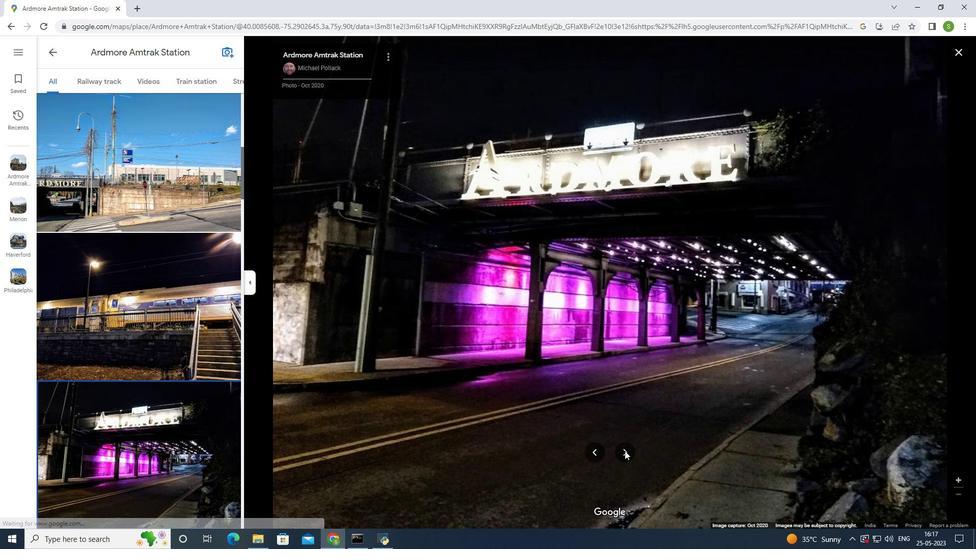 
Action: Mouse moved to (626, 450)
Screenshot: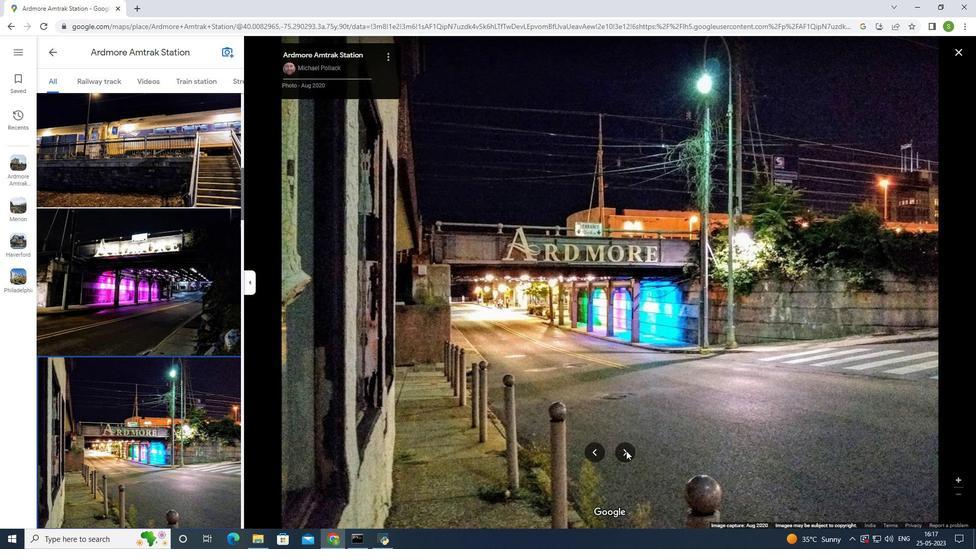 
Action: Mouse pressed left at (626, 450)
Screenshot: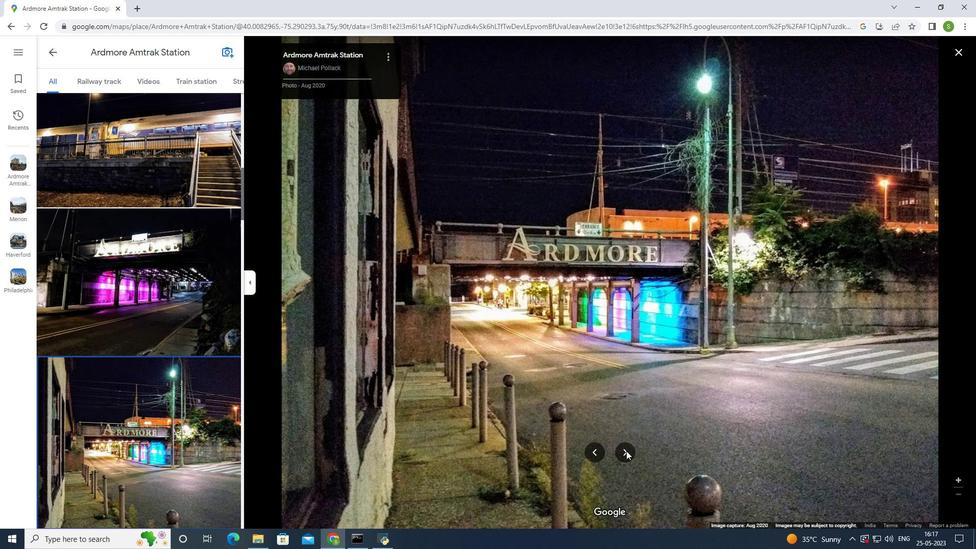 
Action: Mouse pressed left at (626, 450)
Screenshot: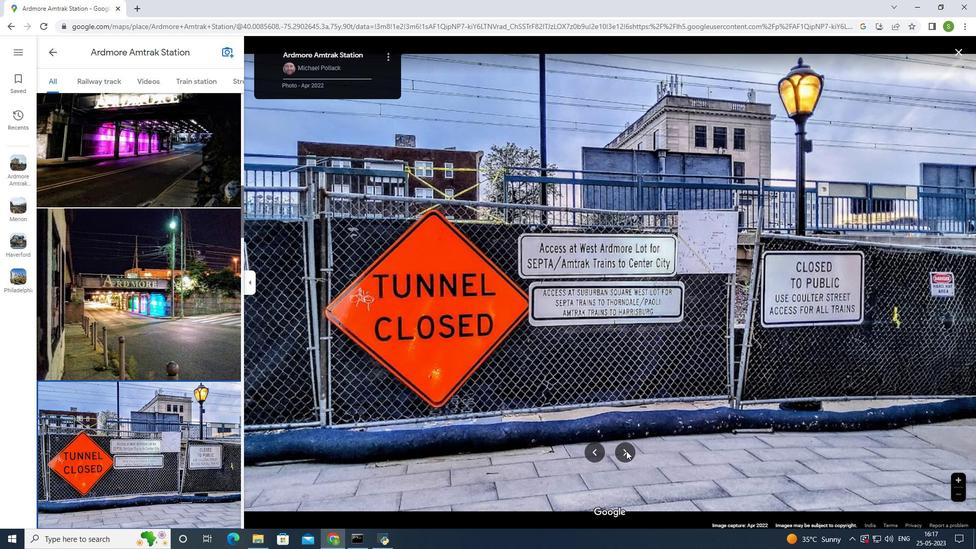 
Action: Mouse pressed left at (626, 450)
Screenshot: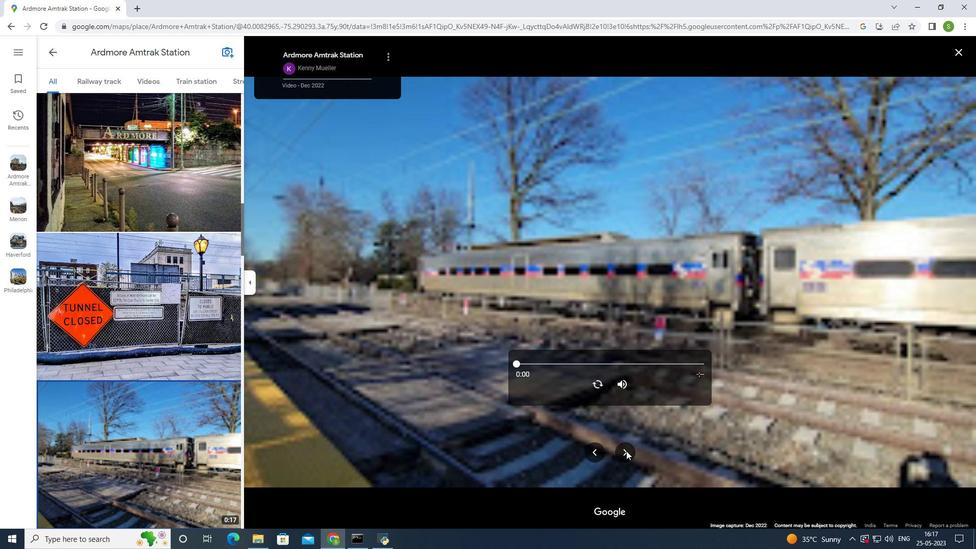 
Action: Mouse pressed left at (626, 450)
Screenshot: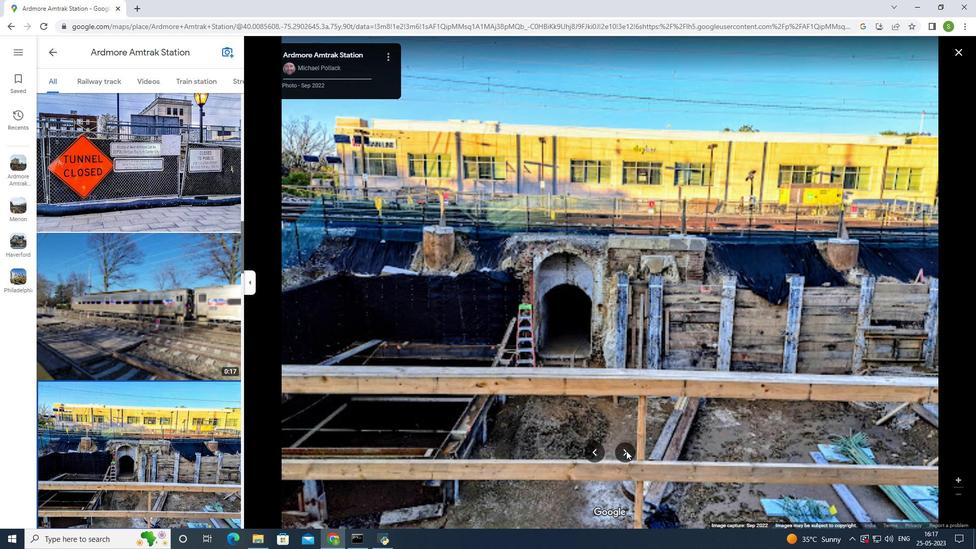 
Action: Mouse pressed left at (626, 450)
Screenshot: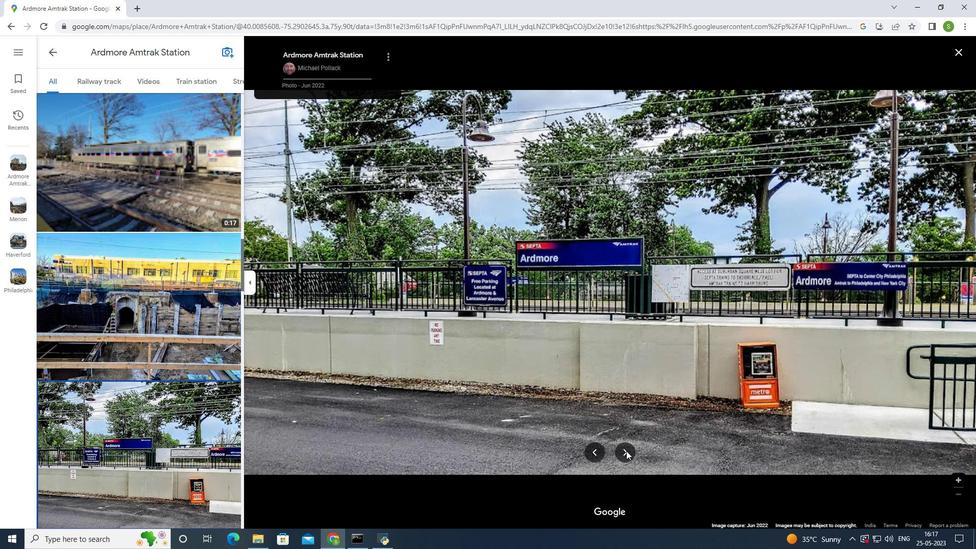 
Action: Mouse pressed left at (626, 450)
Screenshot: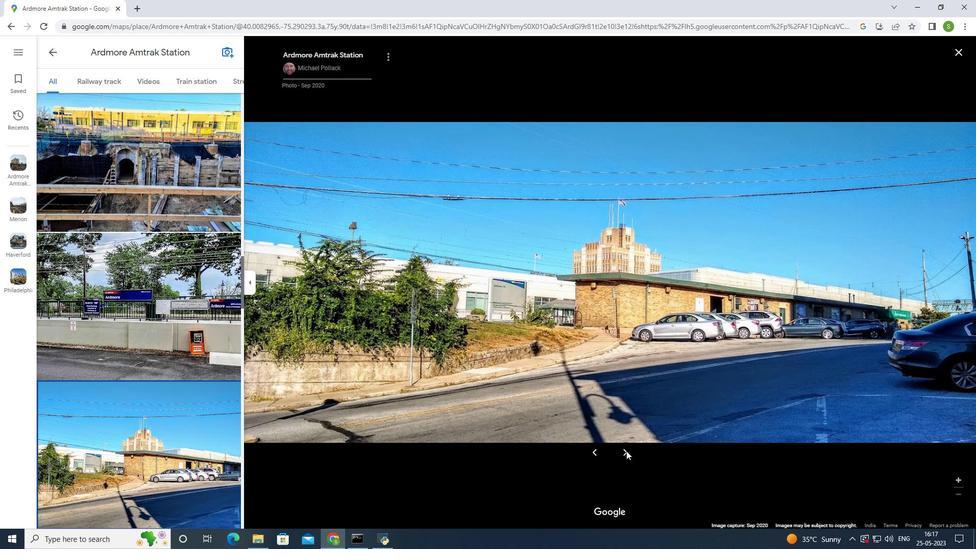 
Action: Mouse pressed left at (626, 450)
Screenshot: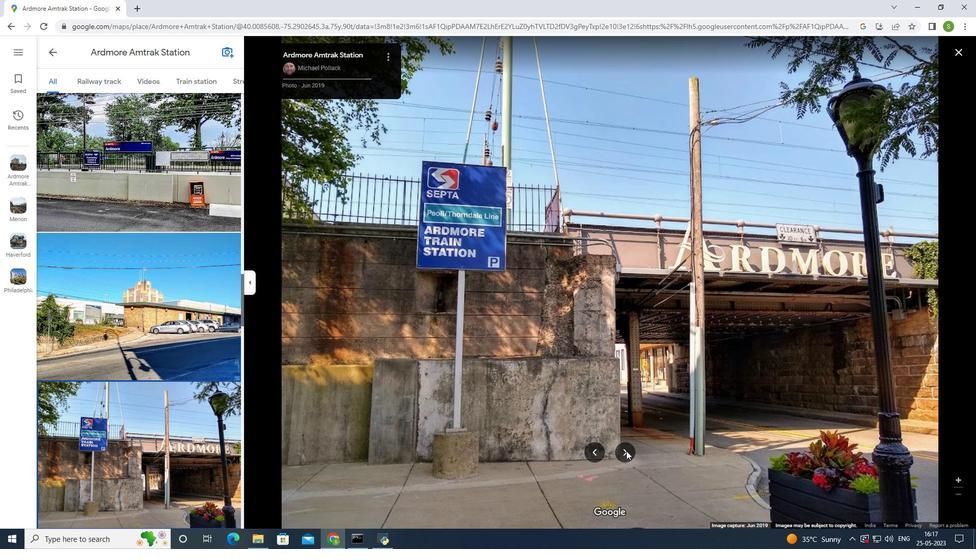 
Action: Mouse pressed left at (626, 450)
Screenshot: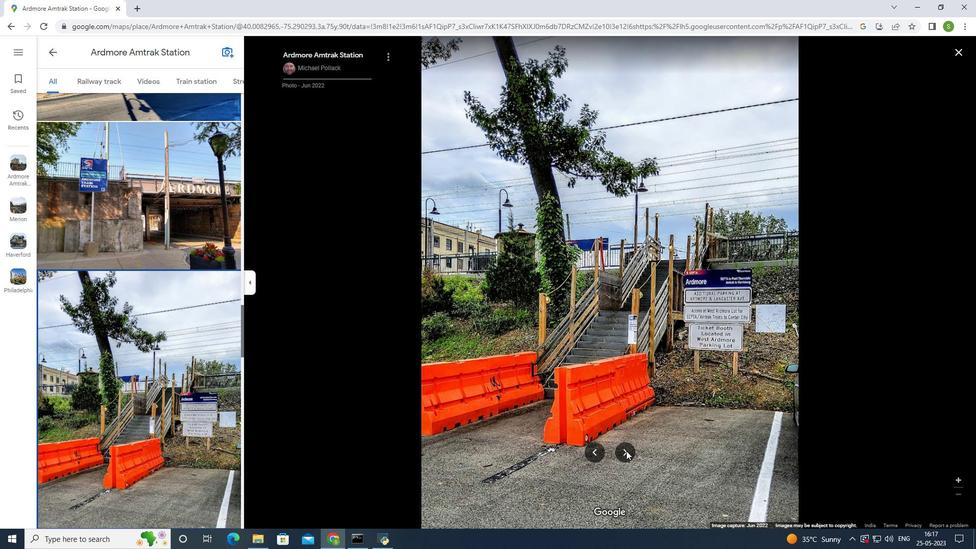 
Action: Mouse pressed left at (626, 450)
Screenshot: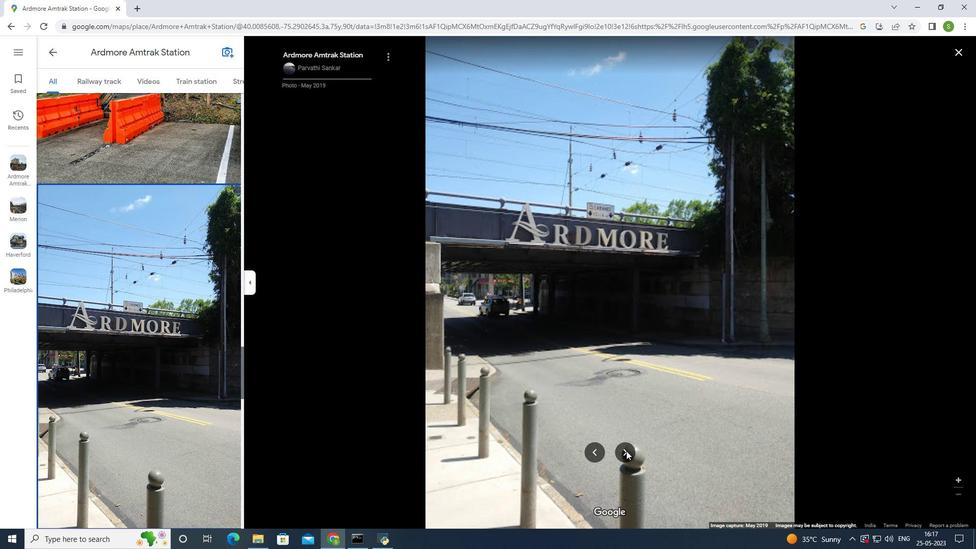 
Action: Mouse pressed left at (626, 450)
Screenshot: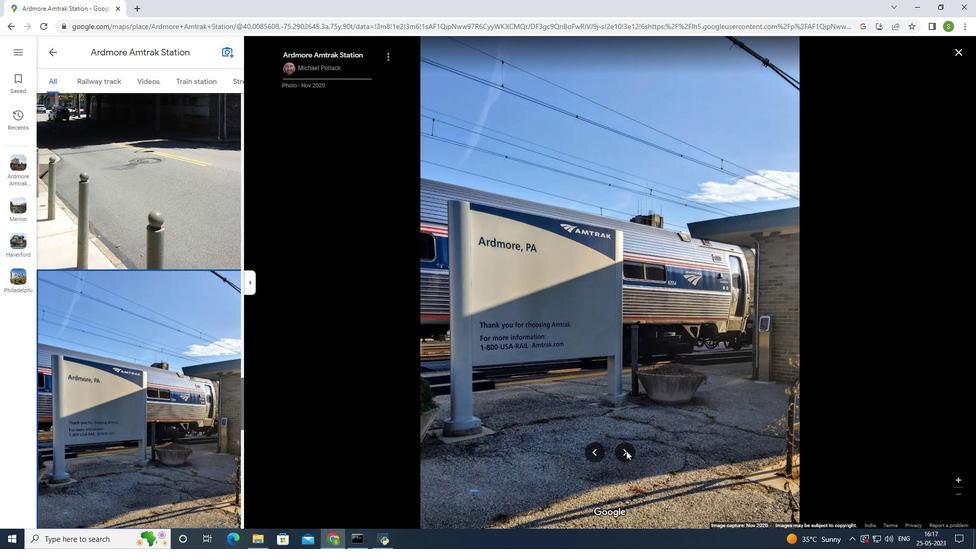 
Action: Mouse pressed left at (626, 450)
Screenshot: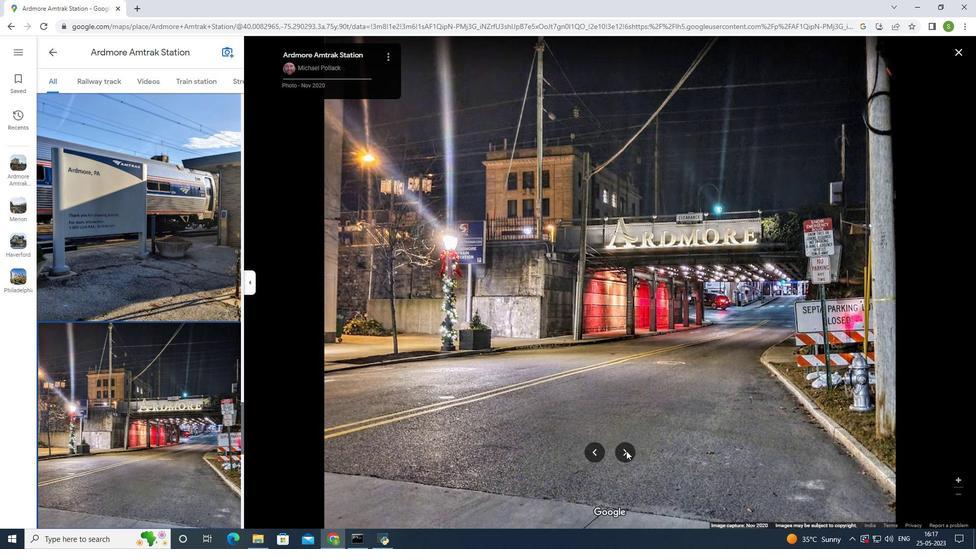 
Action: Mouse pressed left at (626, 450)
Screenshot: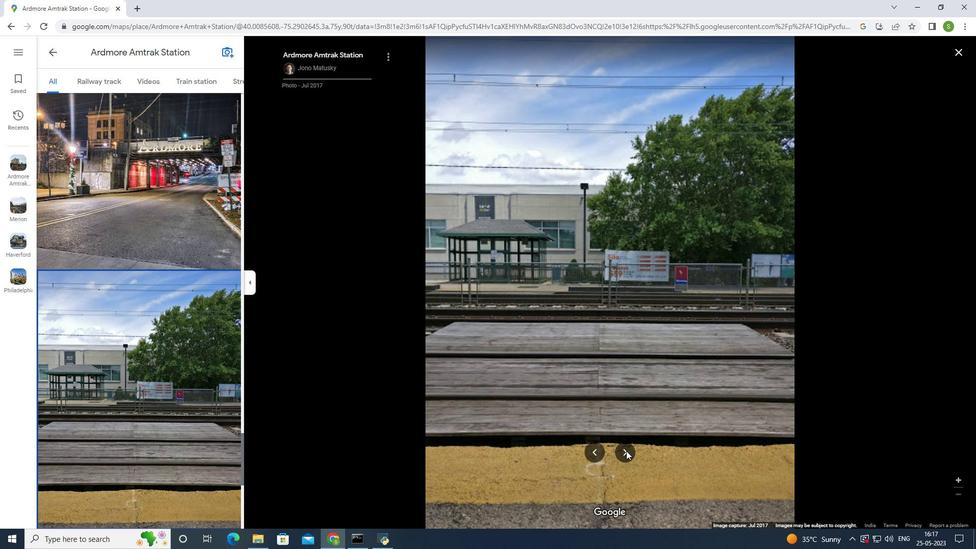 
Action: Mouse moved to (628, 450)
Screenshot: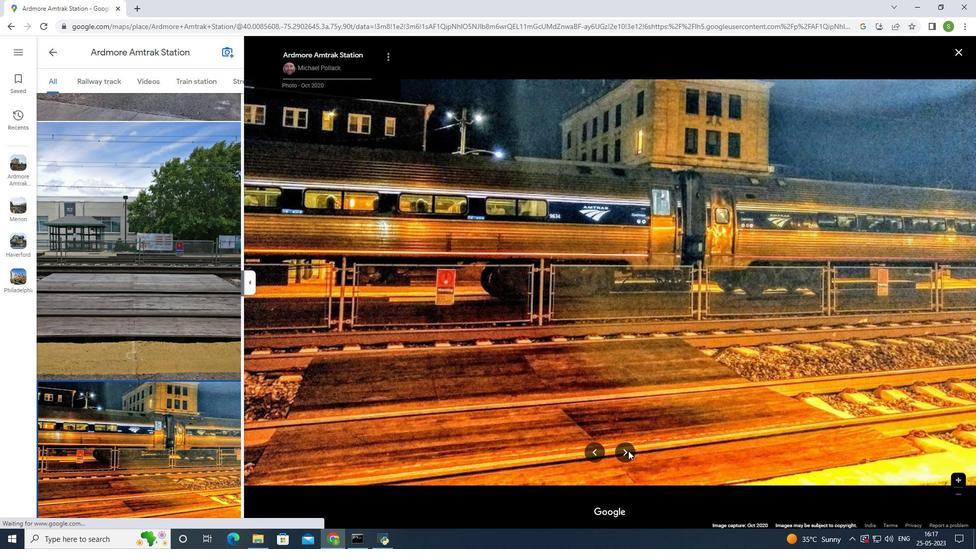 
Action: Mouse pressed left at (628, 450)
Screenshot: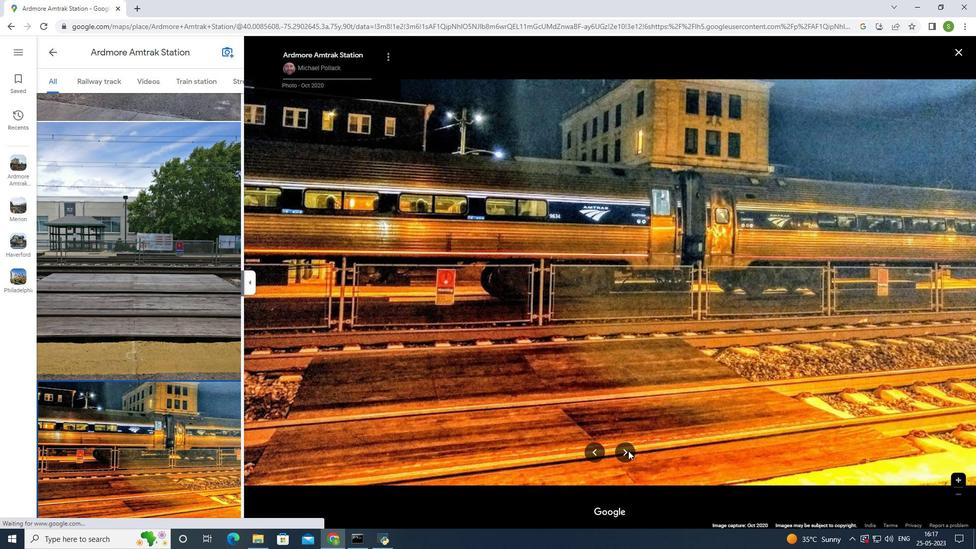 
Action: Mouse pressed left at (628, 450)
Screenshot: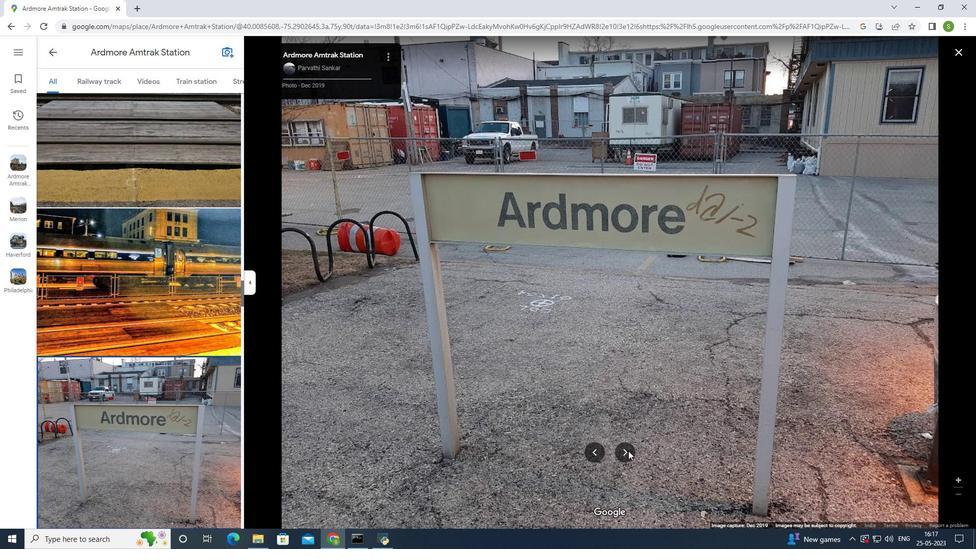 
Action: Mouse moved to (628, 450)
Screenshot: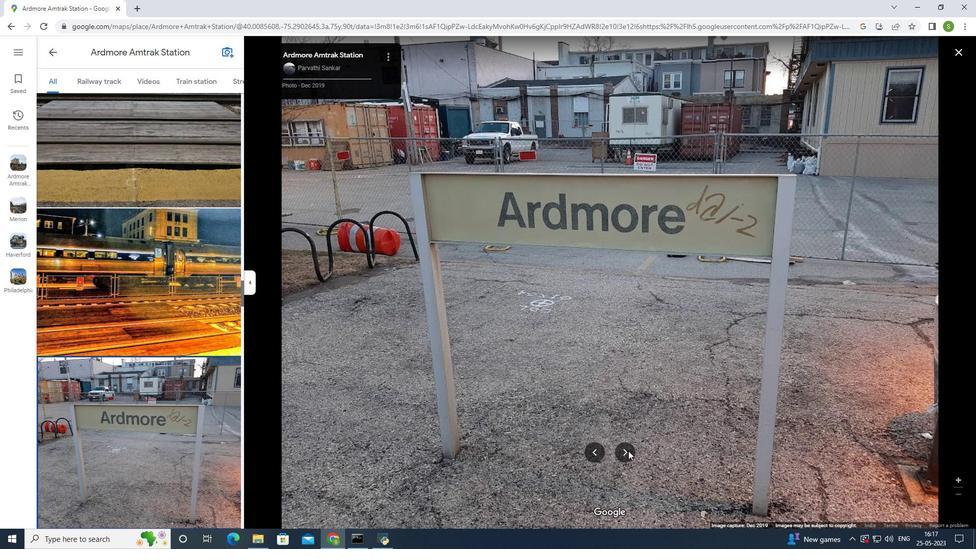 
Action: Mouse pressed left at (628, 450)
Screenshot: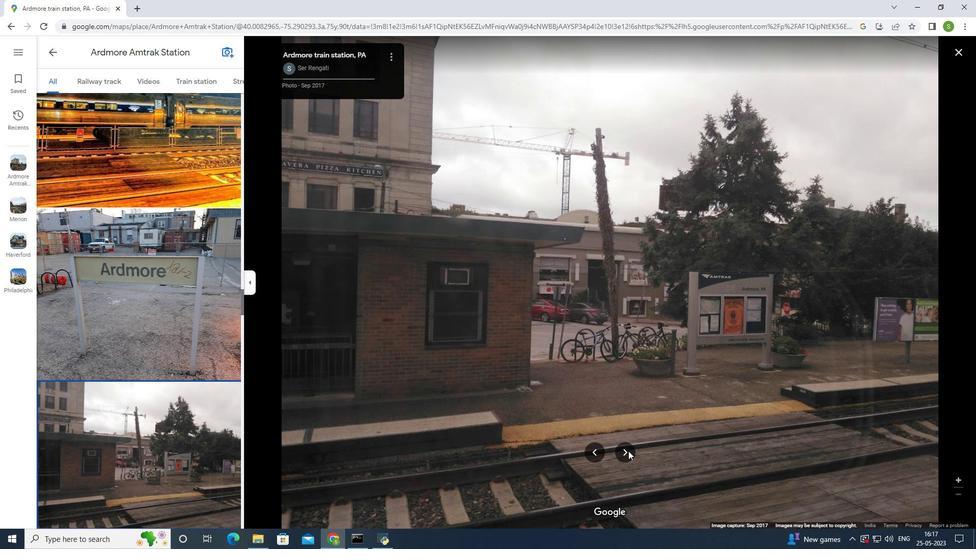 
Action: Mouse pressed left at (628, 450)
Screenshot: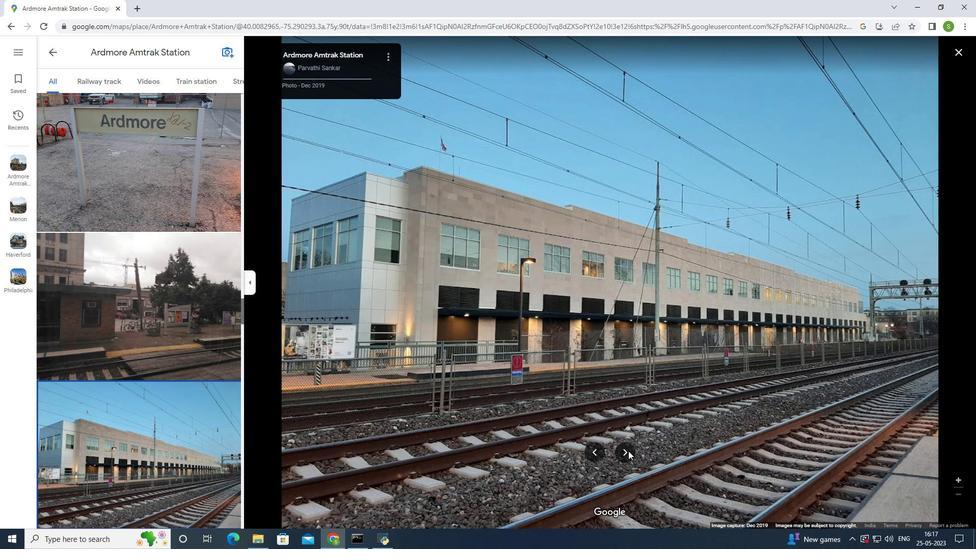 
Action: Mouse moved to (963, 48)
Screenshot: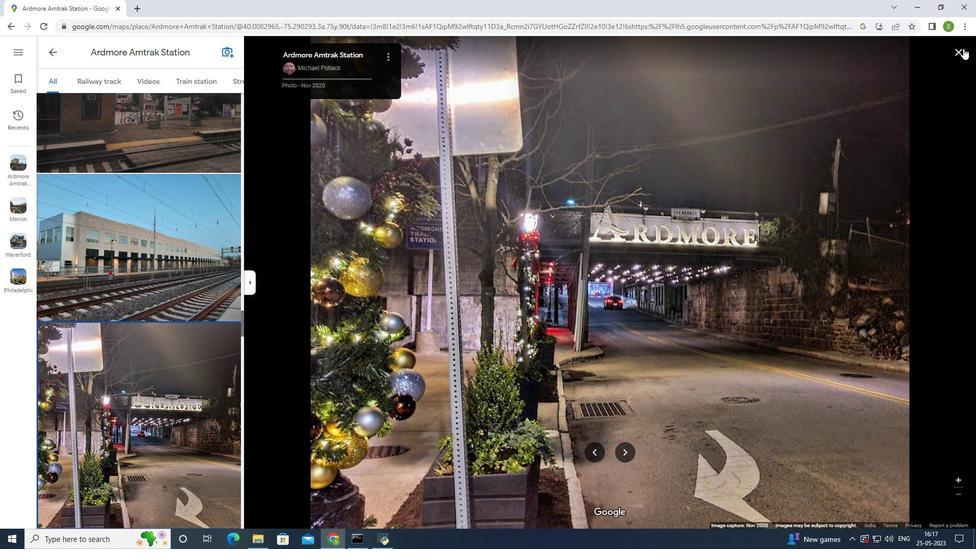 
Action: Mouse pressed left at (963, 48)
Screenshot: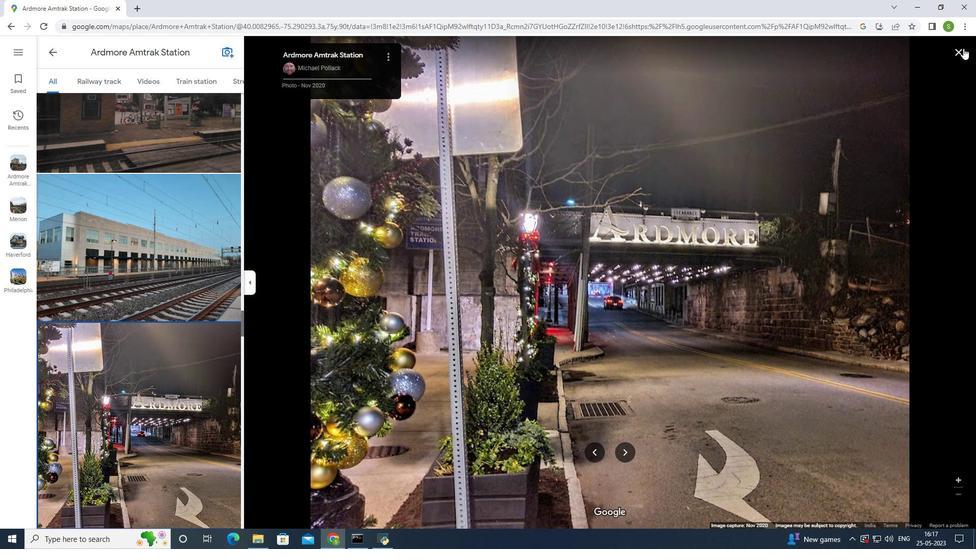 
Action: Mouse moved to (512, 189)
Screenshot: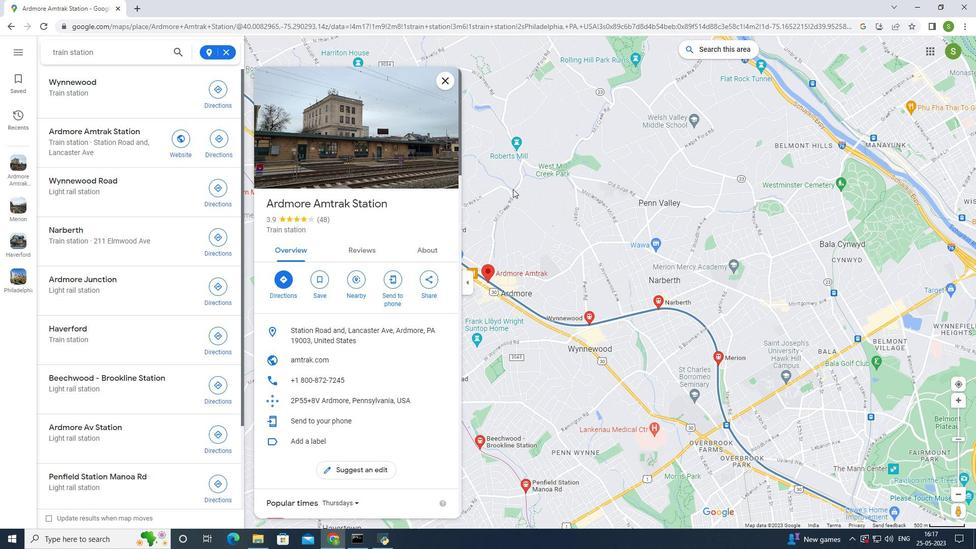
